 Task: Open Card Donor Stewardship Performance Review in Board Website Design and Development to Workspace Information Technology Consulting and add a team member Softage.1@softage.net, a label Blue, a checklist Nutrition, an attachment from your computer, a color Blue and finally, add a card description 'Conduct team training session on customer service' and a comment 'Since this item requires input from multiple team members, let us make sure everyone is on the same page before moving forward.'. Add a start date 'Jan 01, 1900' with a due date 'Jan 08, 1900'
Action: Mouse moved to (302, 191)
Screenshot: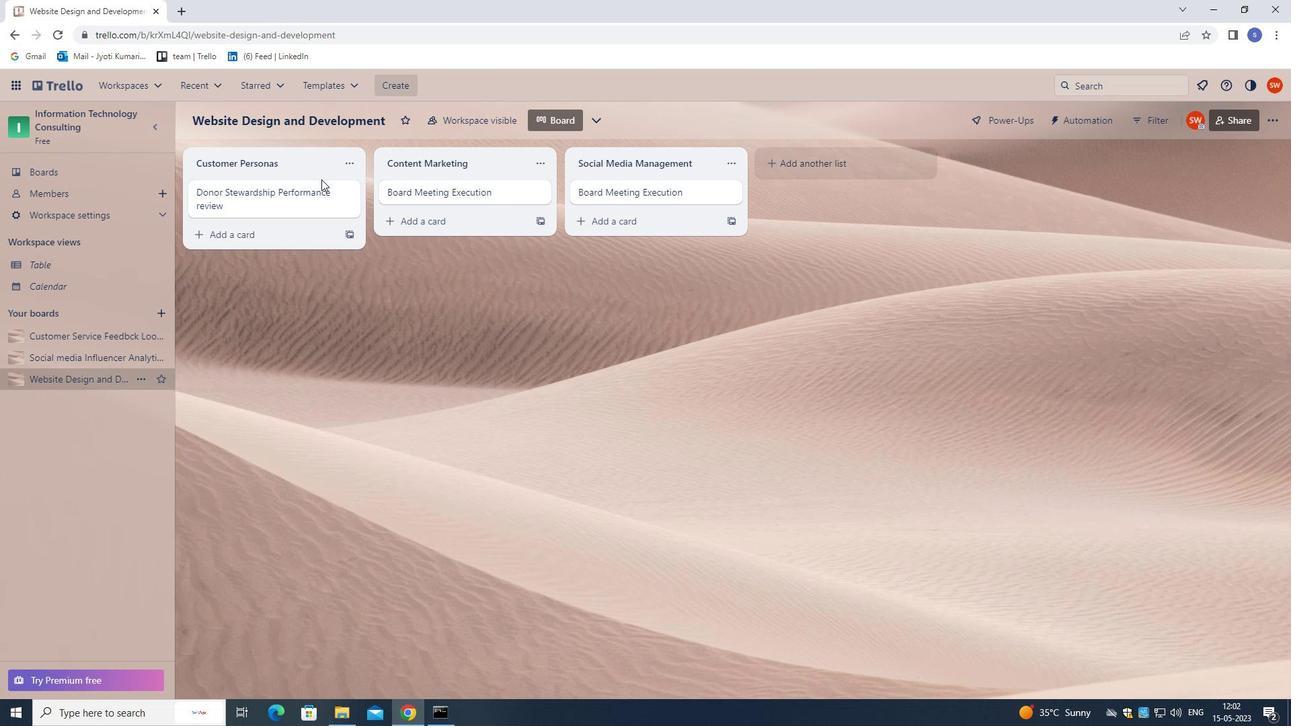 
Action: Mouse pressed left at (302, 191)
Screenshot: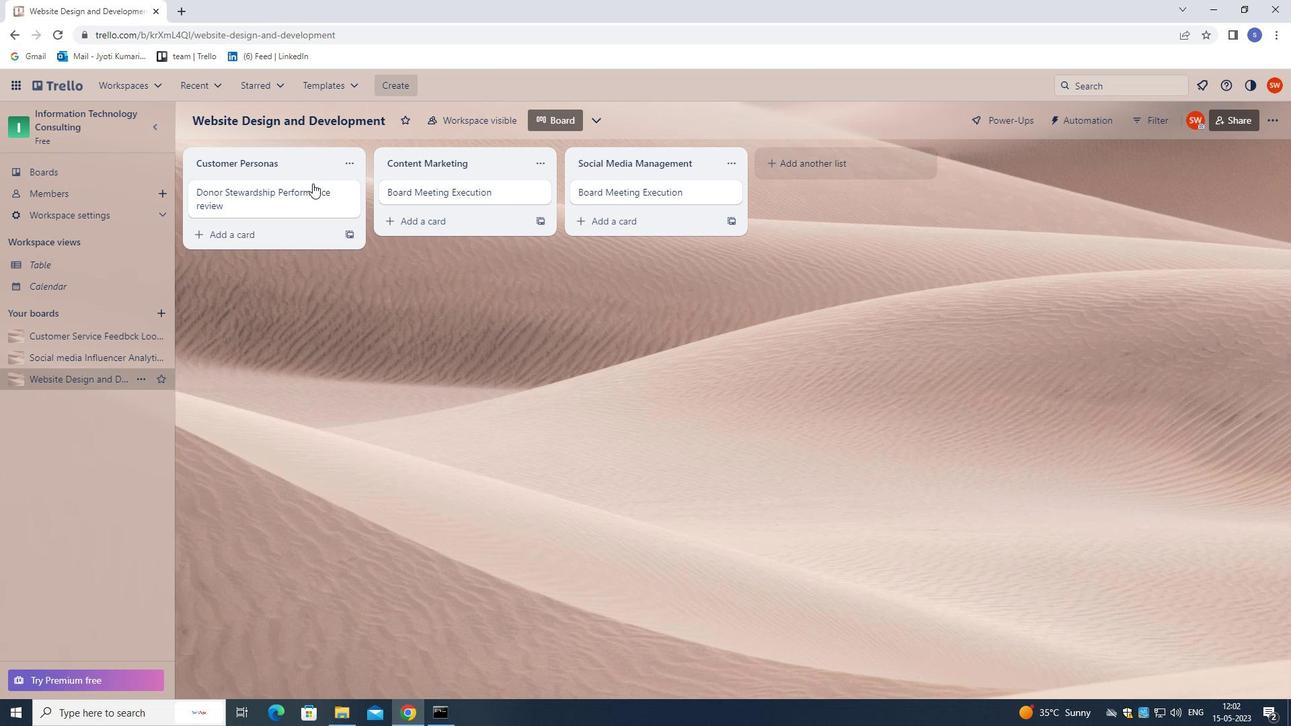 
Action: Mouse moved to (819, 195)
Screenshot: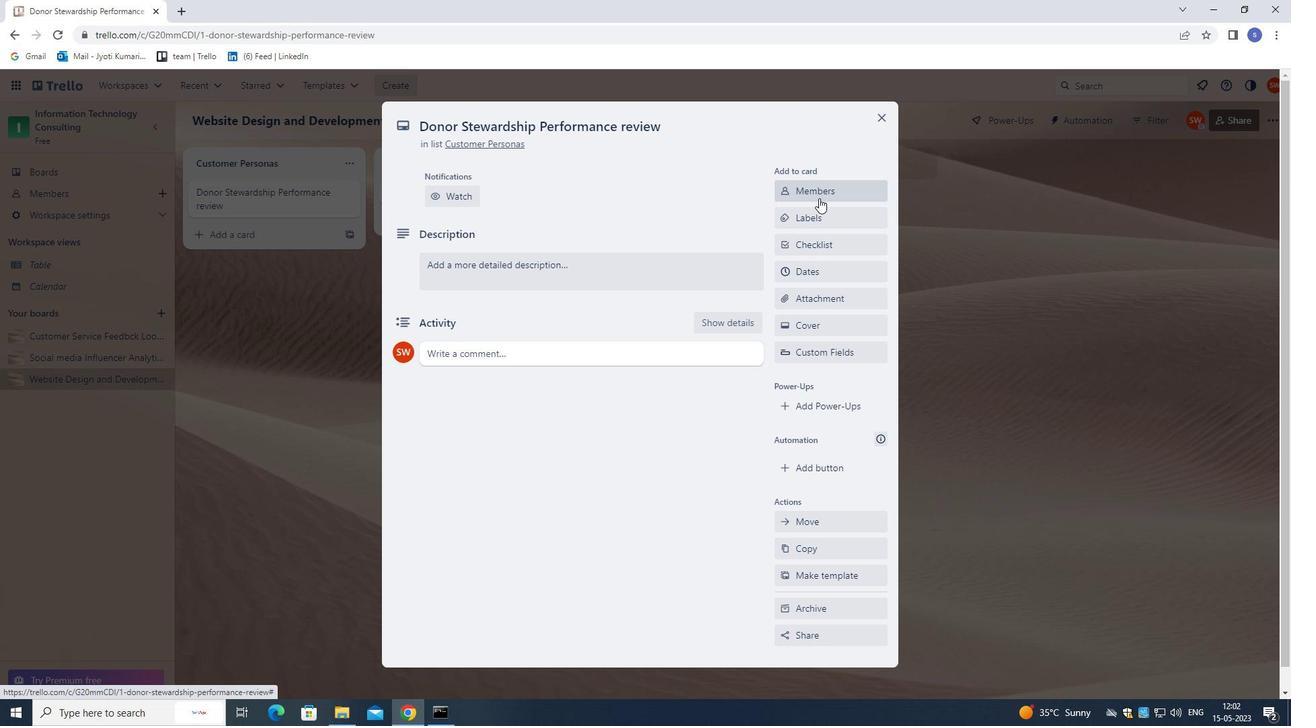 
Action: Mouse pressed left at (819, 195)
Screenshot: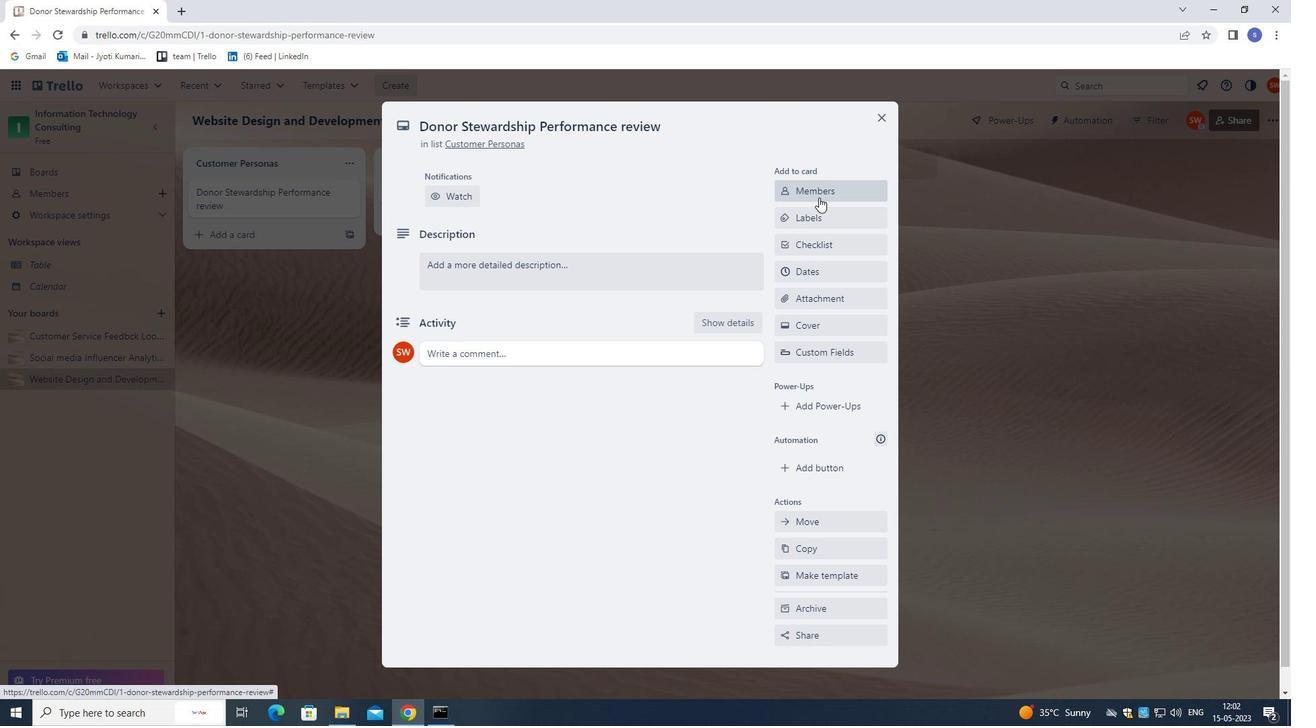 
Action: Mouse moved to (653, 77)
Screenshot: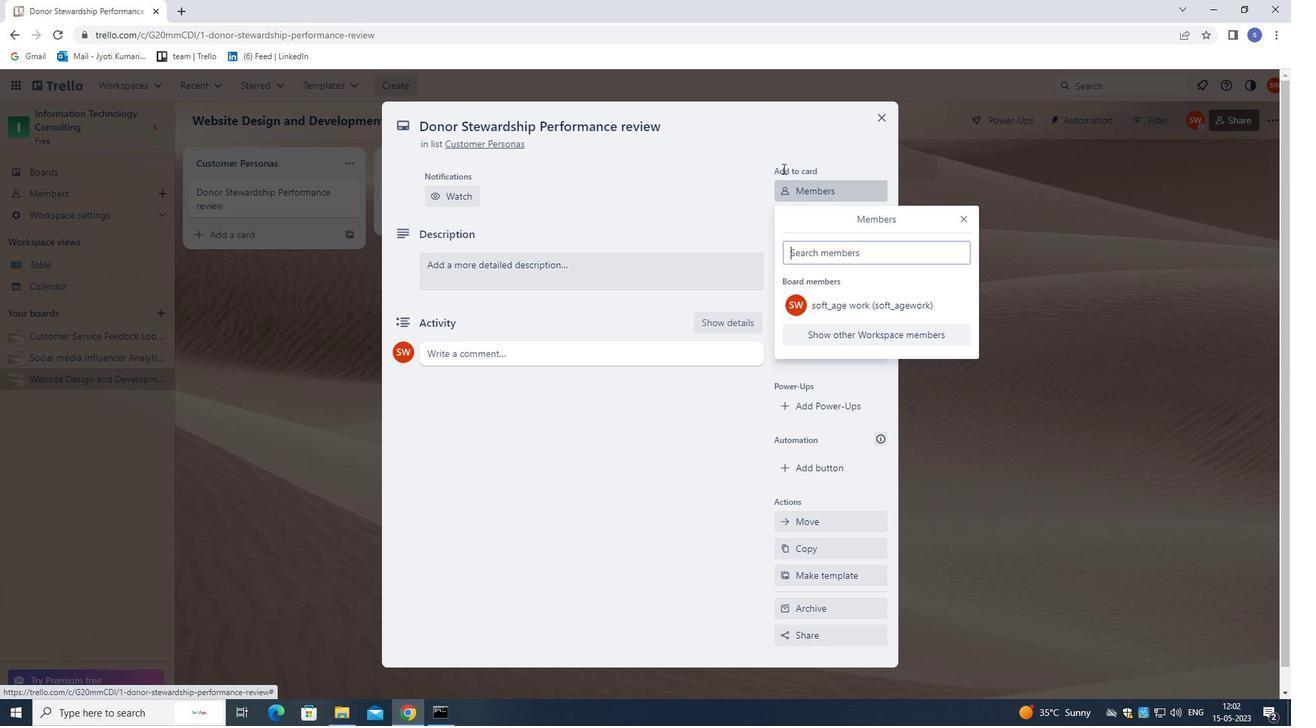 
Action: Key pressed softage.1<Key.shift>@SOFTAGE.NET
Screenshot: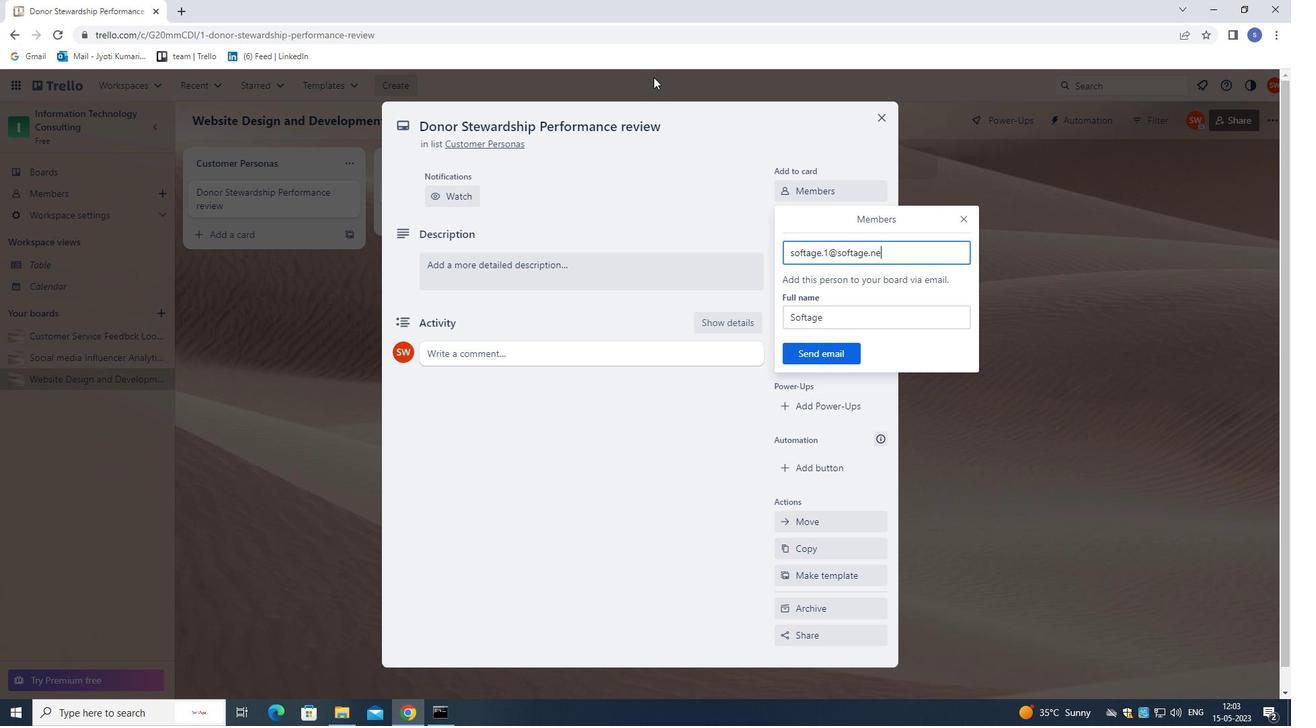 
Action: Mouse moved to (800, 356)
Screenshot: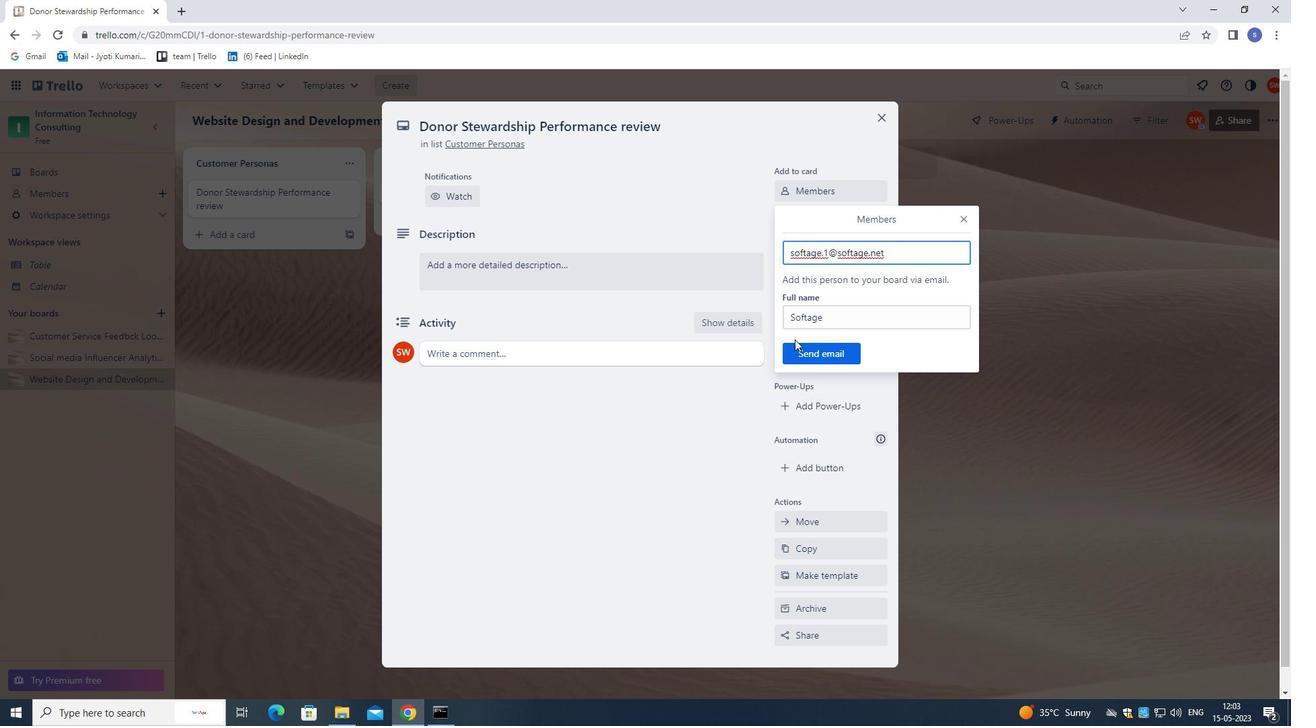 
Action: Mouse pressed left at (800, 356)
Screenshot: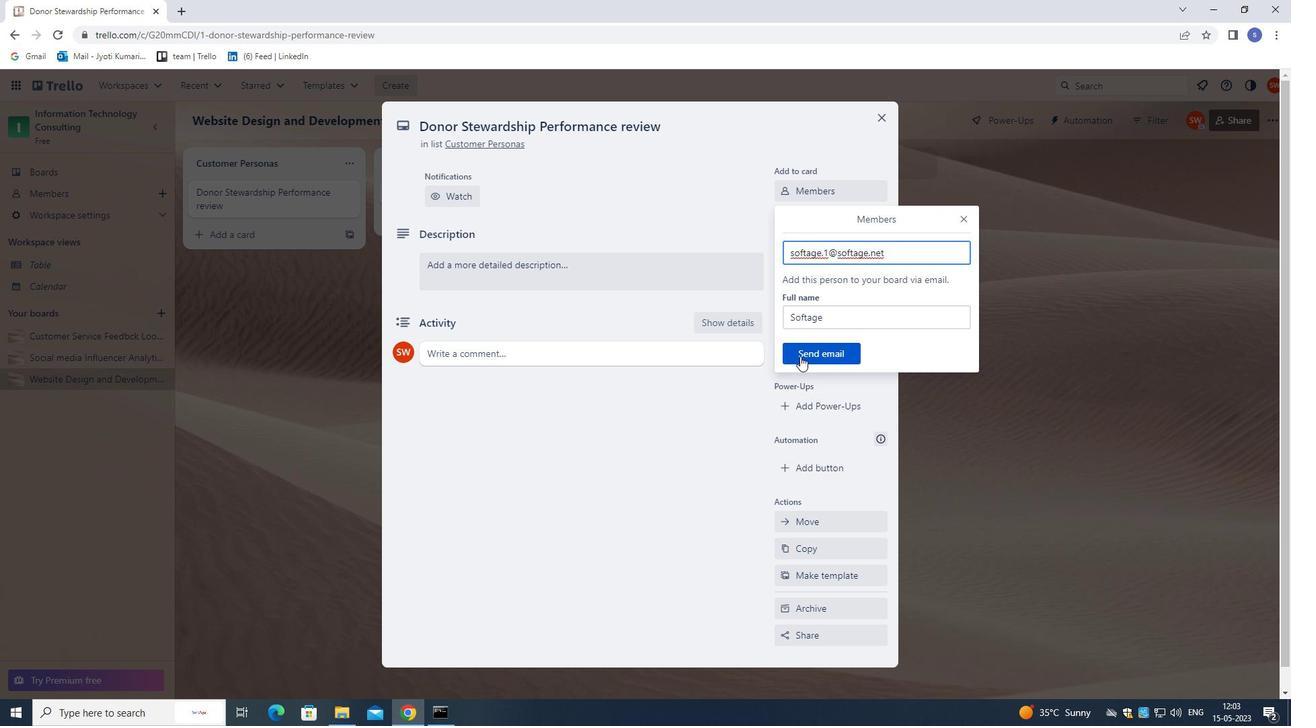 
Action: Mouse moved to (813, 270)
Screenshot: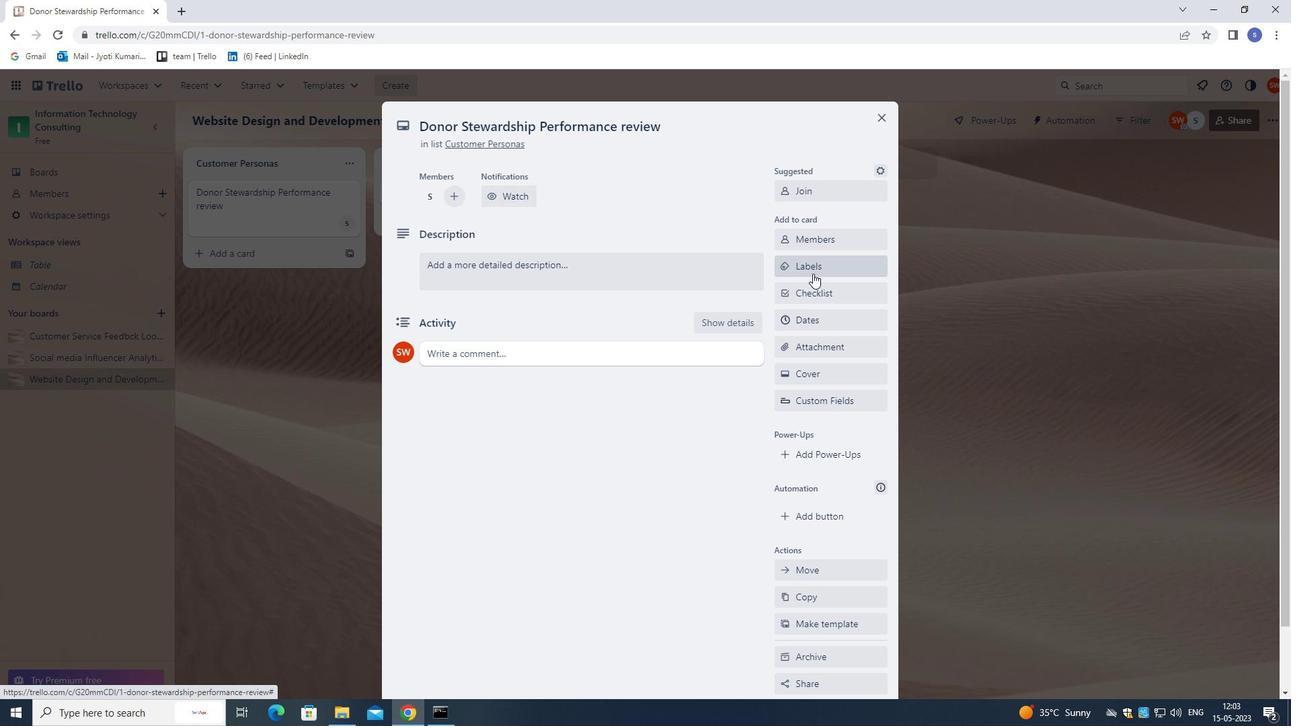 
Action: Mouse pressed left at (813, 270)
Screenshot: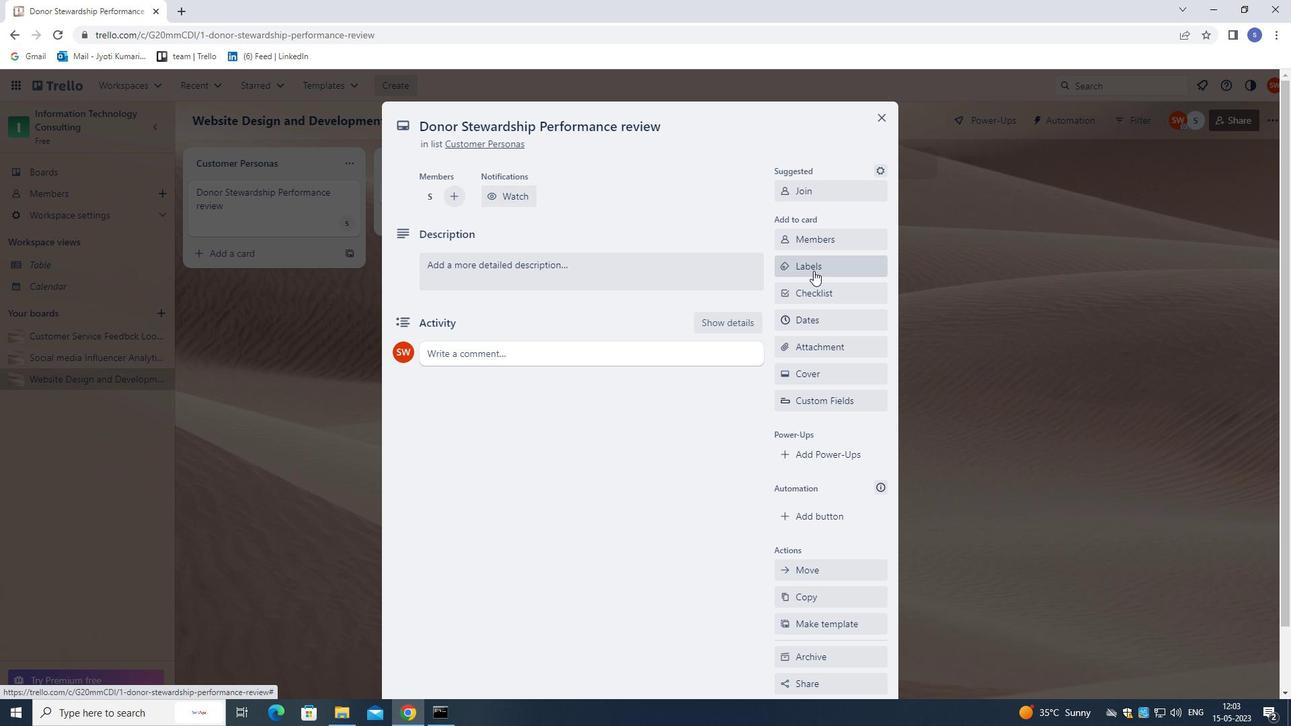 
Action: Mouse moved to (813, 270)
Screenshot: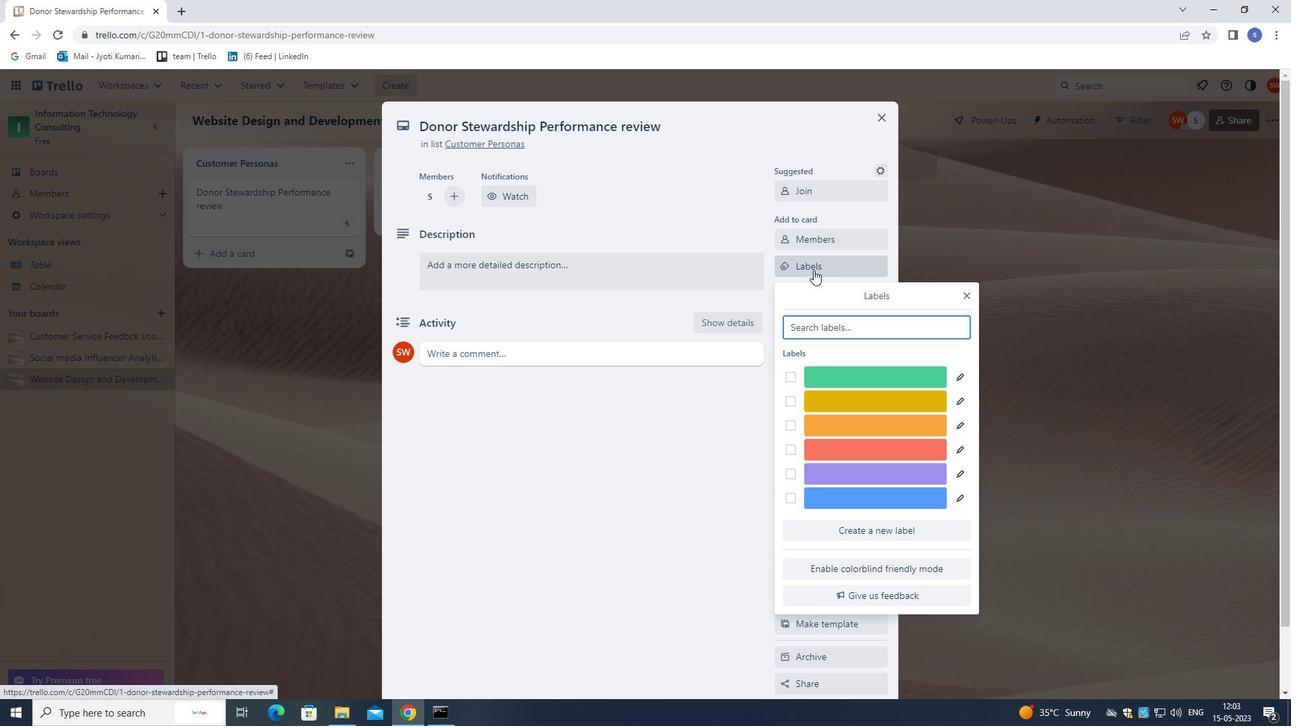 
Action: Key pressed B
Screenshot: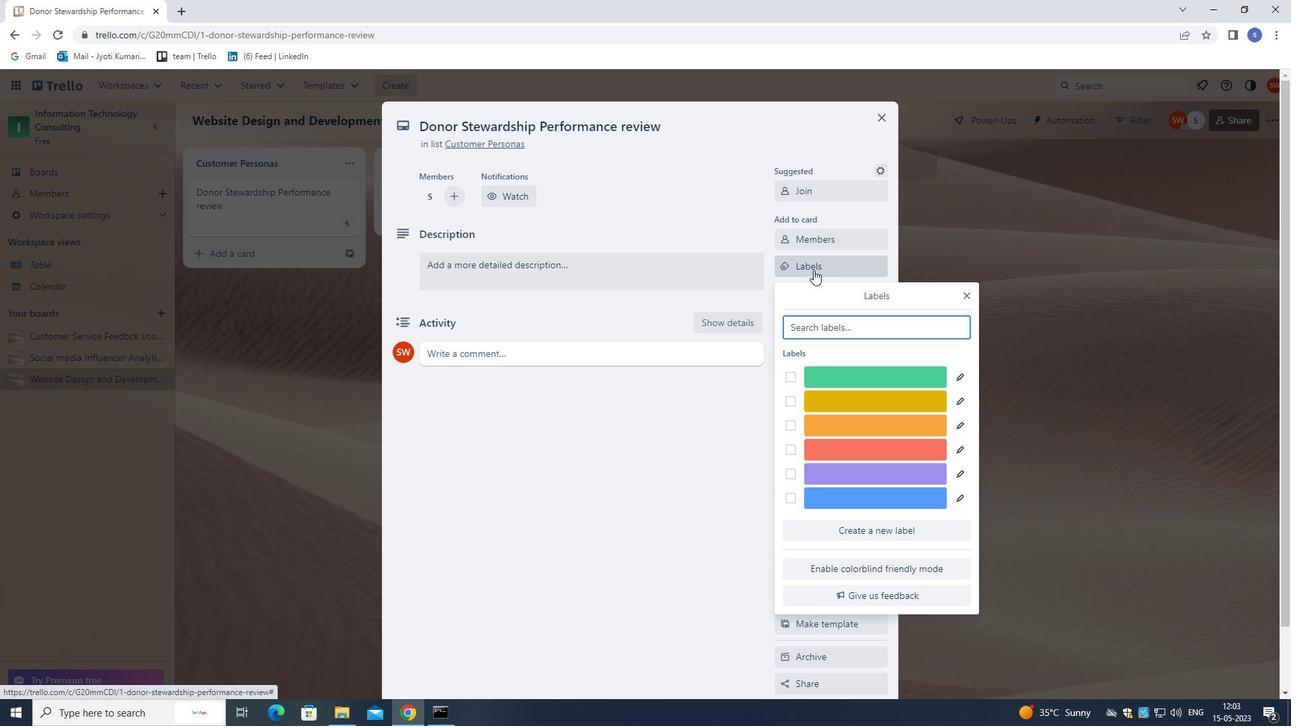 
Action: Mouse moved to (850, 378)
Screenshot: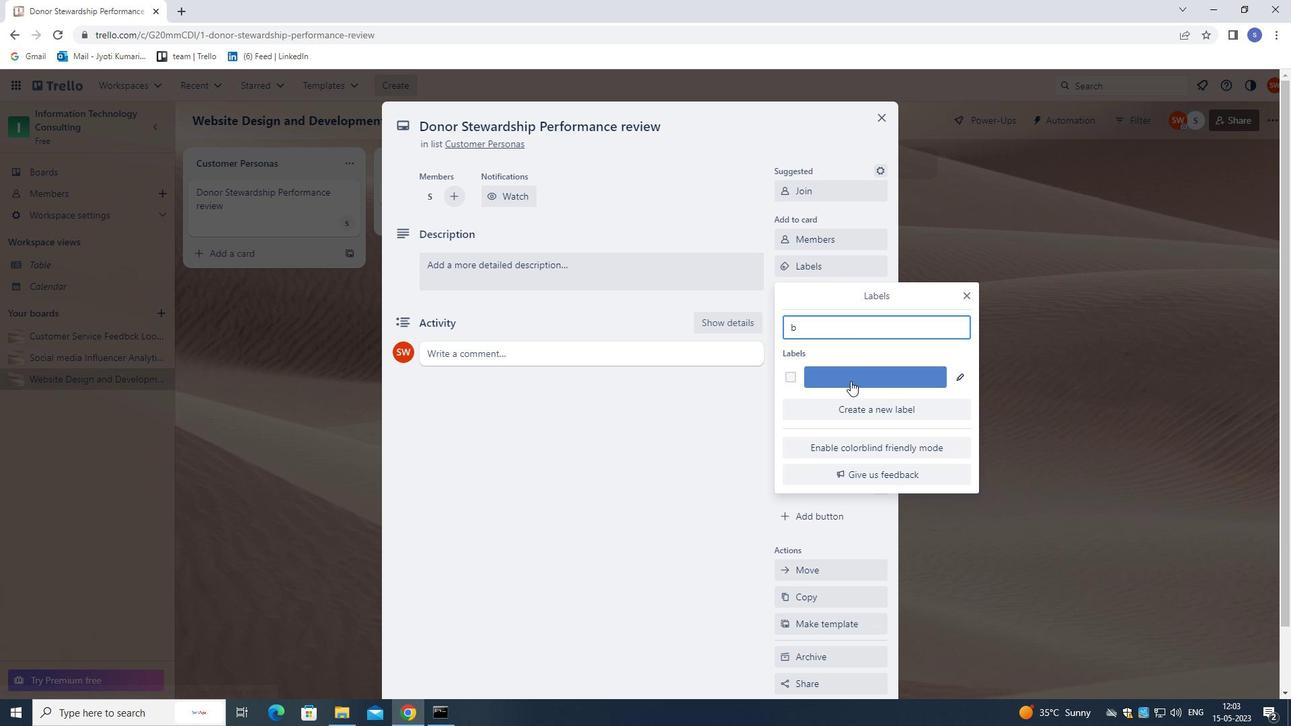 
Action: Mouse pressed left at (850, 378)
Screenshot: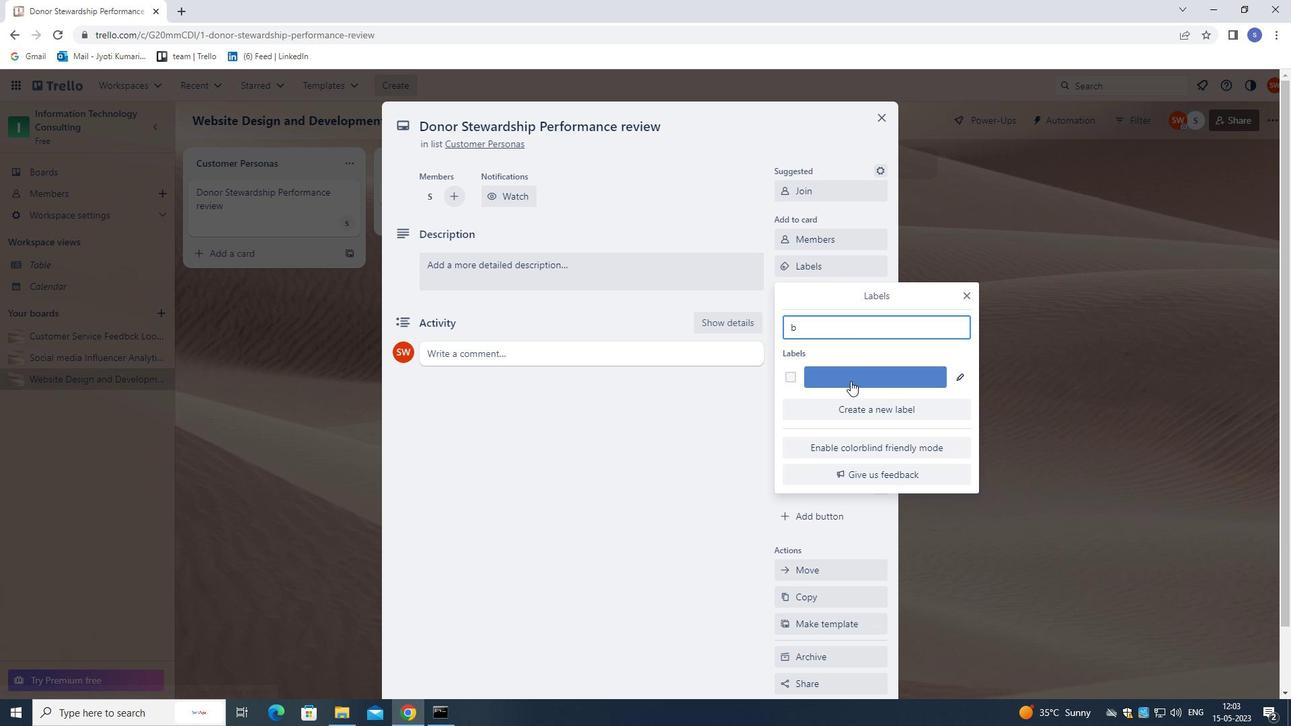 
Action: Mouse moved to (969, 296)
Screenshot: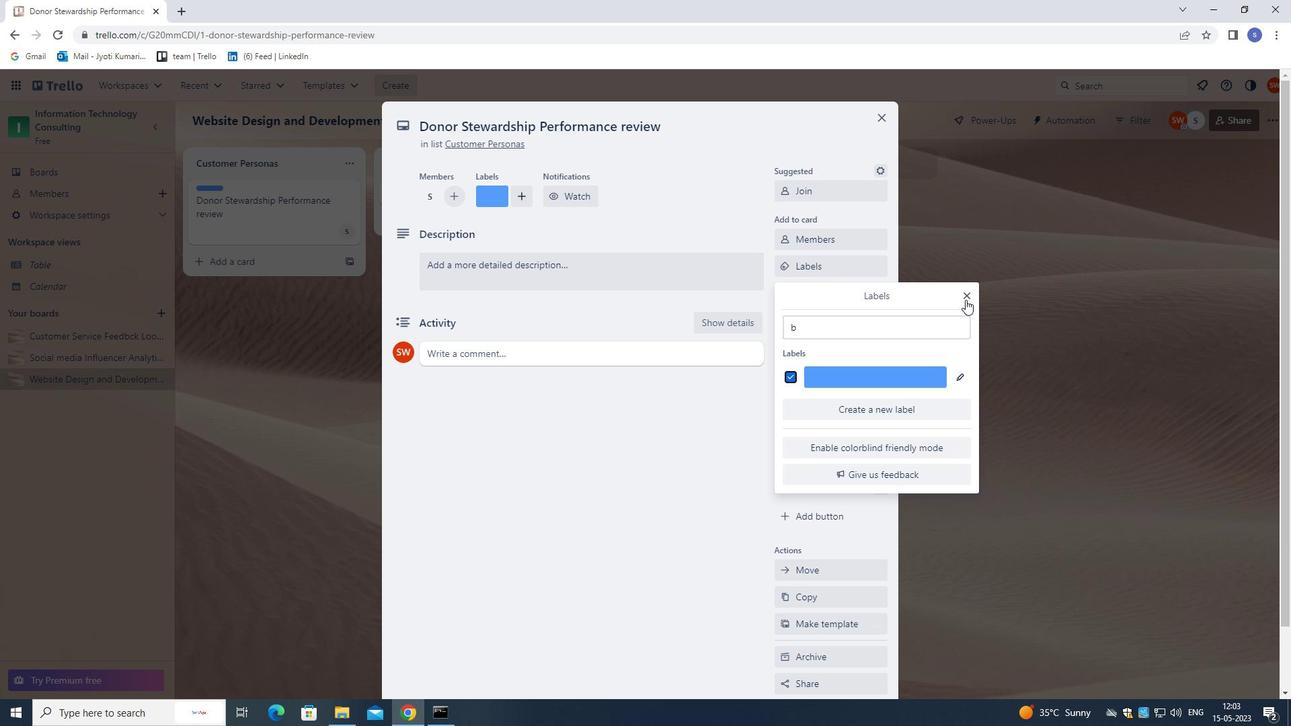 
Action: Mouse pressed left at (969, 296)
Screenshot: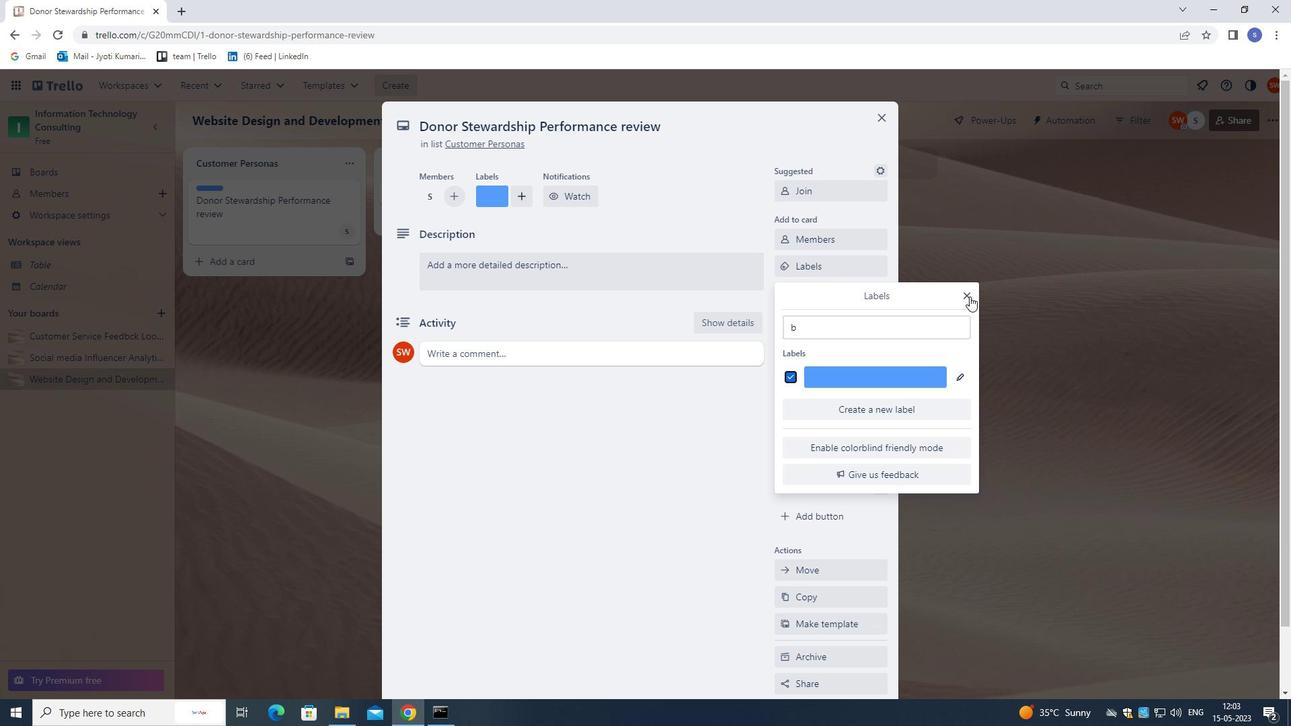 
Action: Mouse moved to (837, 289)
Screenshot: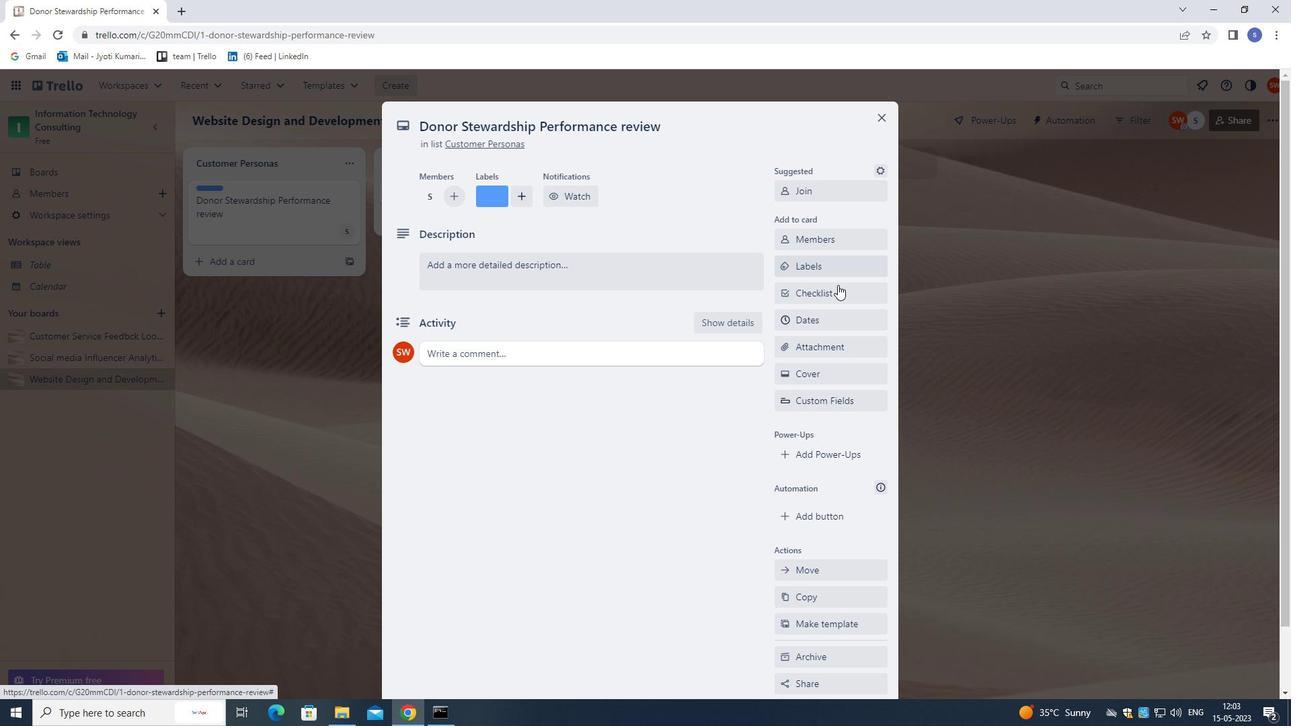 
Action: Mouse pressed left at (837, 289)
Screenshot: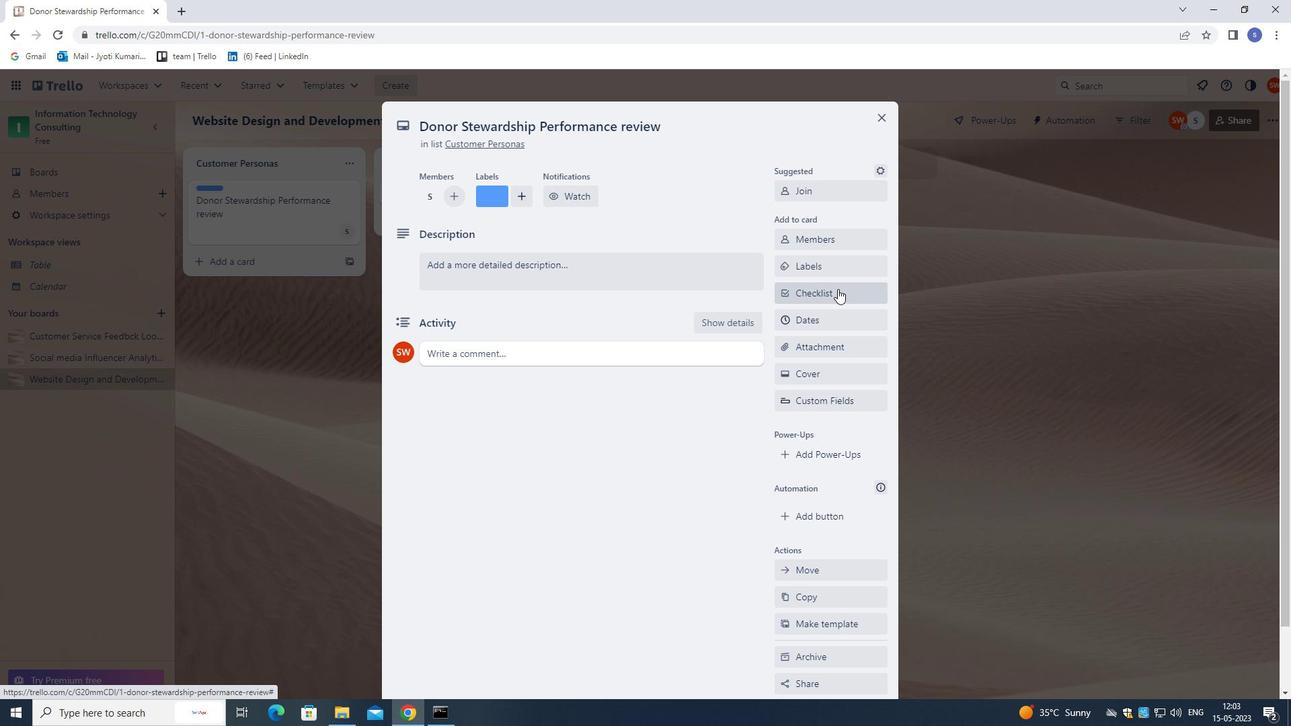 
Action: Mouse moved to (833, 287)
Screenshot: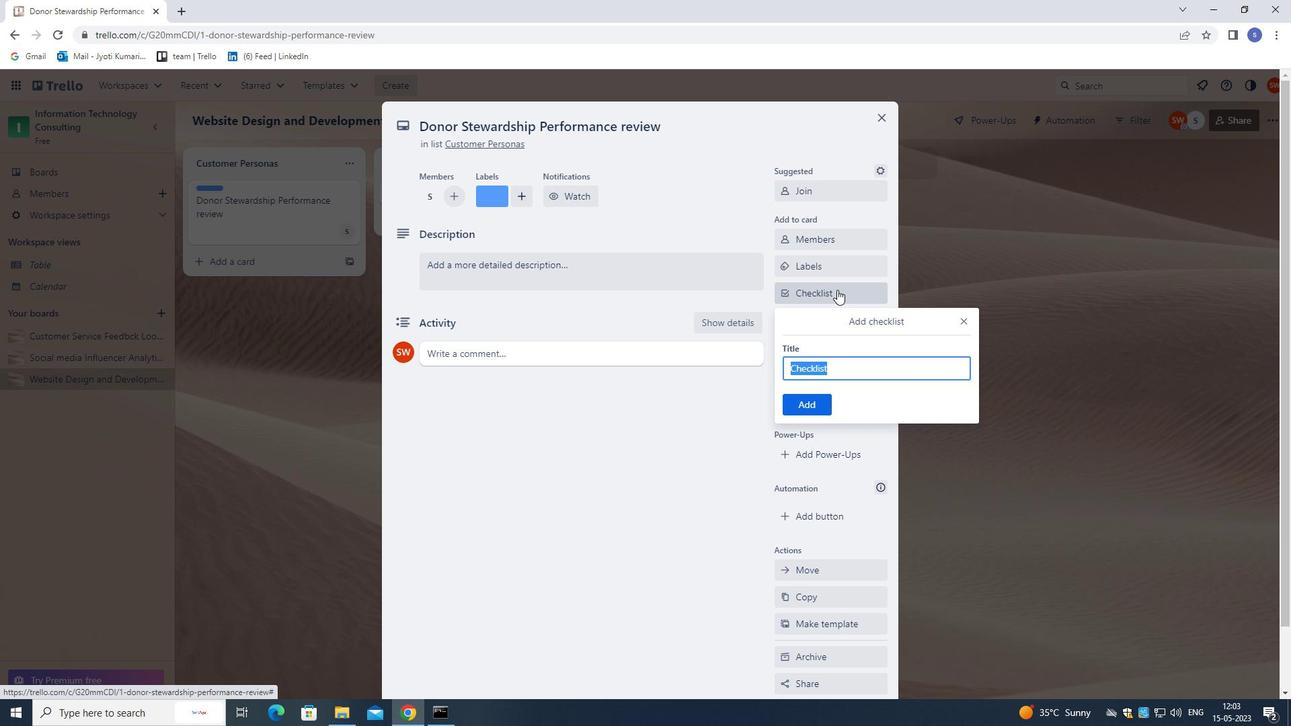 
Action: Key pressed <Key.shift>NUTRITION
Screenshot: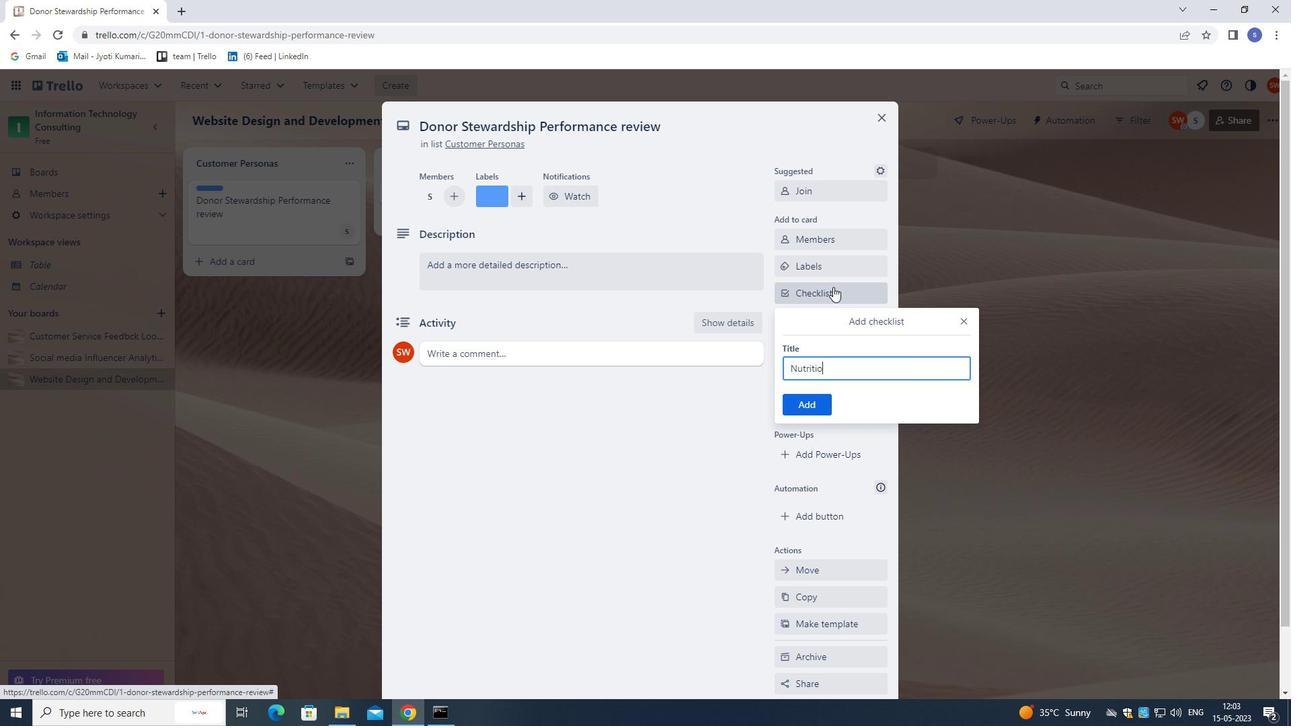 
Action: Mouse moved to (814, 409)
Screenshot: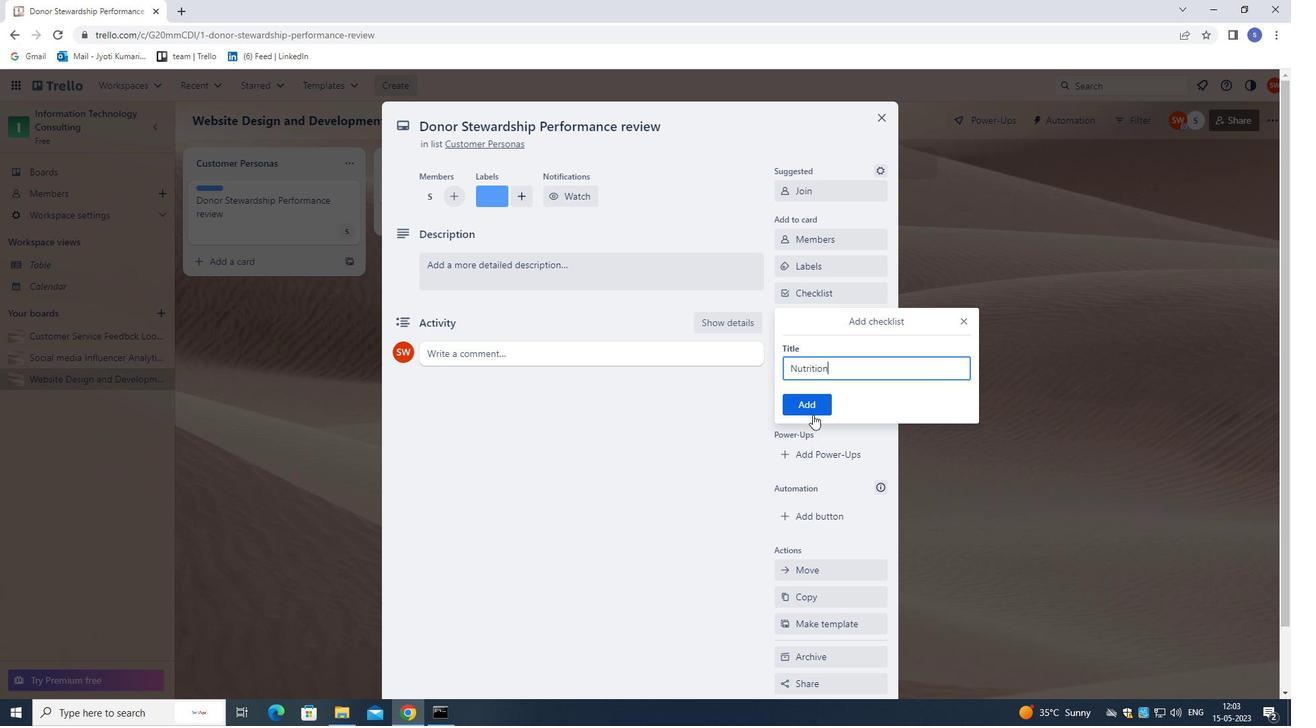 
Action: Mouse pressed left at (814, 409)
Screenshot: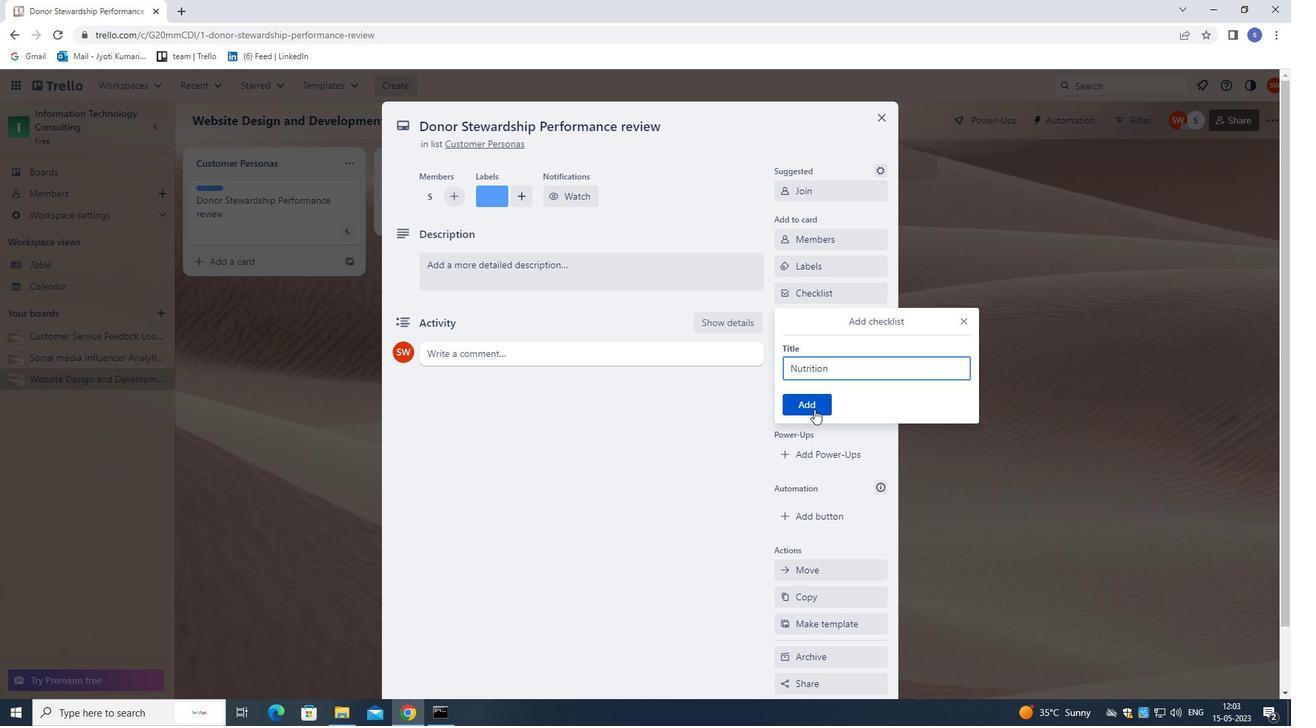 
Action: Mouse moved to (828, 318)
Screenshot: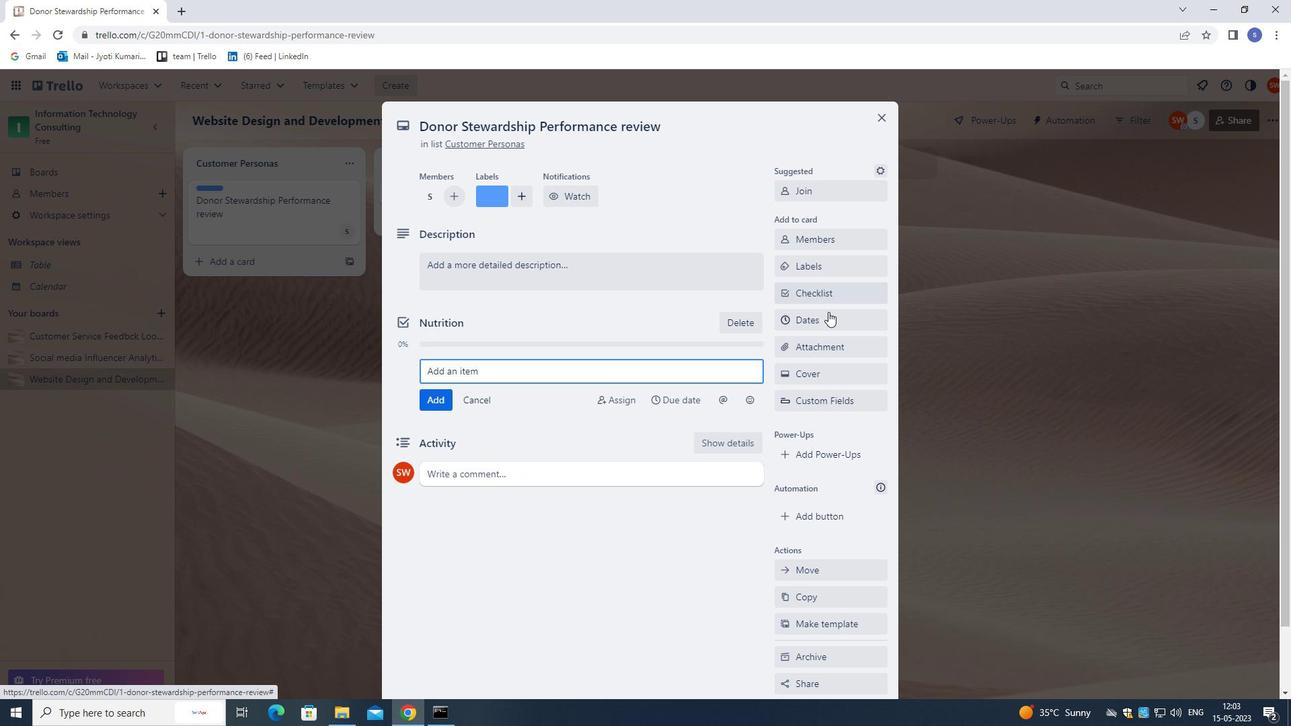 
Action: Mouse pressed left at (828, 318)
Screenshot: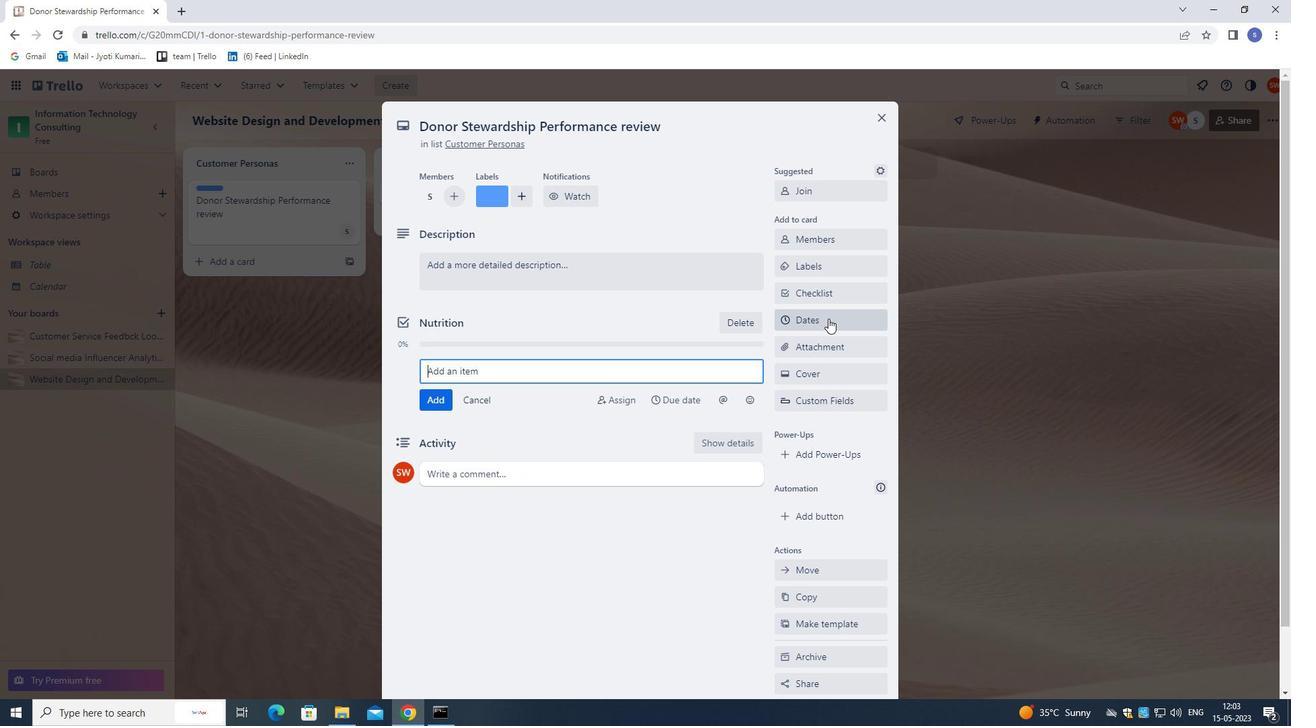 
Action: Mouse moved to (791, 368)
Screenshot: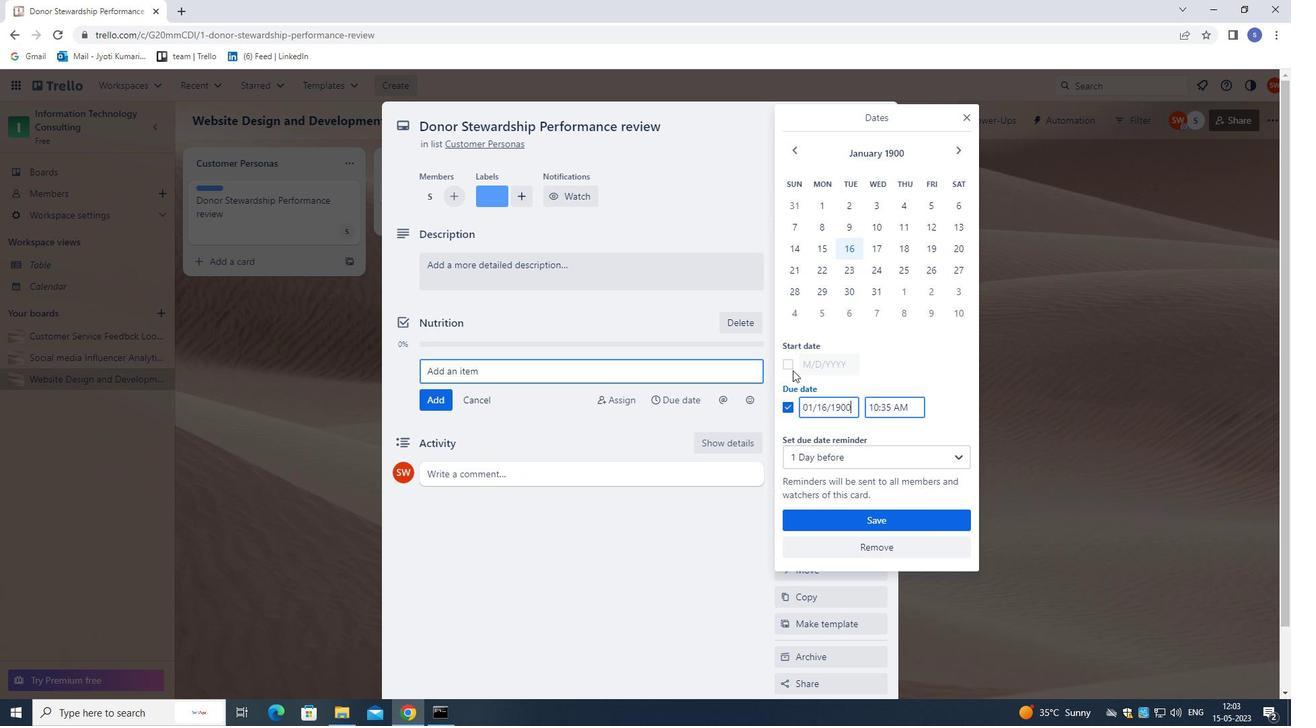 
Action: Mouse pressed left at (791, 368)
Screenshot: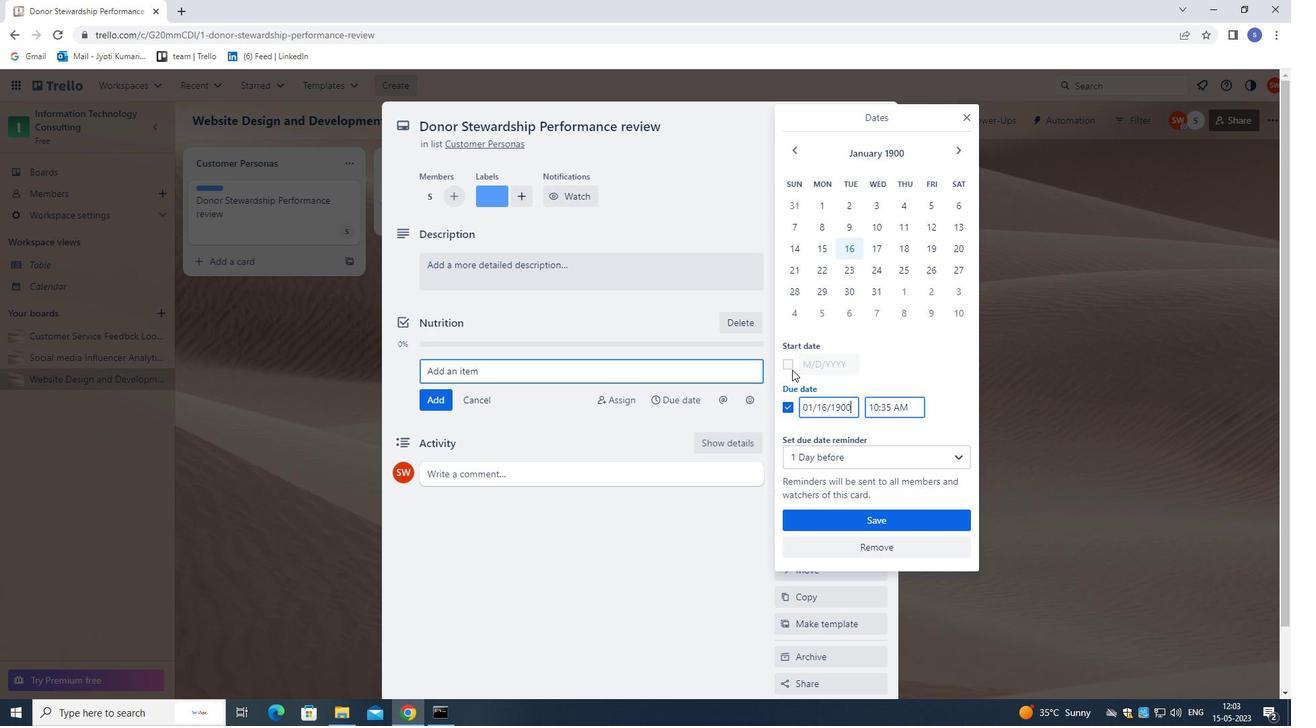 
Action: Mouse moved to (821, 213)
Screenshot: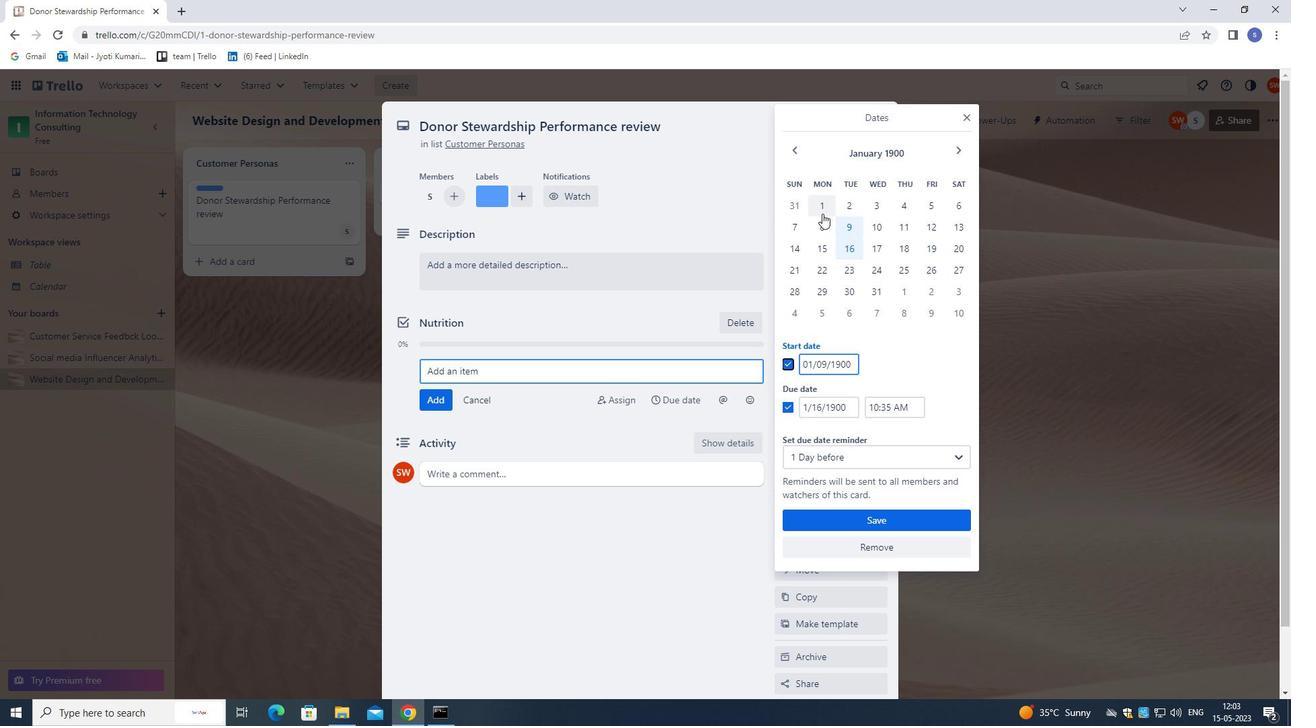 
Action: Mouse pressed left at (821, 213)
Screenshot: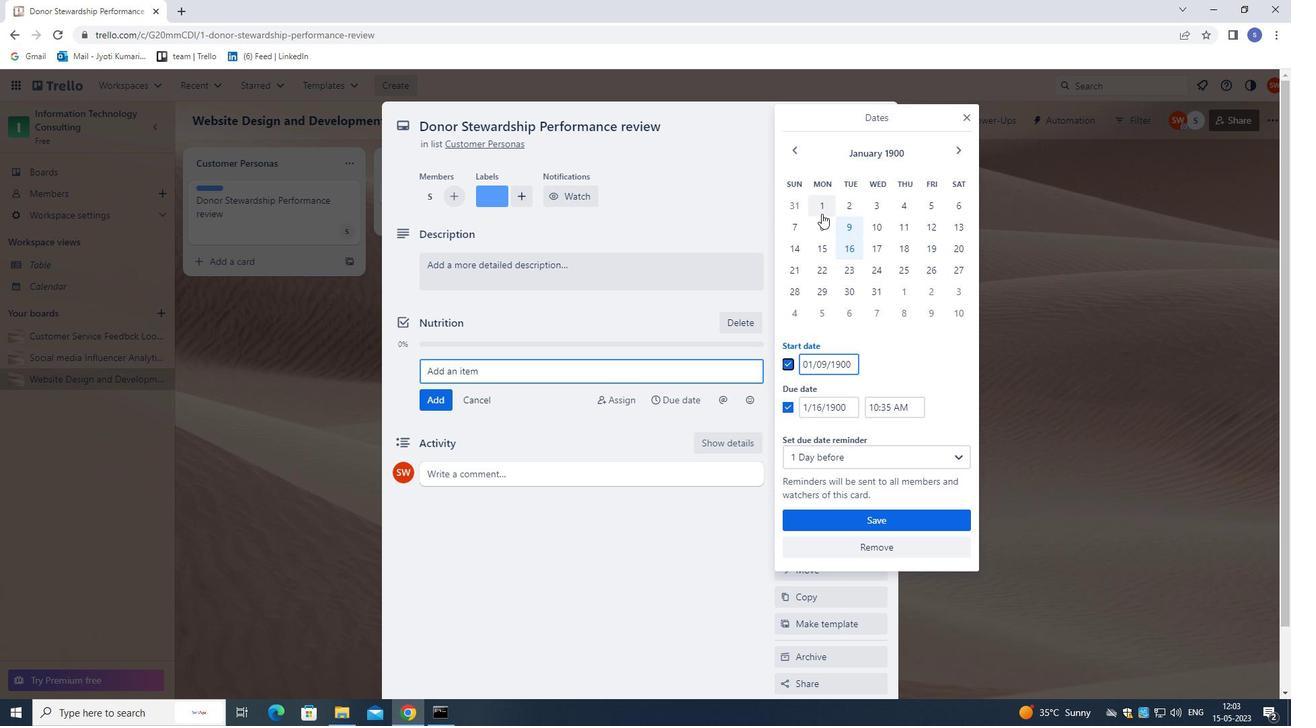 
Action: Mouse moved to (817, 227)
Screenshot: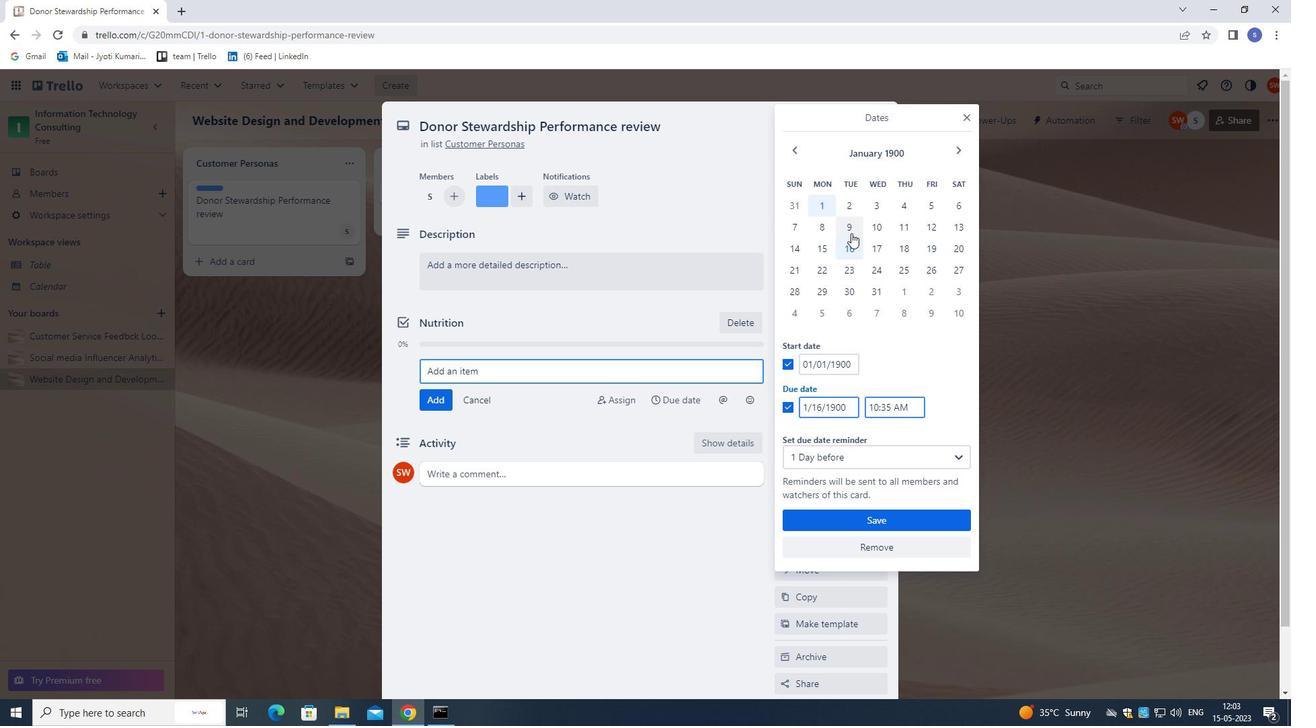 
Action: Mouse pressed left at (817, 227)
Screenshot: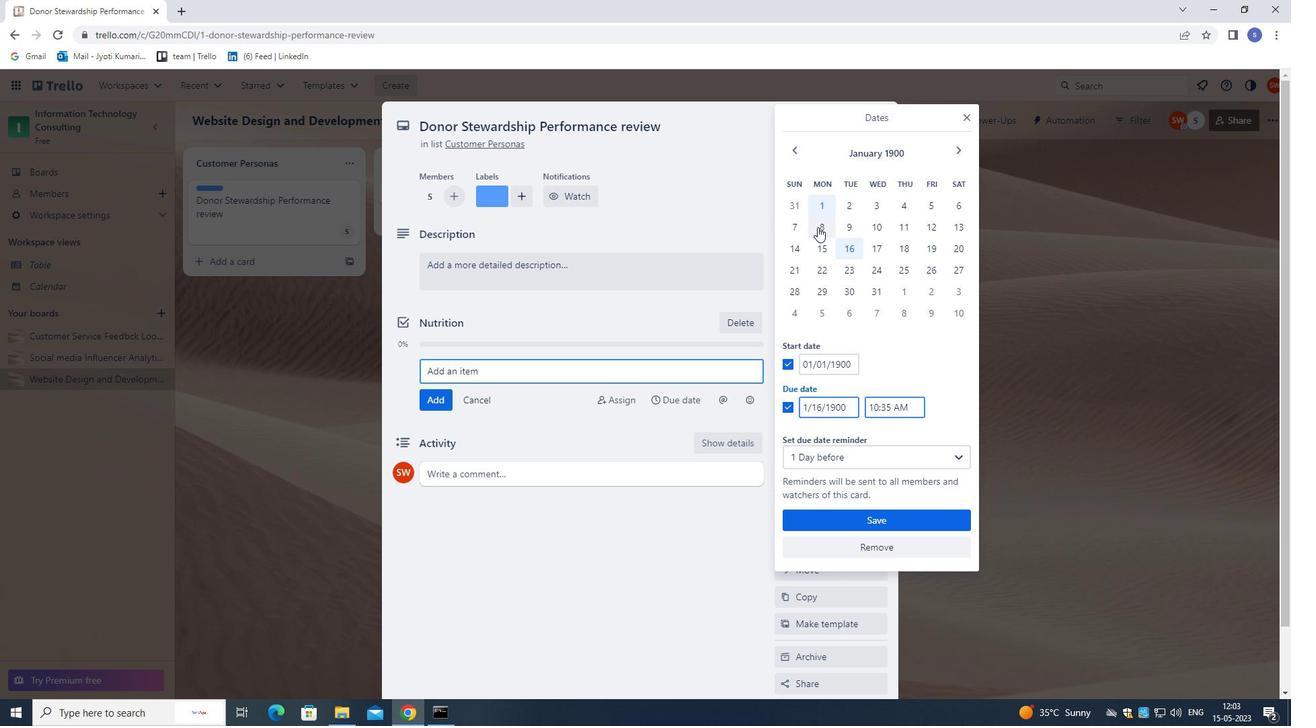
Action: Mouse moved to (842, 516)
Screenshot: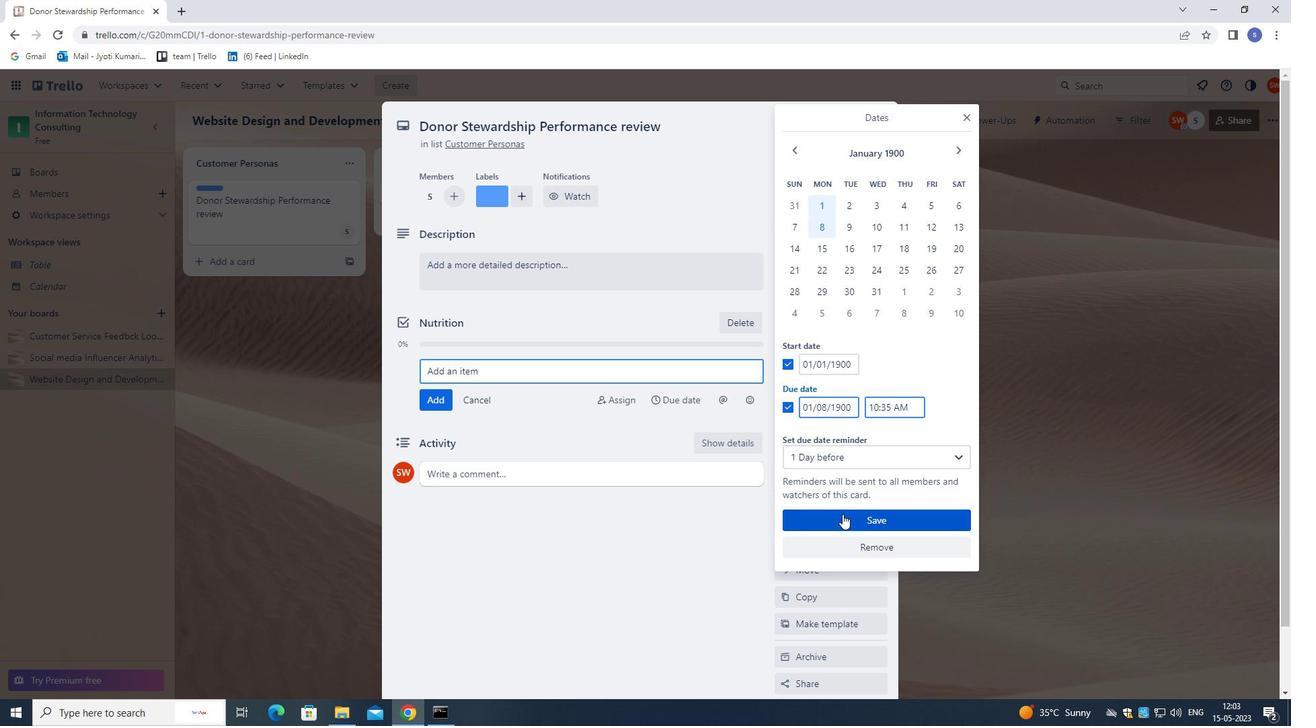
Action: Mouse pressed left at (842, 516)
Screenshot: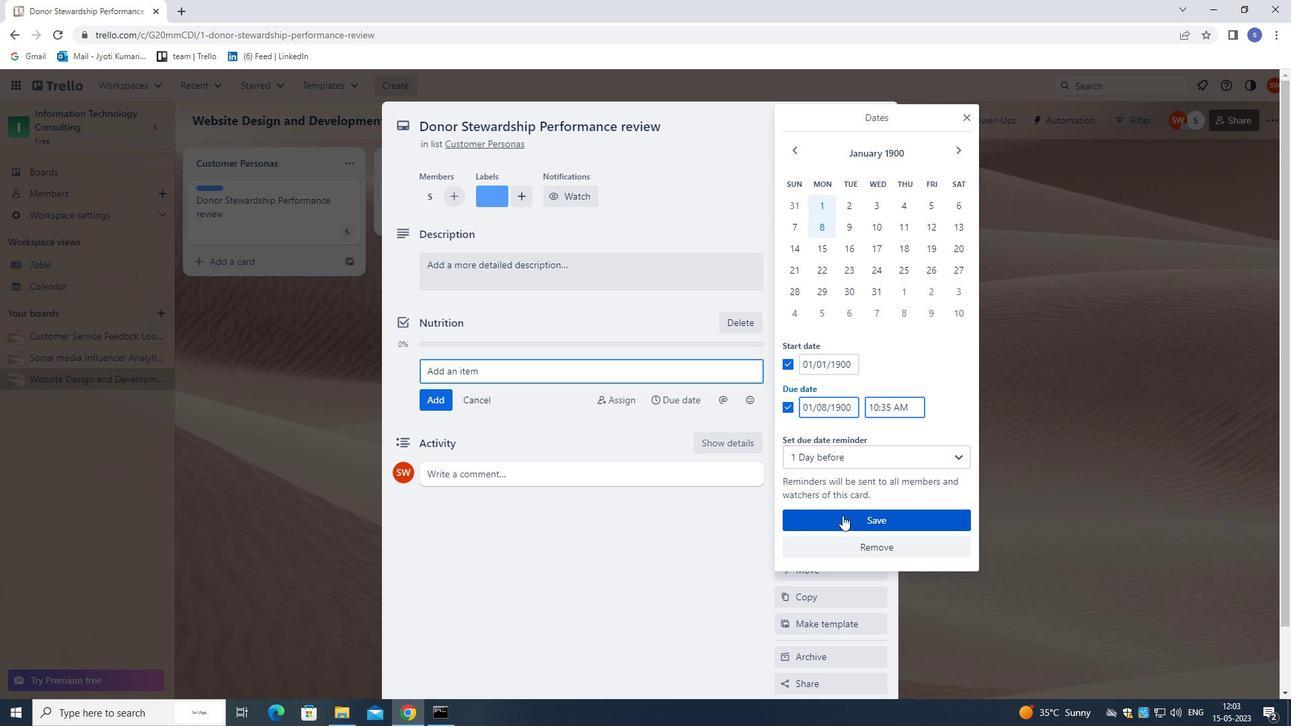 
Action: Mouse moved to (807, 341)
Screenshot: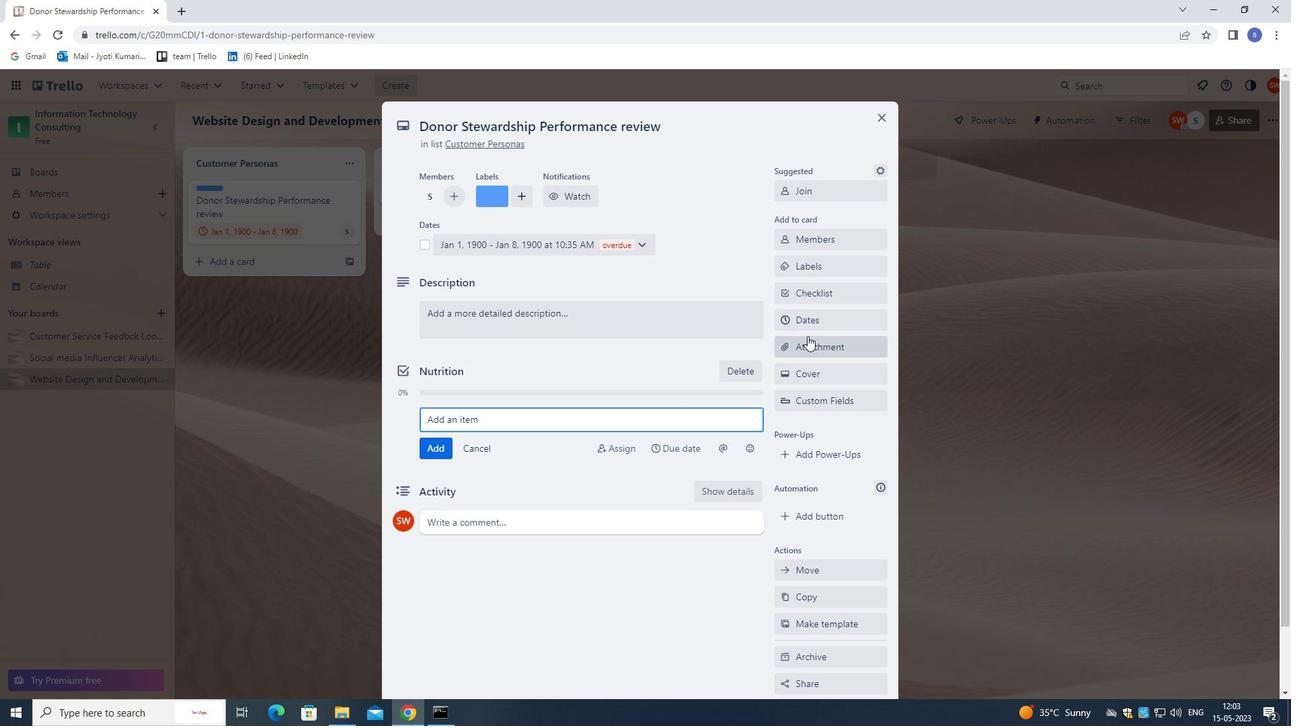 
Action: Mouse pressed left at (807, 341)
Screenshot: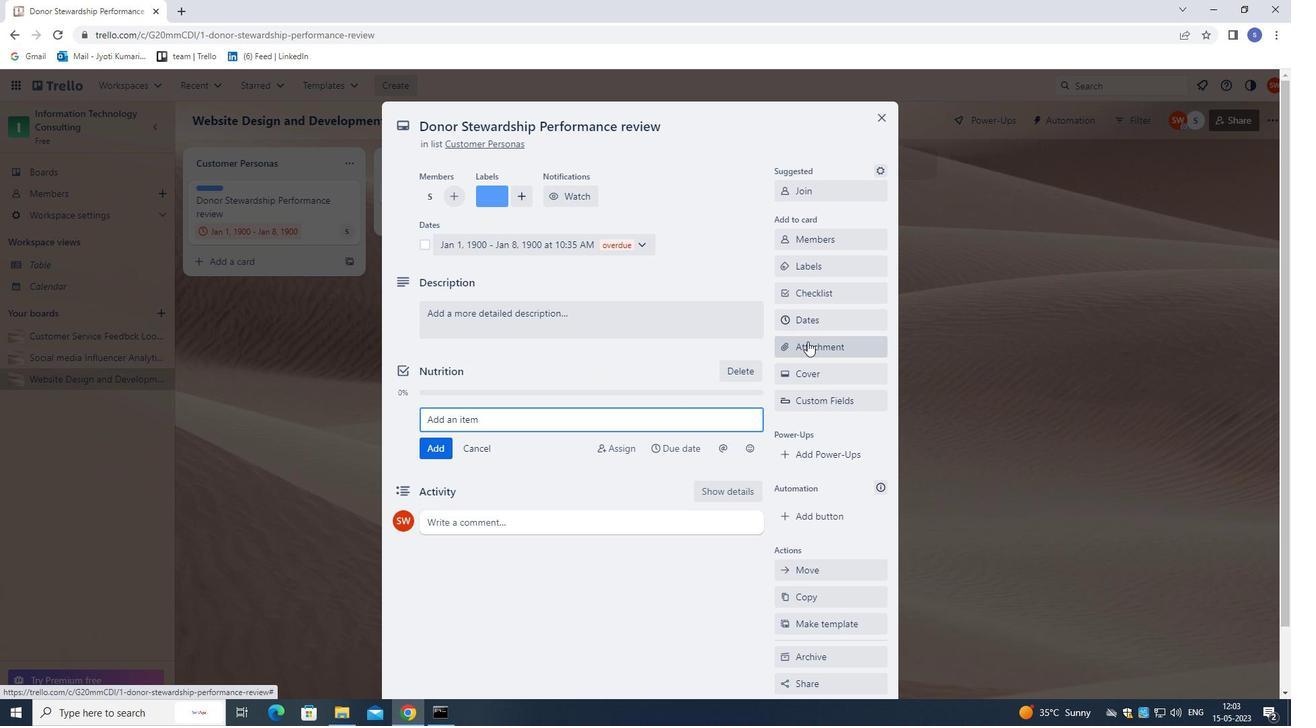 
Action: Mouse moved to (811, 400)
Screenshot: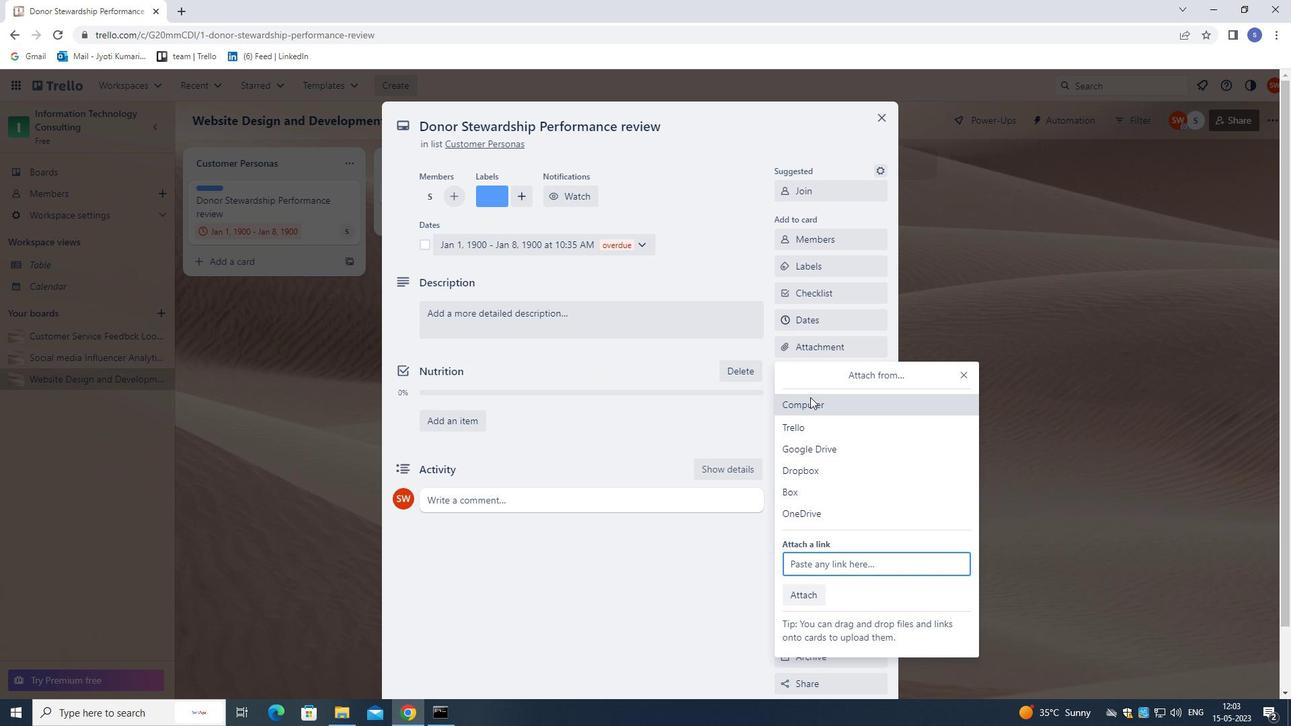 
Action: Mouse pressed left at (811, 400)
Screenshot: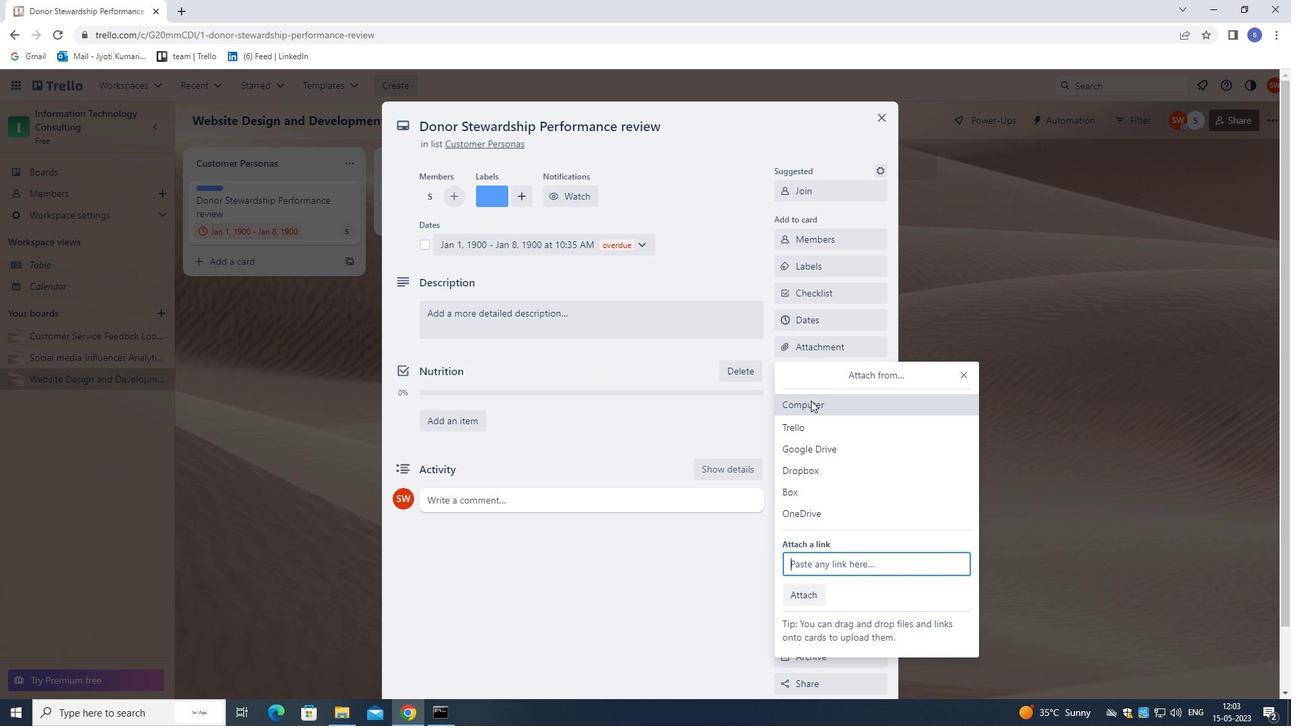 
Action: Mouse moved to (431, 176)
Screenshot: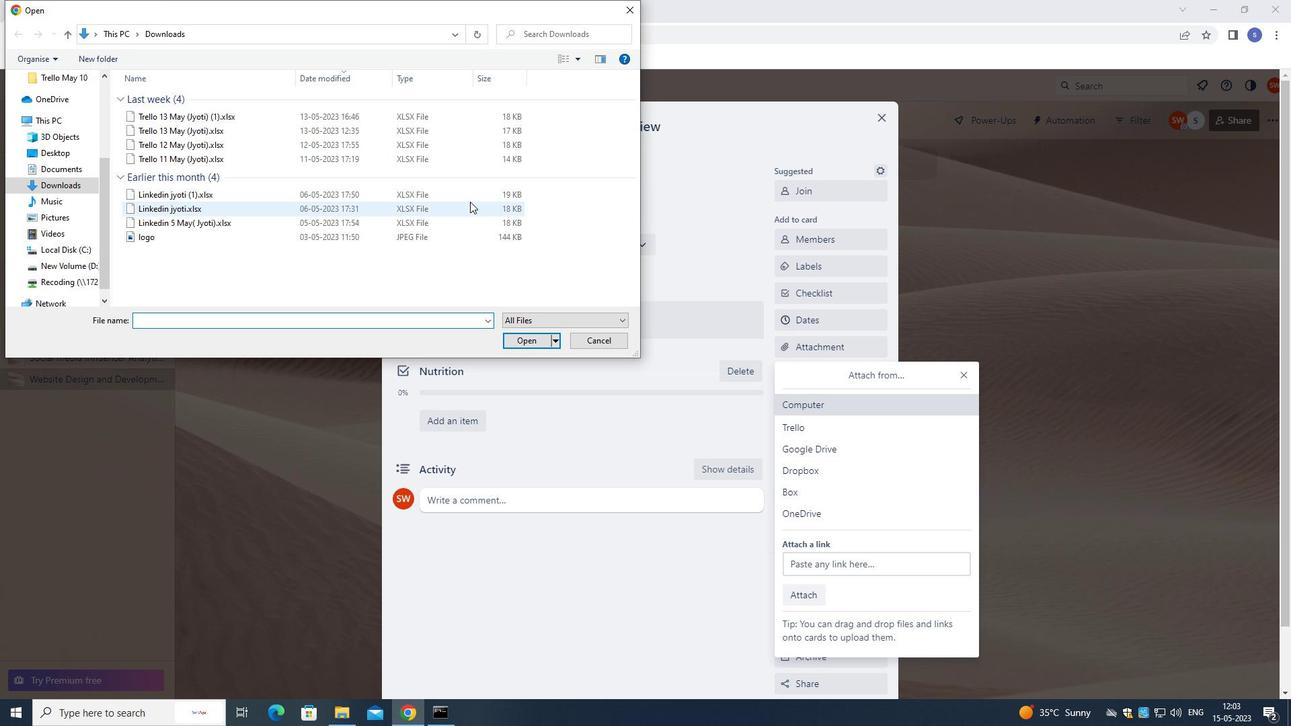 
Action: Mouse pressed left at (431, 176)
Screenshot: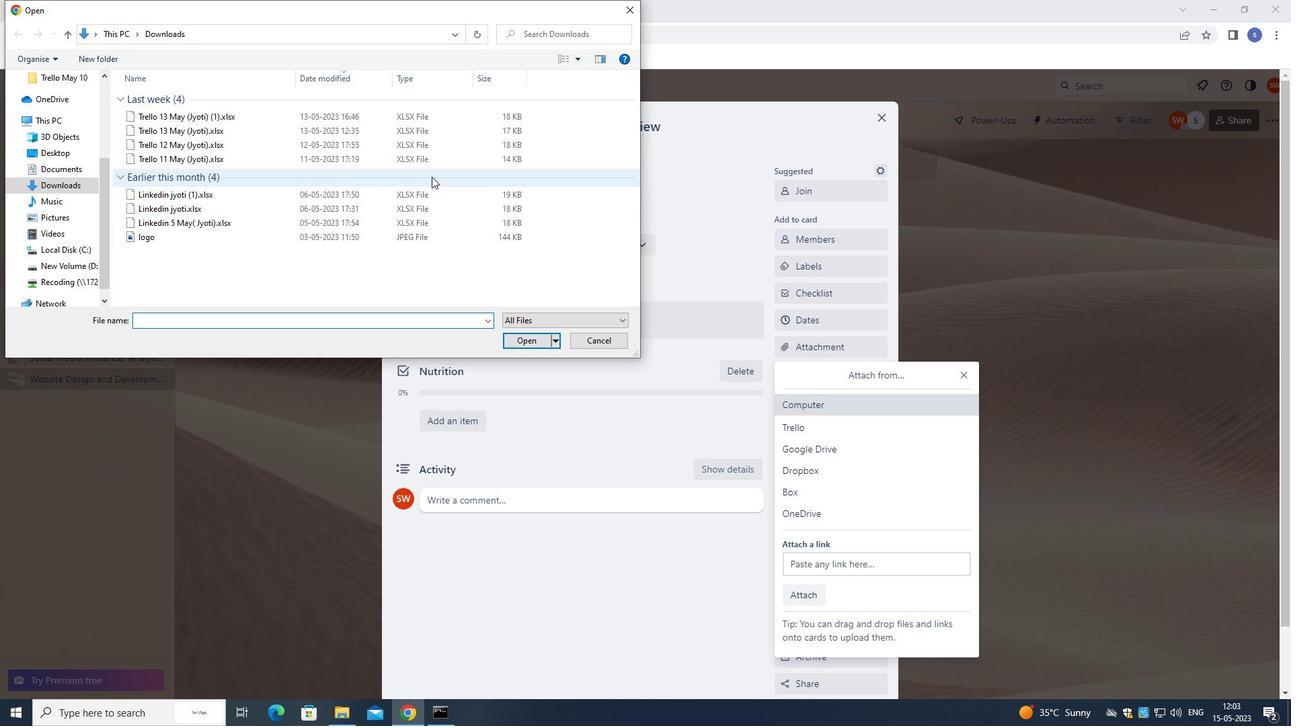 
Action: Mouse moved to (441, 207)
Screenshot: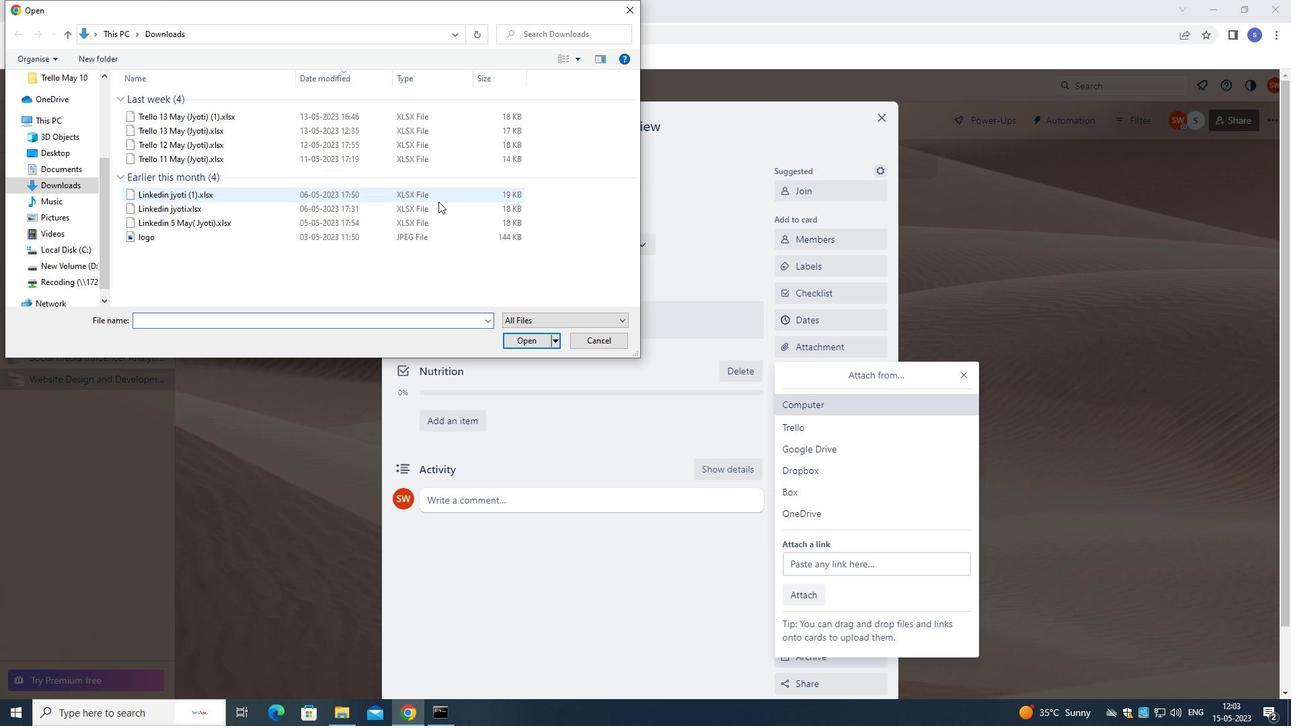 
Action: Mouse pressed left at (441, 207)
Screenshot: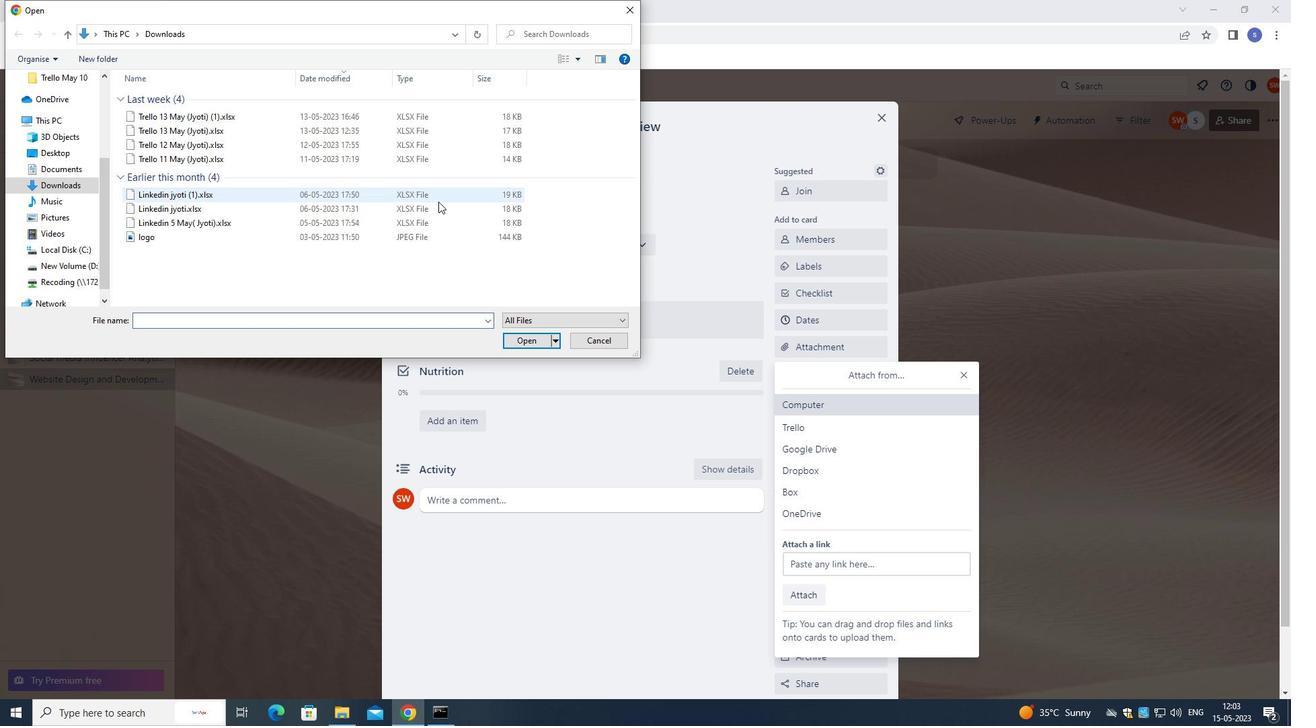
Action: Mouse moved to (515, 338)
Screenshot: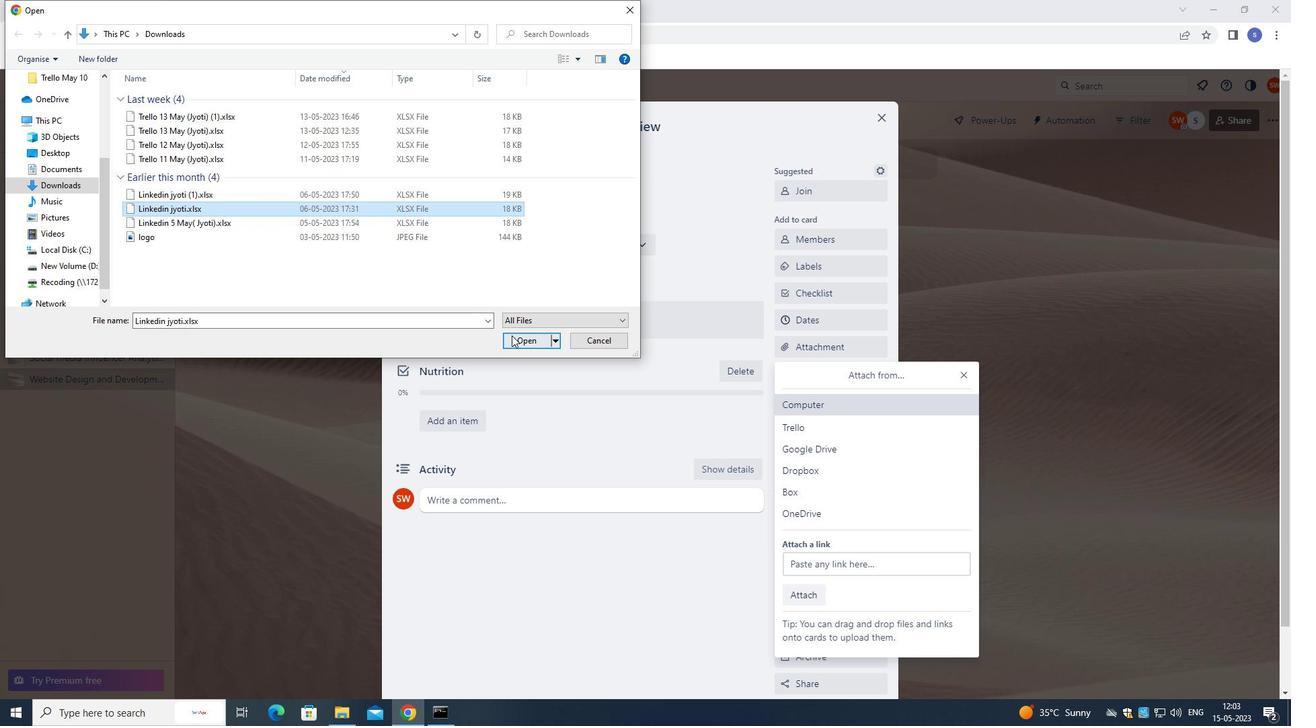 
Action: Mouse pressed left at (515, 338)
Screenshot: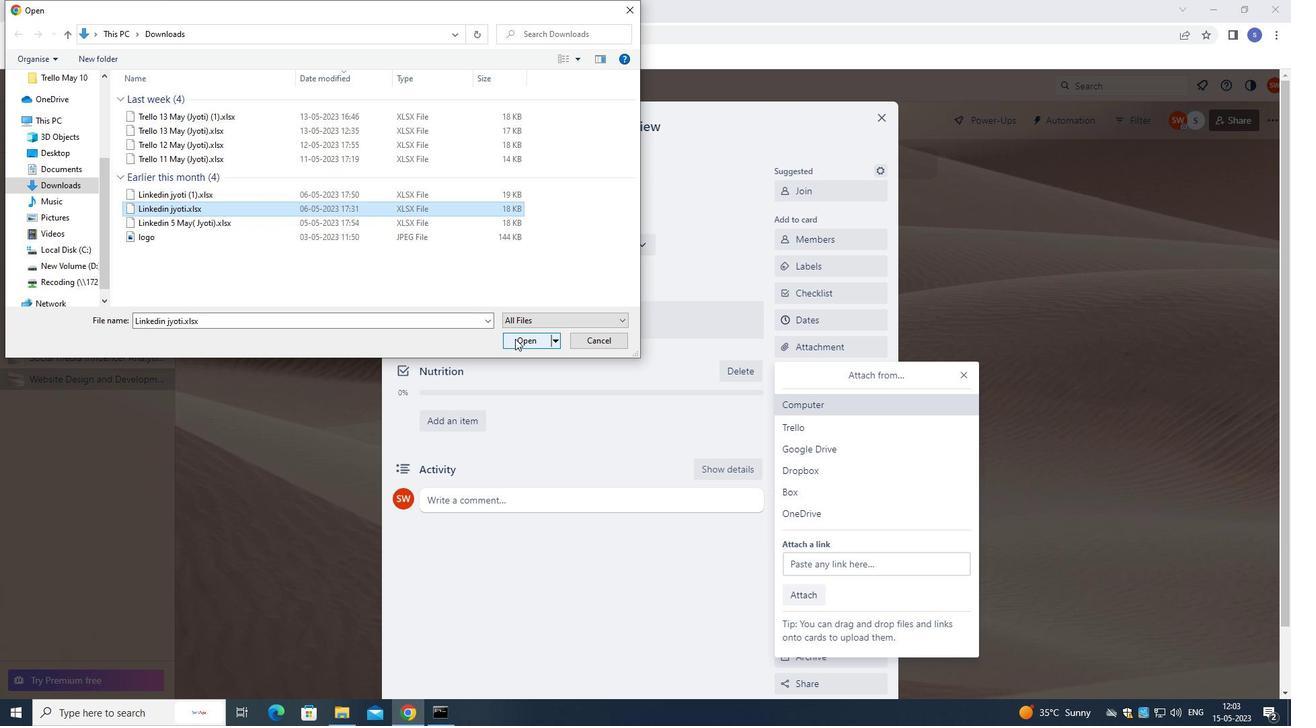 
Action: Mouse moved to (637, 306)
Screenshot: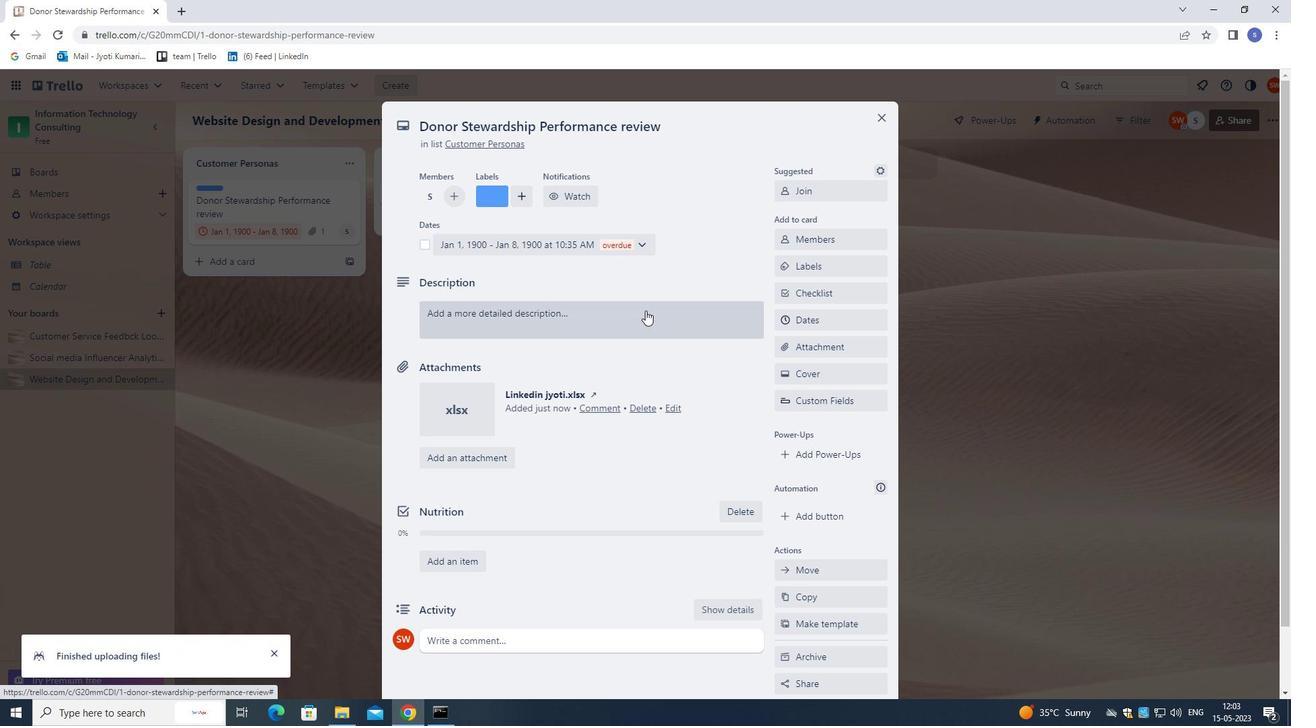 
Action: Mouse pressed left at (637, 306)
Screenshot: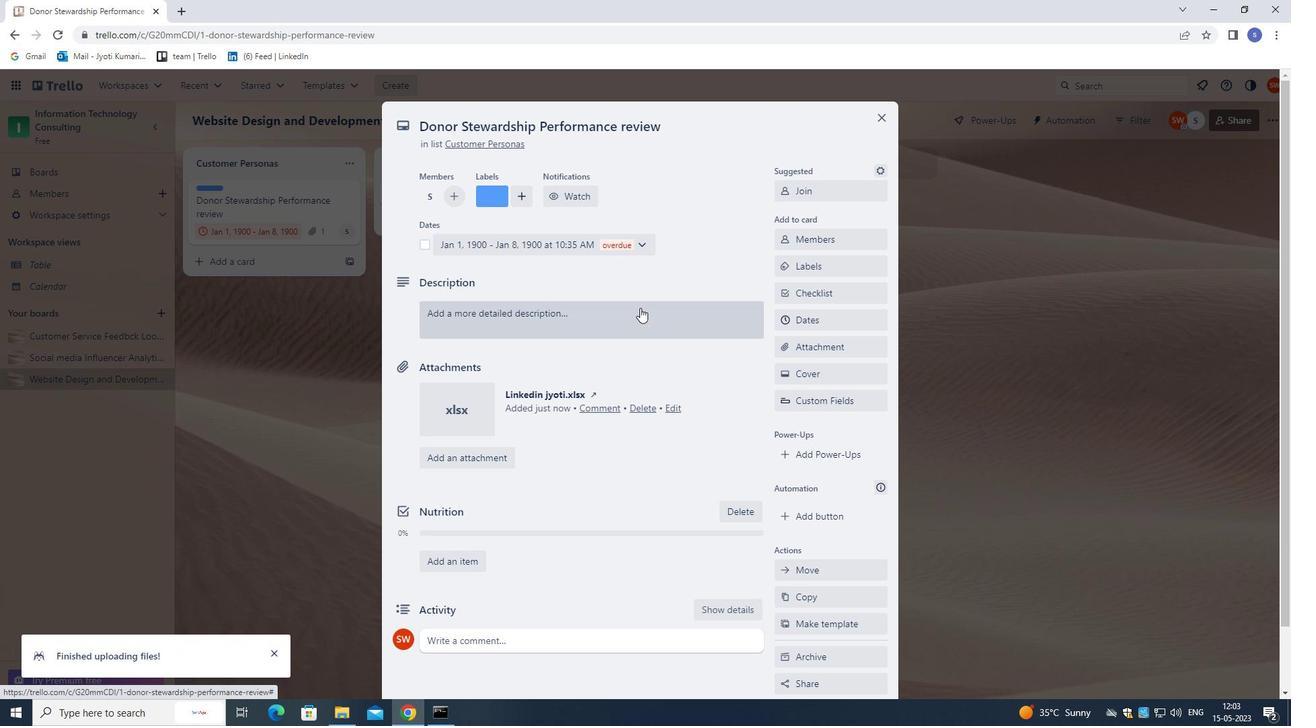 
Action: Mouse moved to (638, 313)
Screenshot: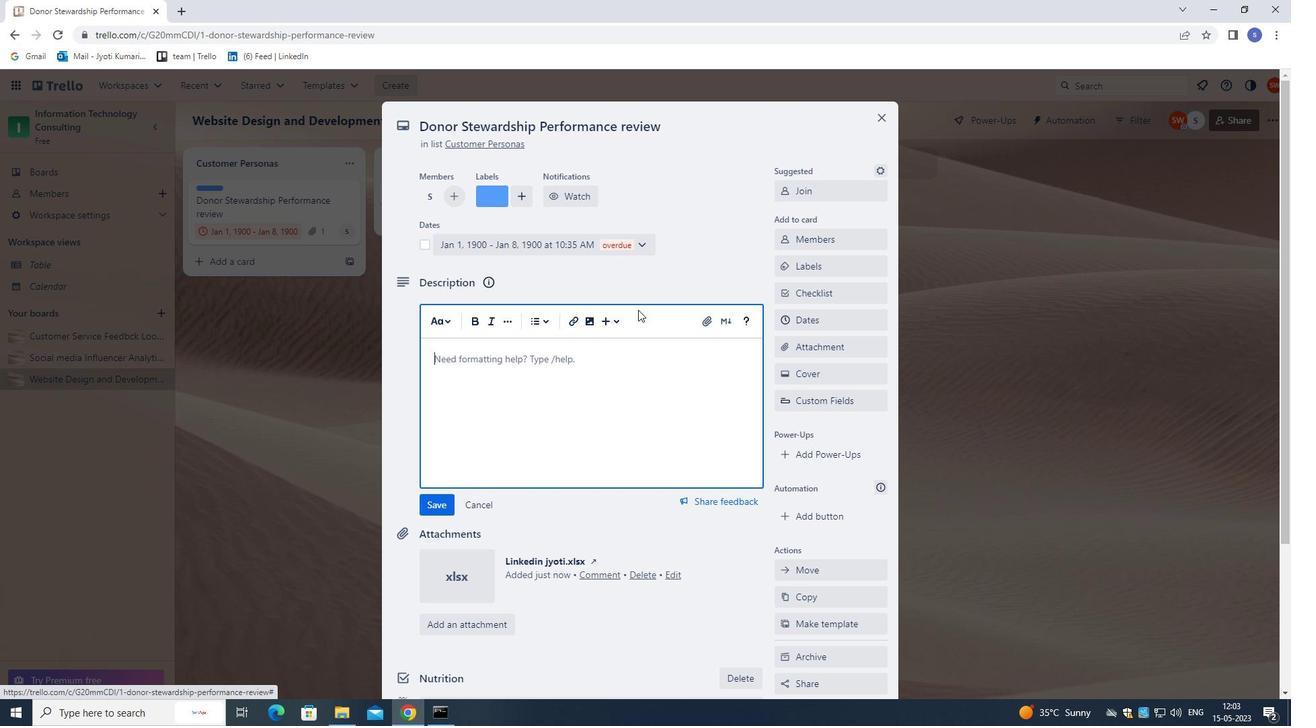 
Action: Key pressed <Key.shift>CONDUCT<Key.space>TEAM<Key.space>TRAINING<Key.space>SESSION<Key.space>ON<Key.space>CUSTOMER<Key.space>SERVICE.
Screenshot: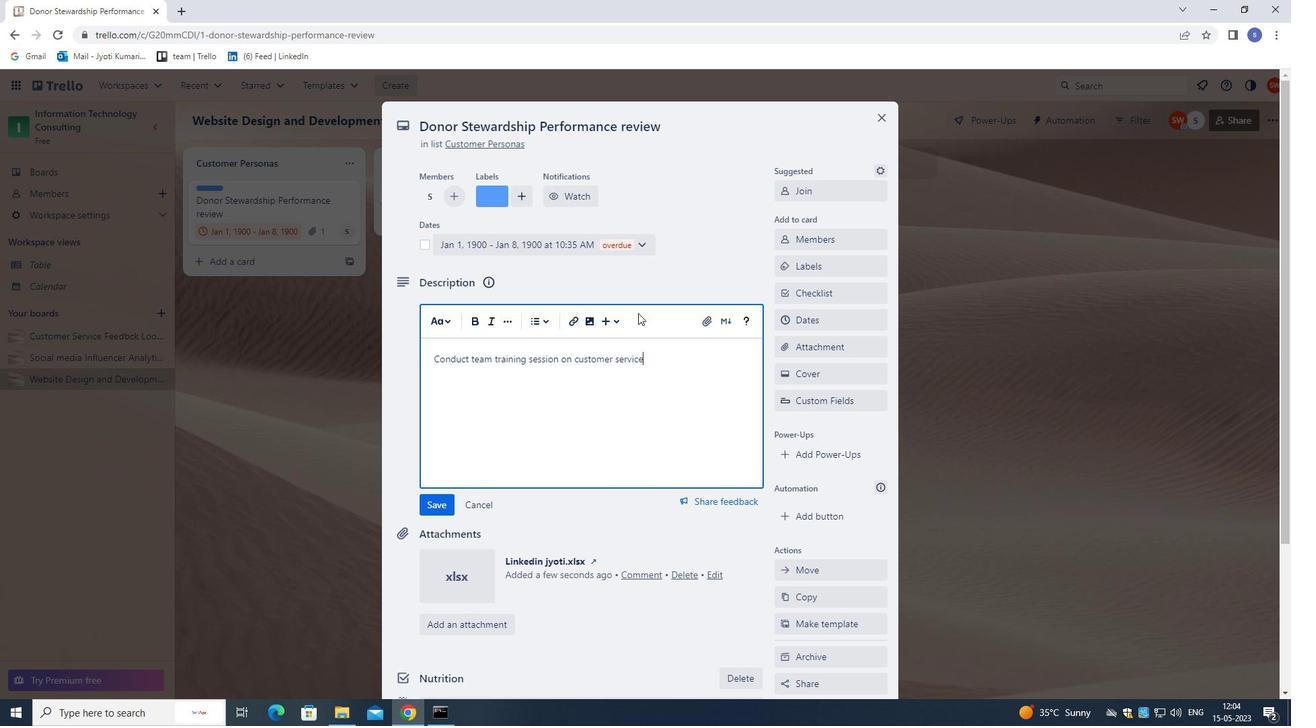
Action: Mouse scrolled (638, 312) with delta (0, 0)
Screenshot: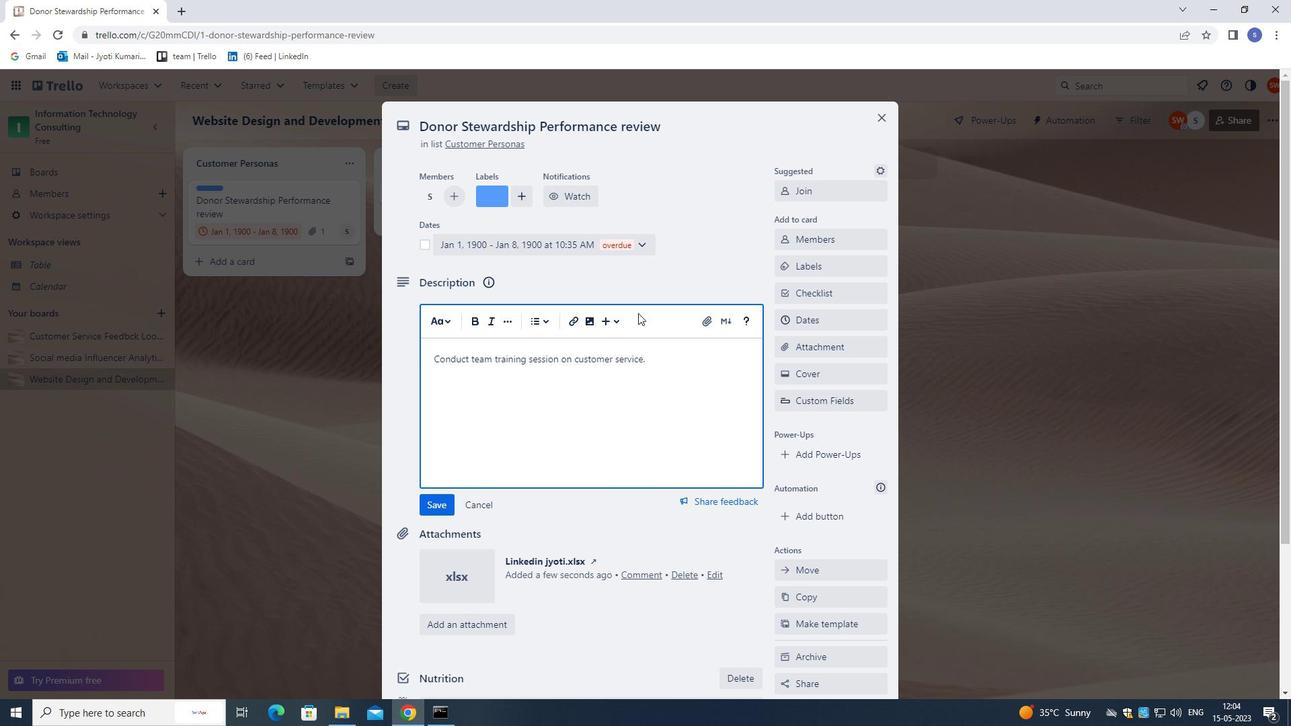 
Action: Mouse moved to (638, 314)
Screenshot: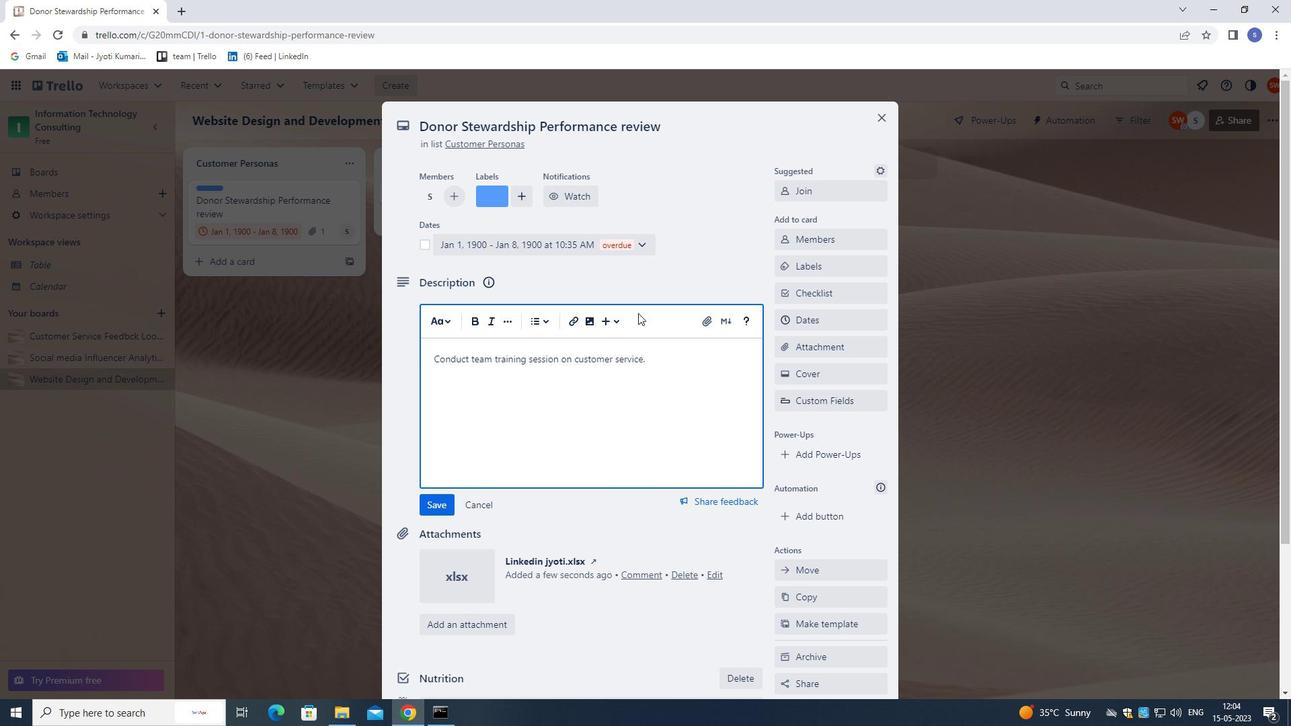 
Action: Mouse scrolled (638, 313) with delta (0, 0)
Screenshot: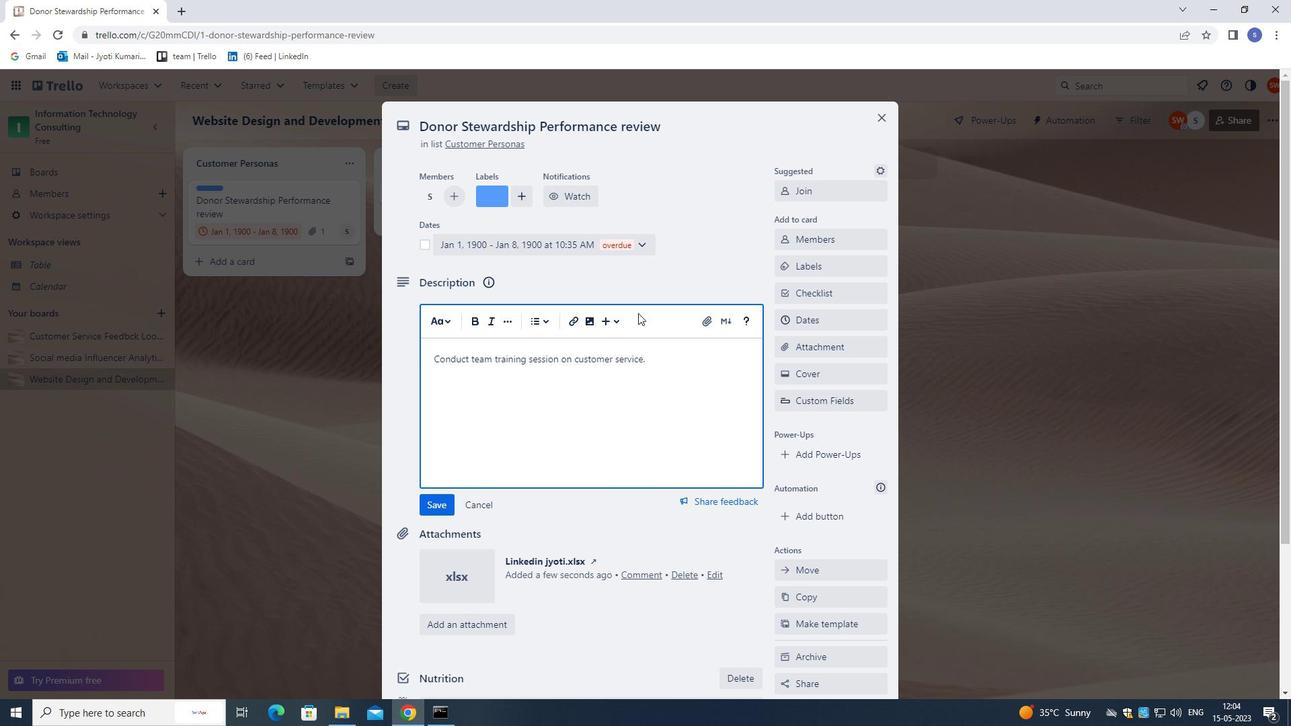 
Action: Mouse moved to (638, 320)
Screenshot: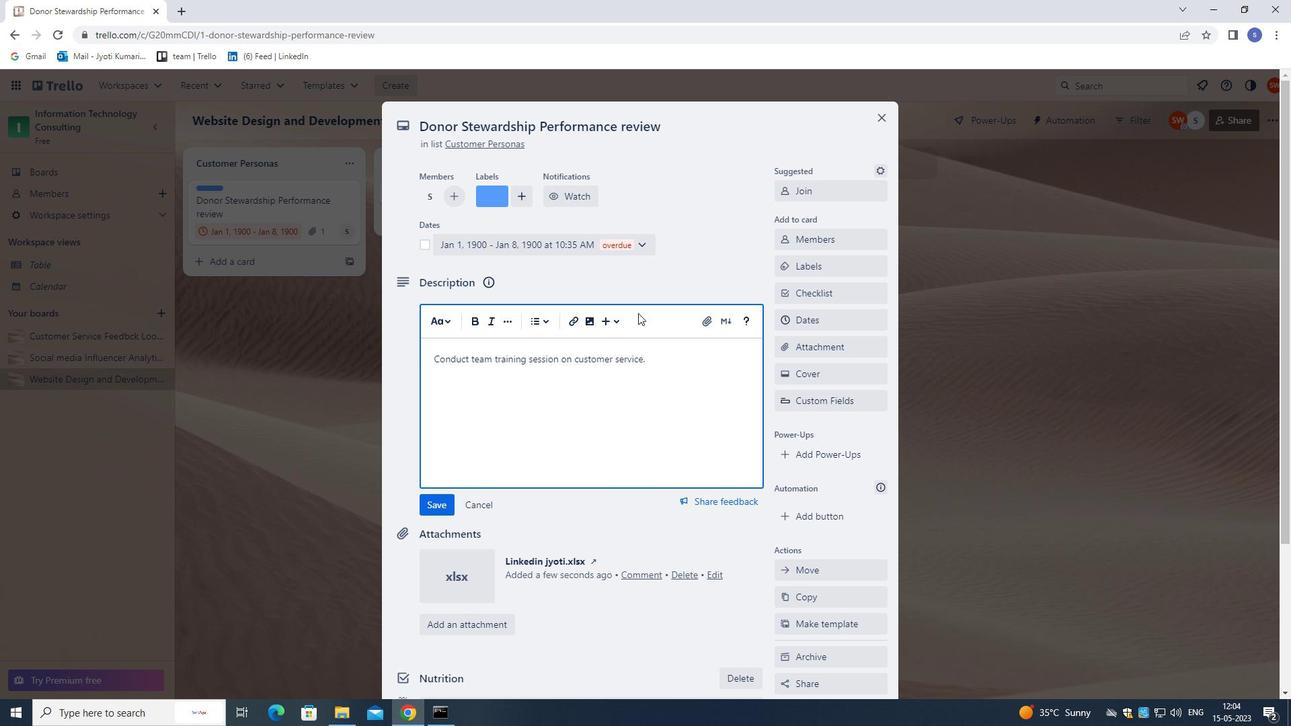 
Action: Mouse scrolled (638, 320) with delta (0, 0)
Screenshot: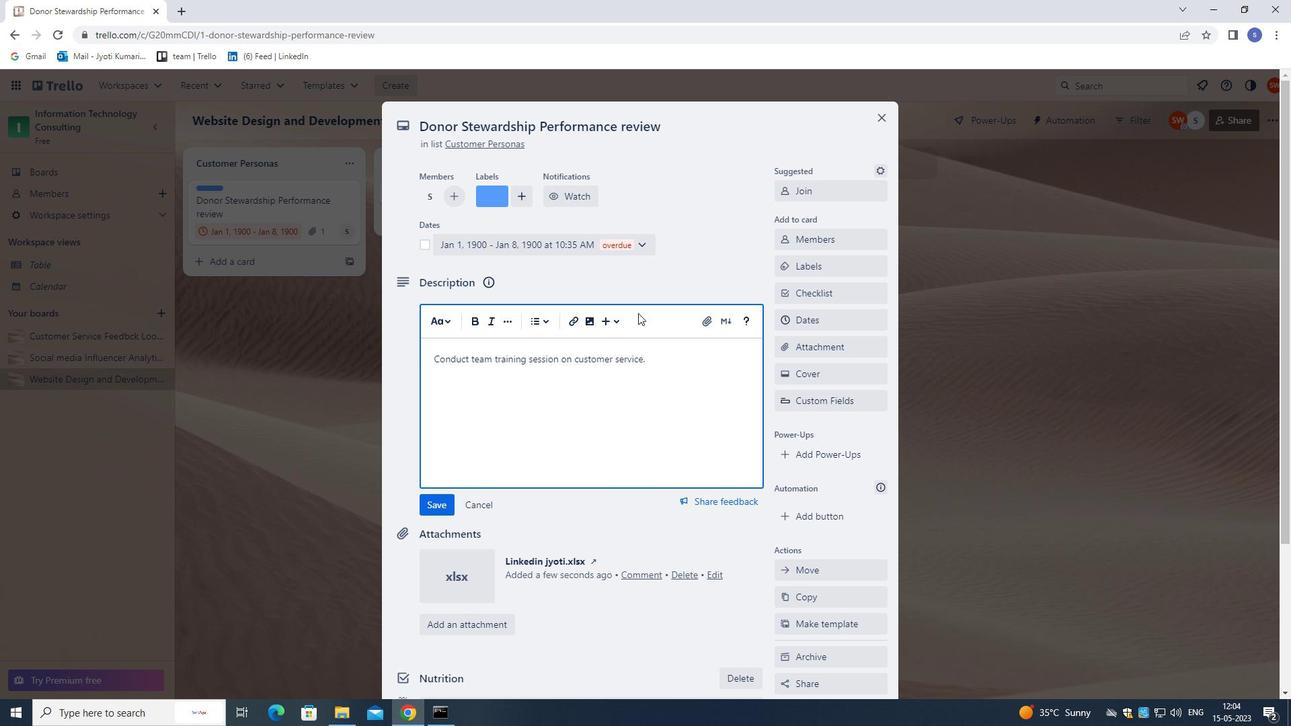 
Action: Mouse moved to (638, 326)
Screenshot: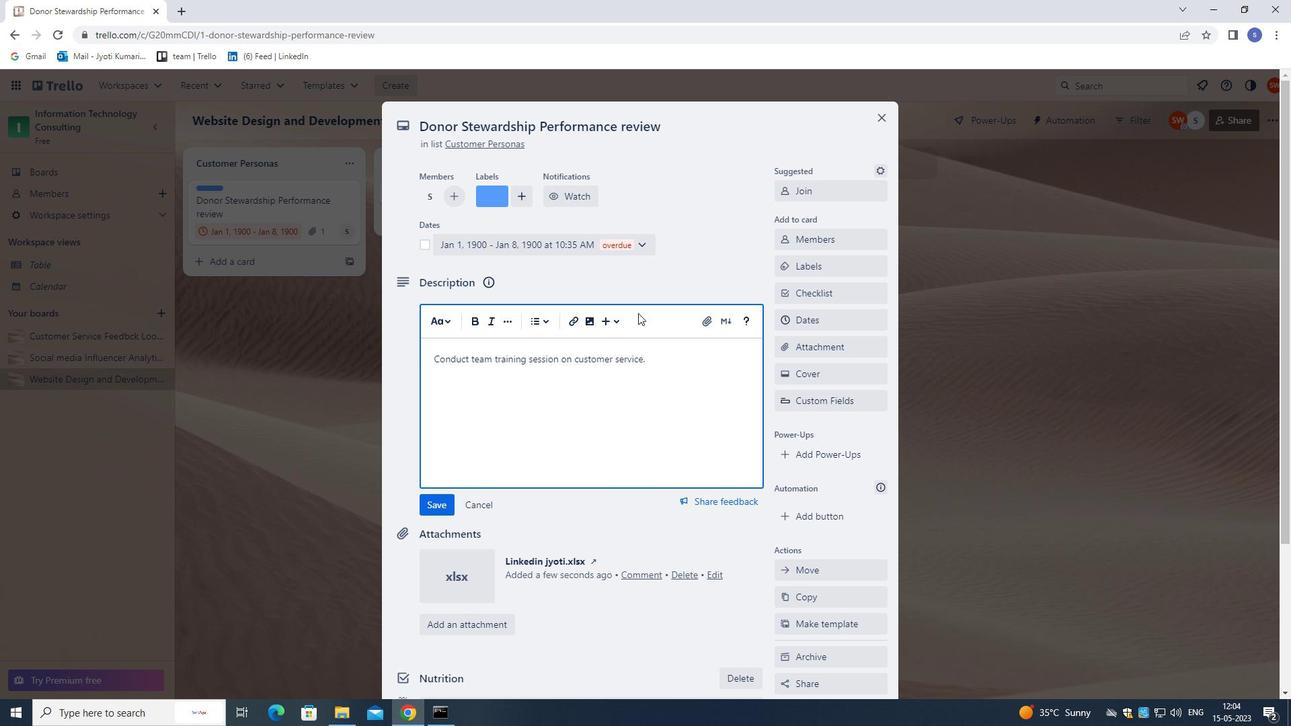 
Action: Mouse scrolled (638, 325) with delta (0, 0)
Screenshot: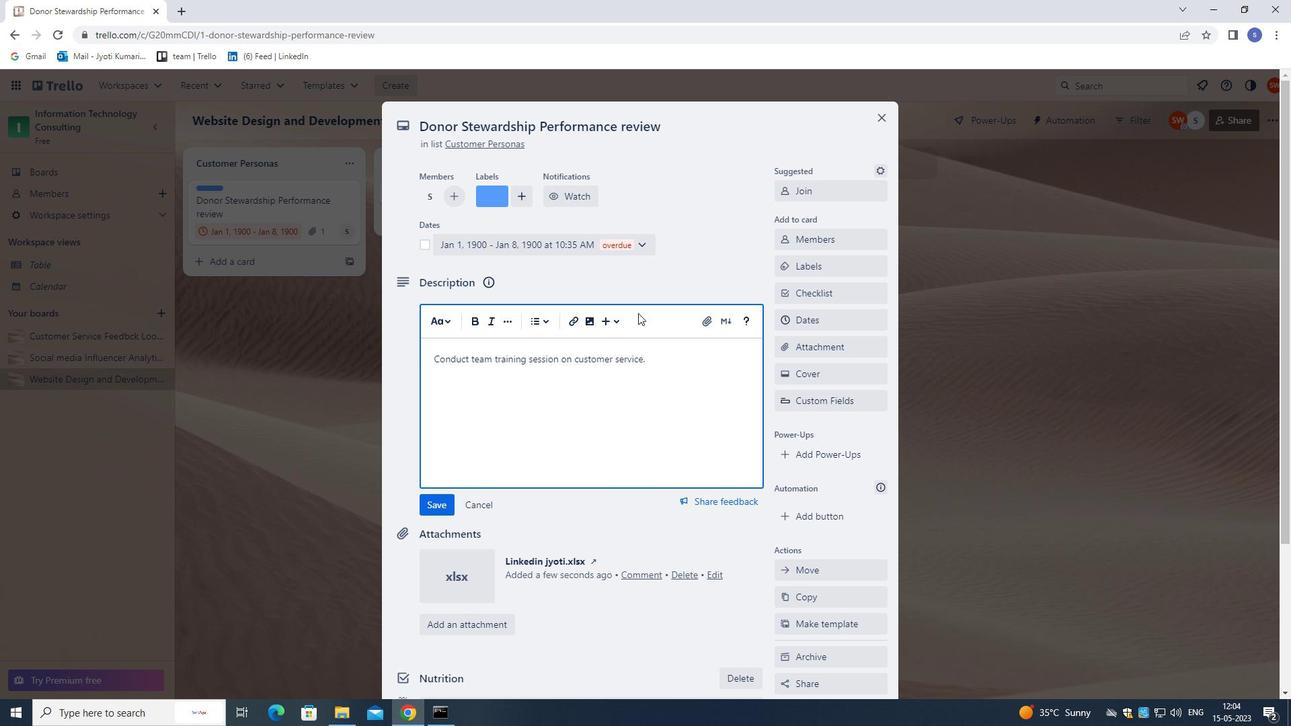 
Action: Mouse moved to (638, 328)
Screenshot: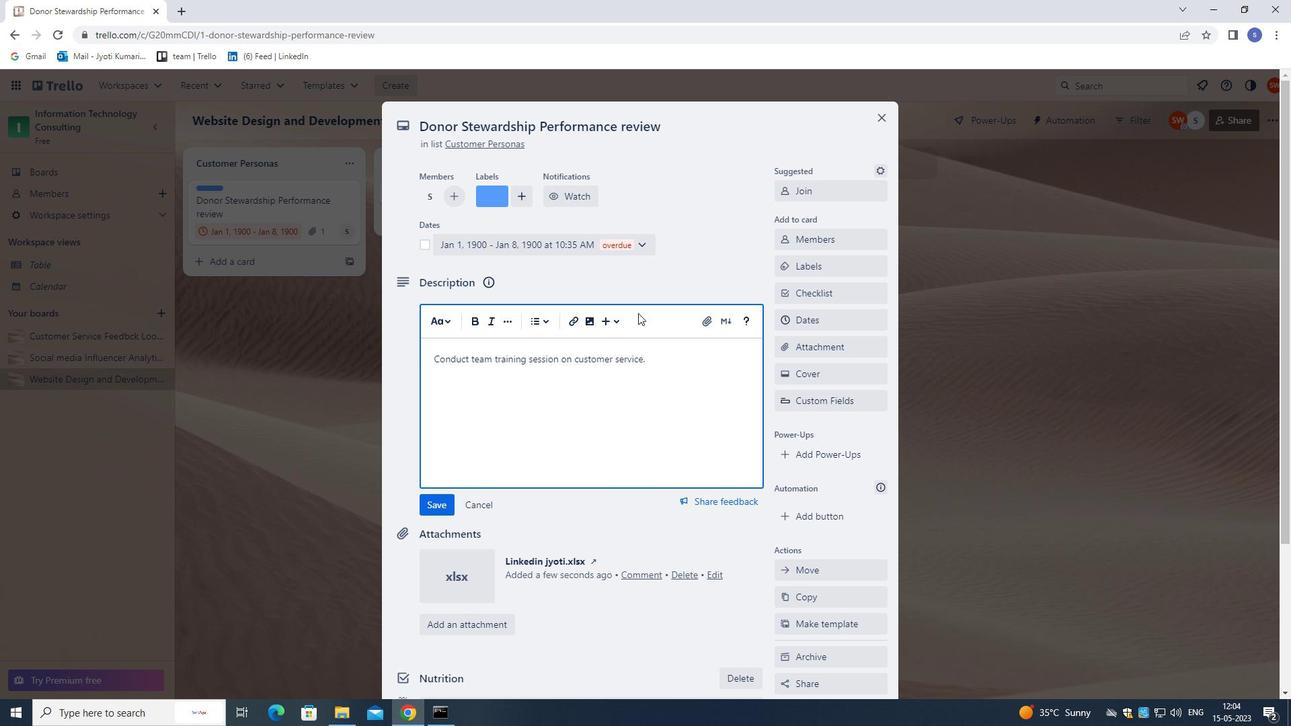 
Action: Mouse scrolled (638, 328) with delta (0, 0)
Screenshot: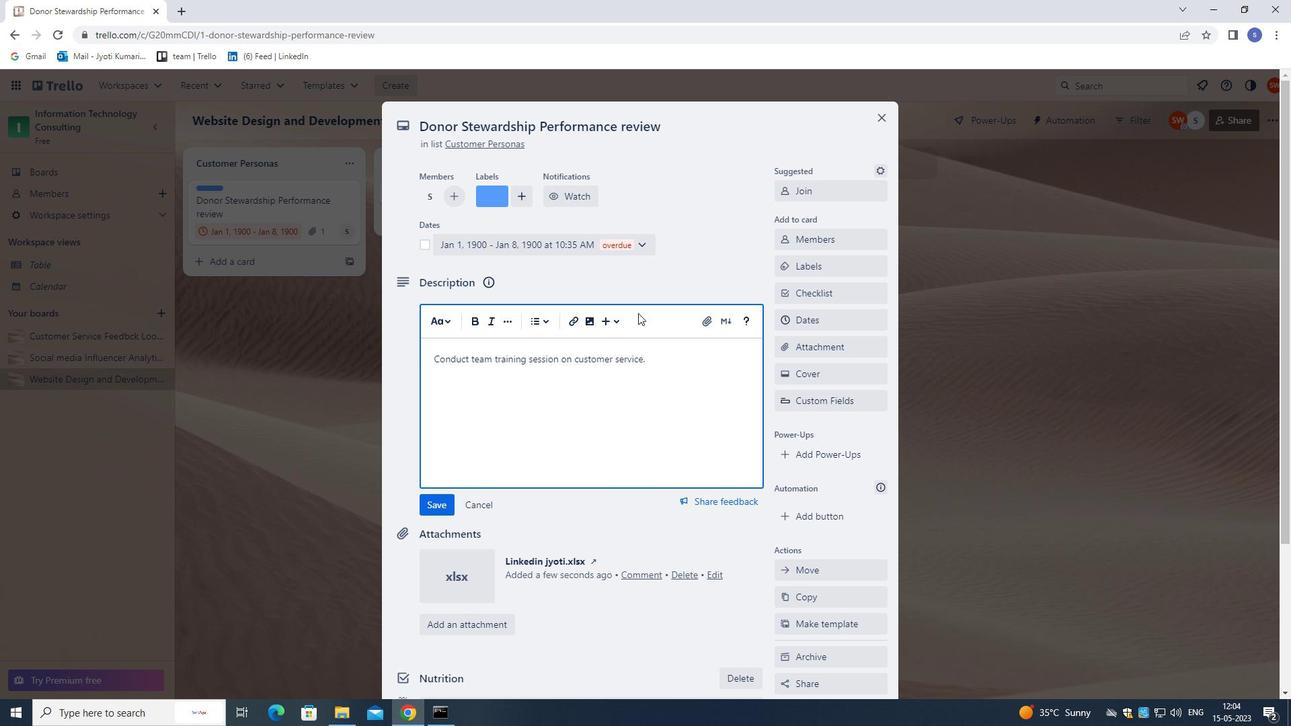 
Action: Mouse moved to (638, 330)
Screenshot: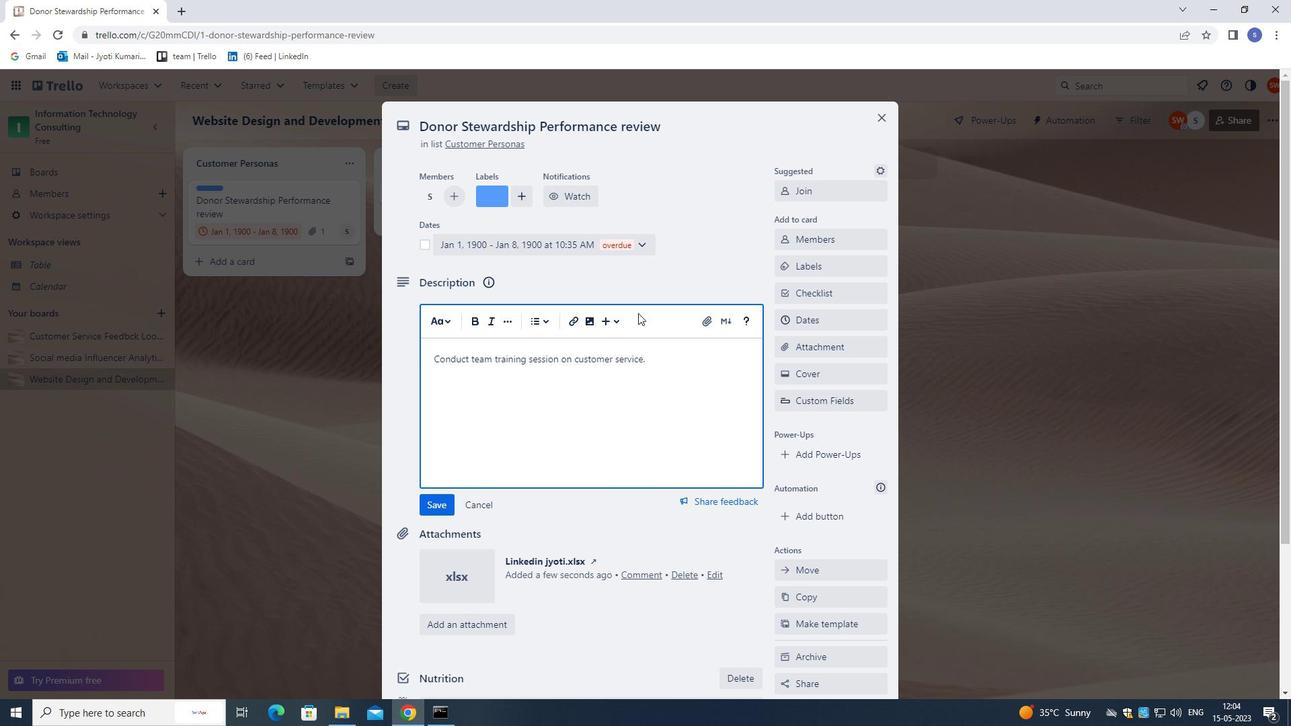 
Action: Mouse scrolled (638, 329) with delta (0, 0)
Screenshot: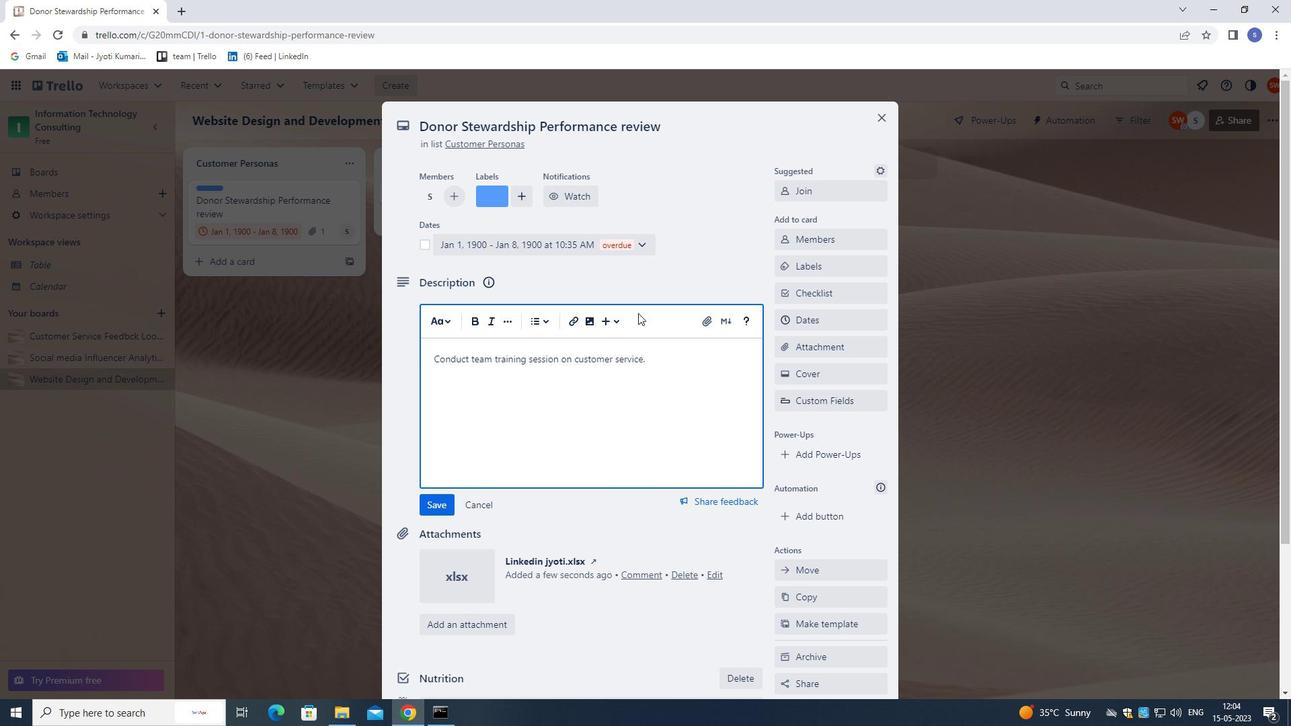 
Action: Mouse moved to (636, 340)
Screenshot: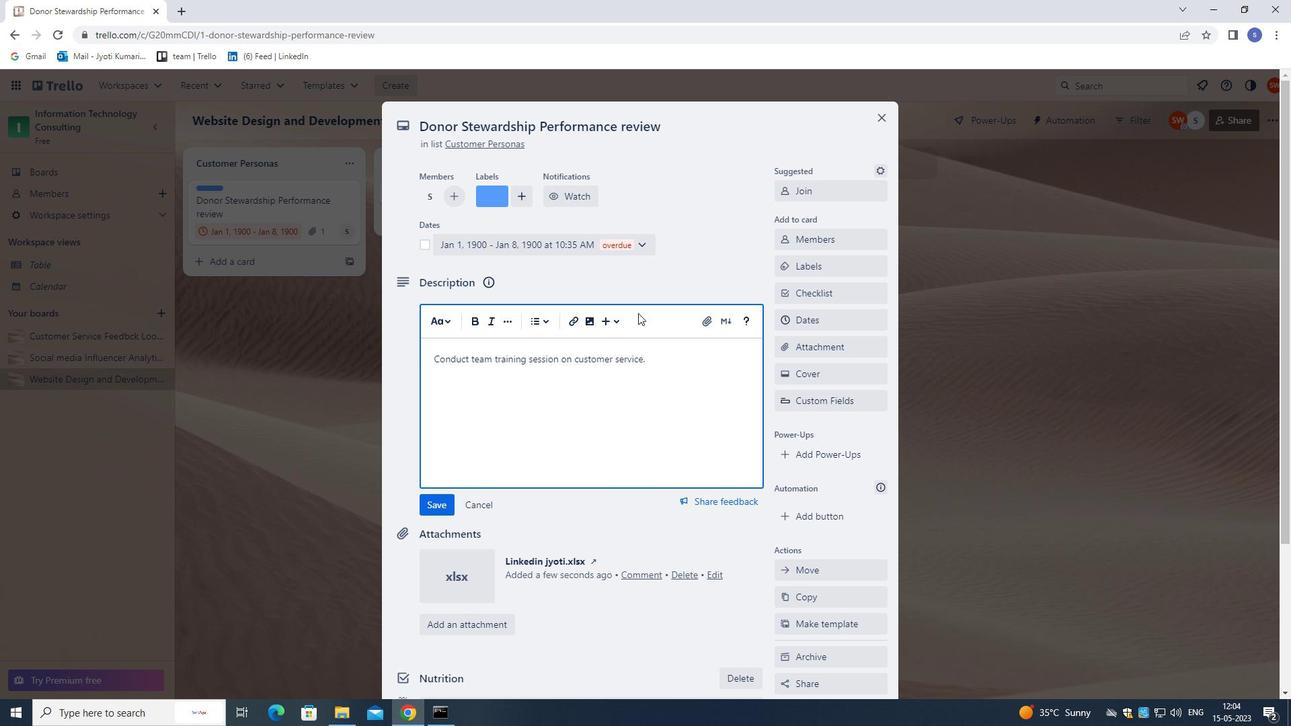 
Action: Mouse scrolled (636, 339) with delta (0, 0)
Screenshot: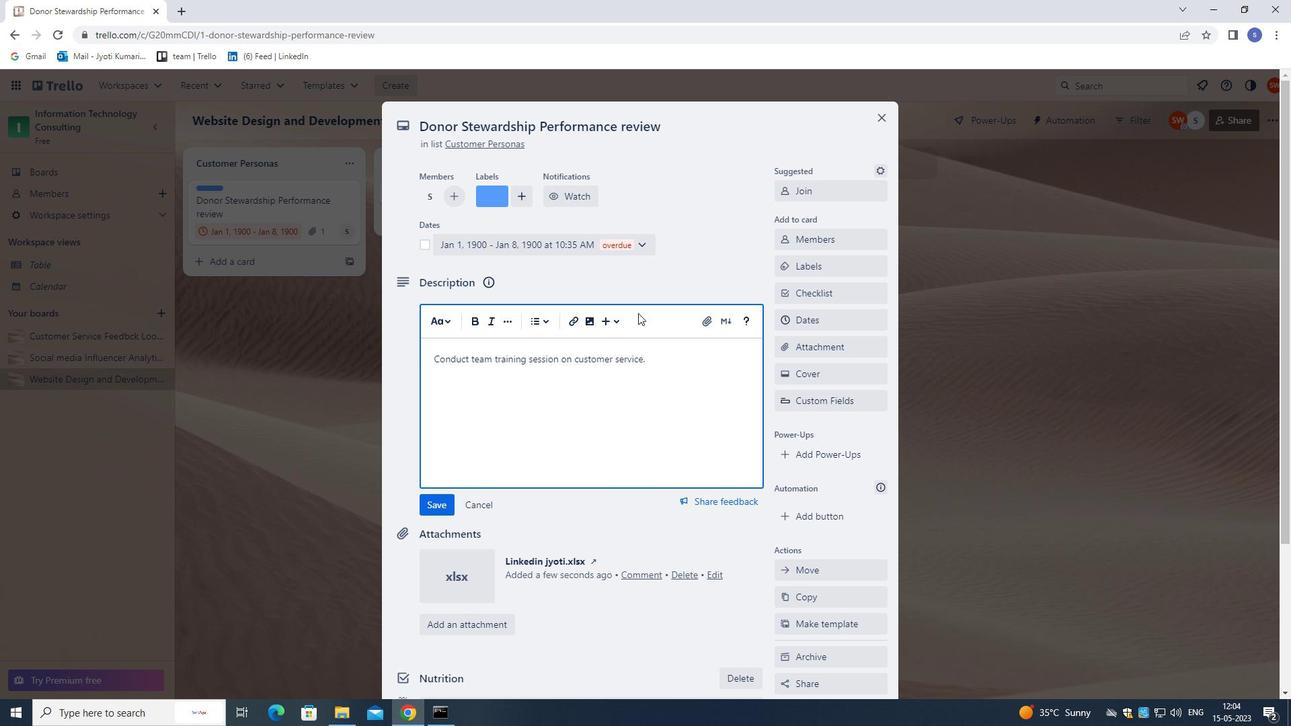 
Action: Mouse moved to (610, 403)
Screenshot: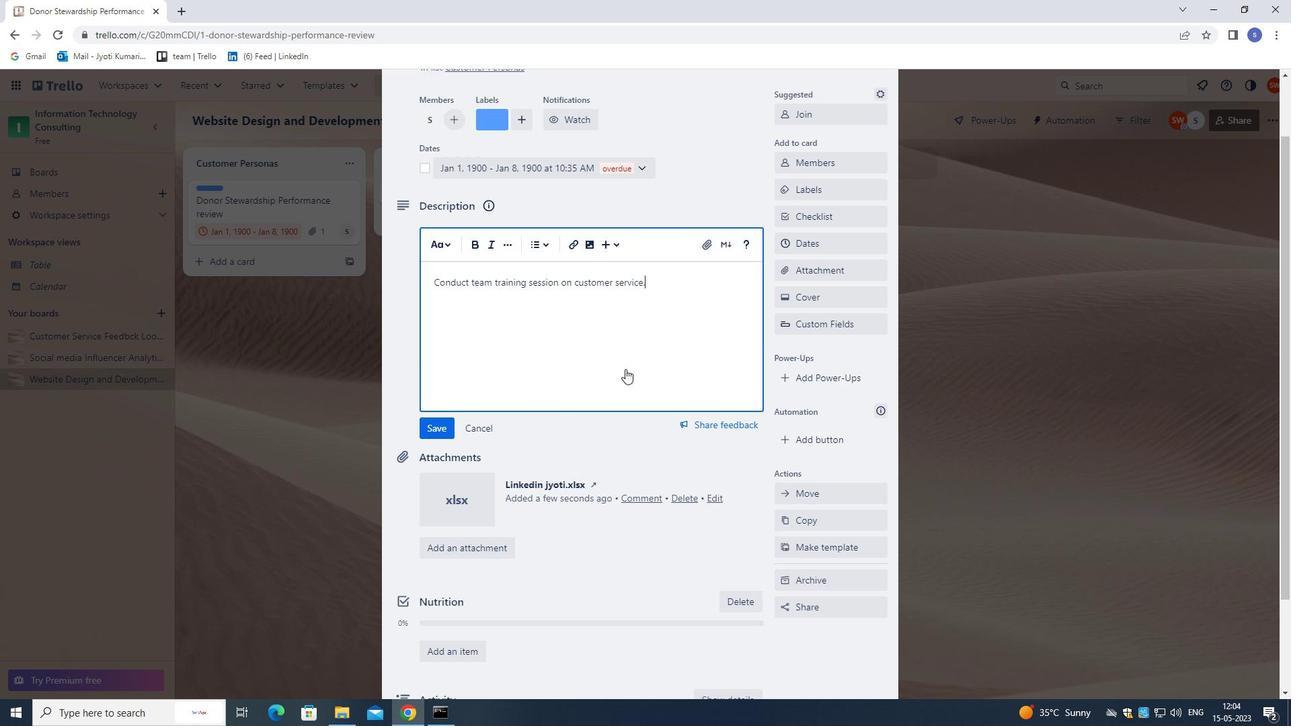 
Action: Mouse scrolled (610, 402) with delta (0, 0)
Screenshot: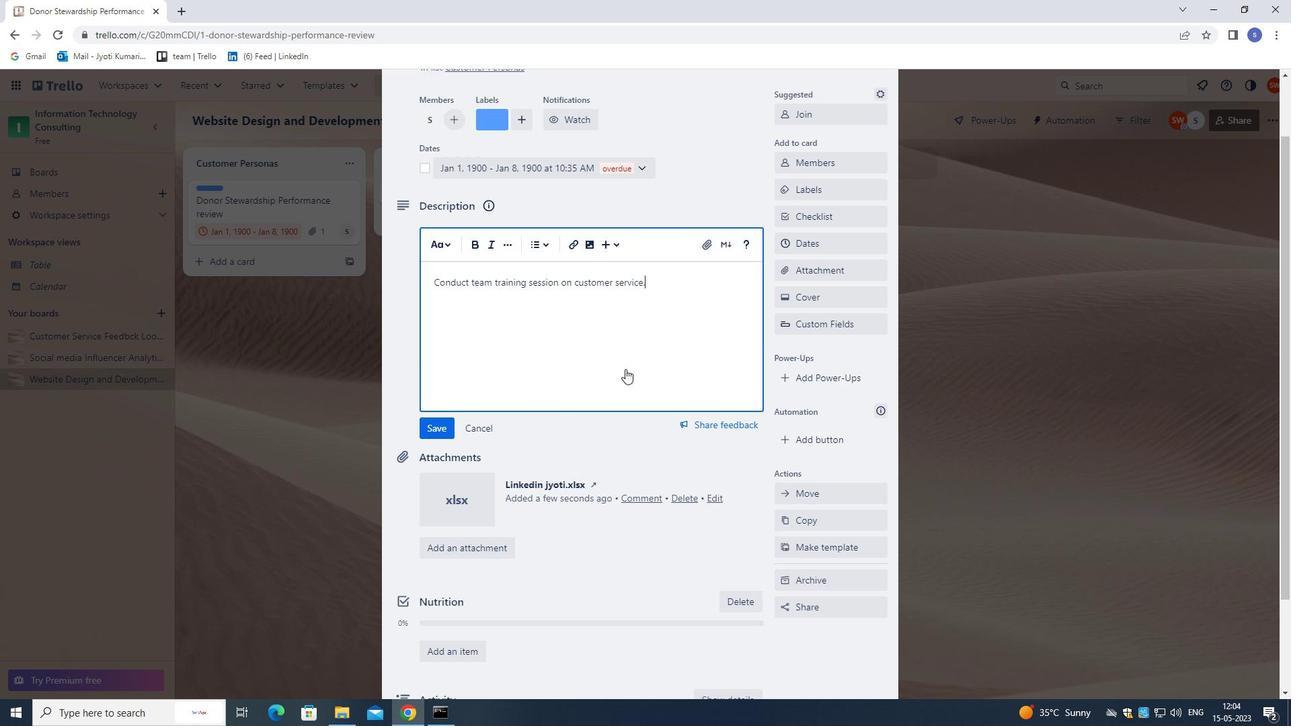 
Action: Mouse moved to (609, 412)
Screenshot: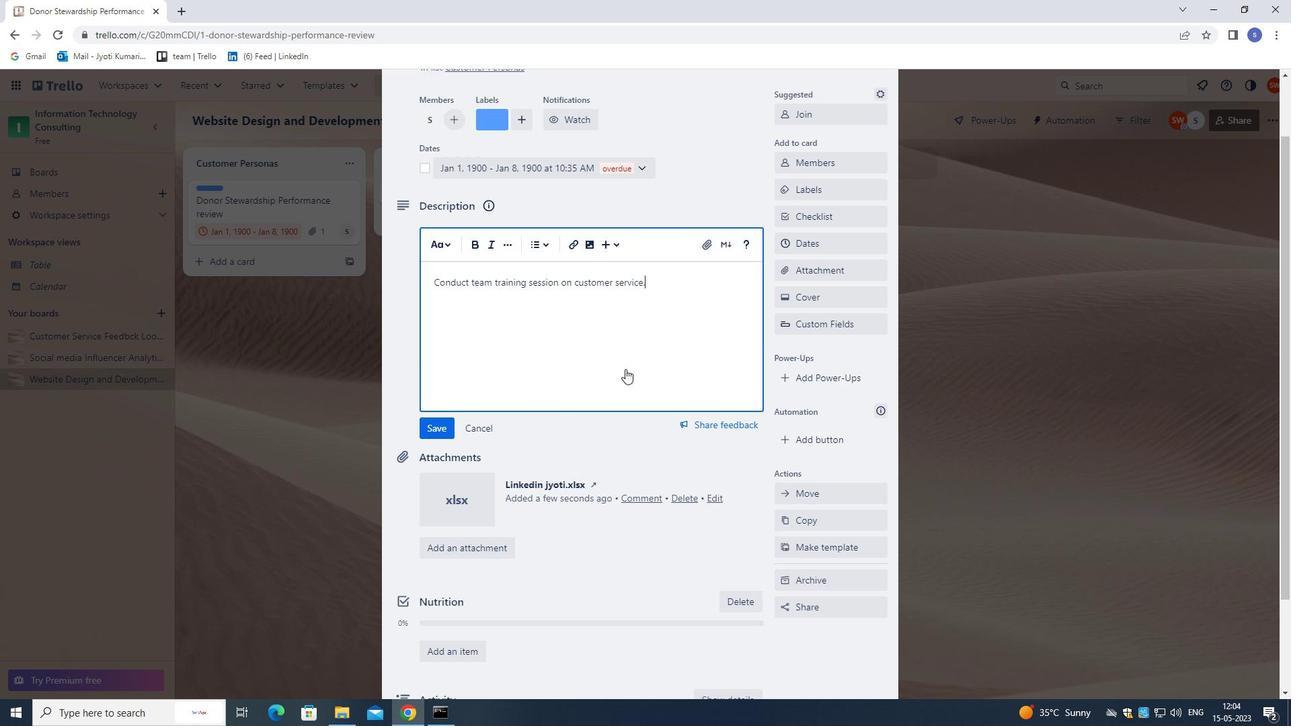 
Action: Mouse scrolled (609, 411) with delta (0, 0)
Screenshot: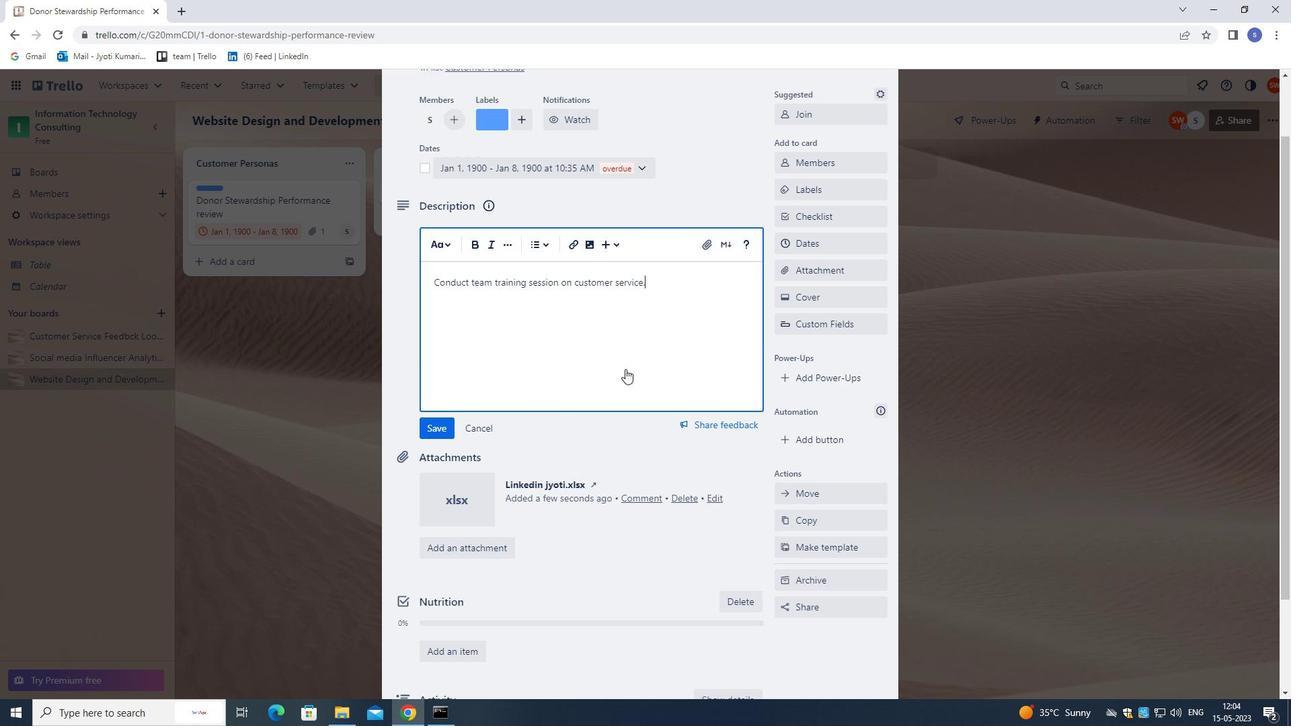 
Action: Mouse moved to (609, 423)
Screenshot: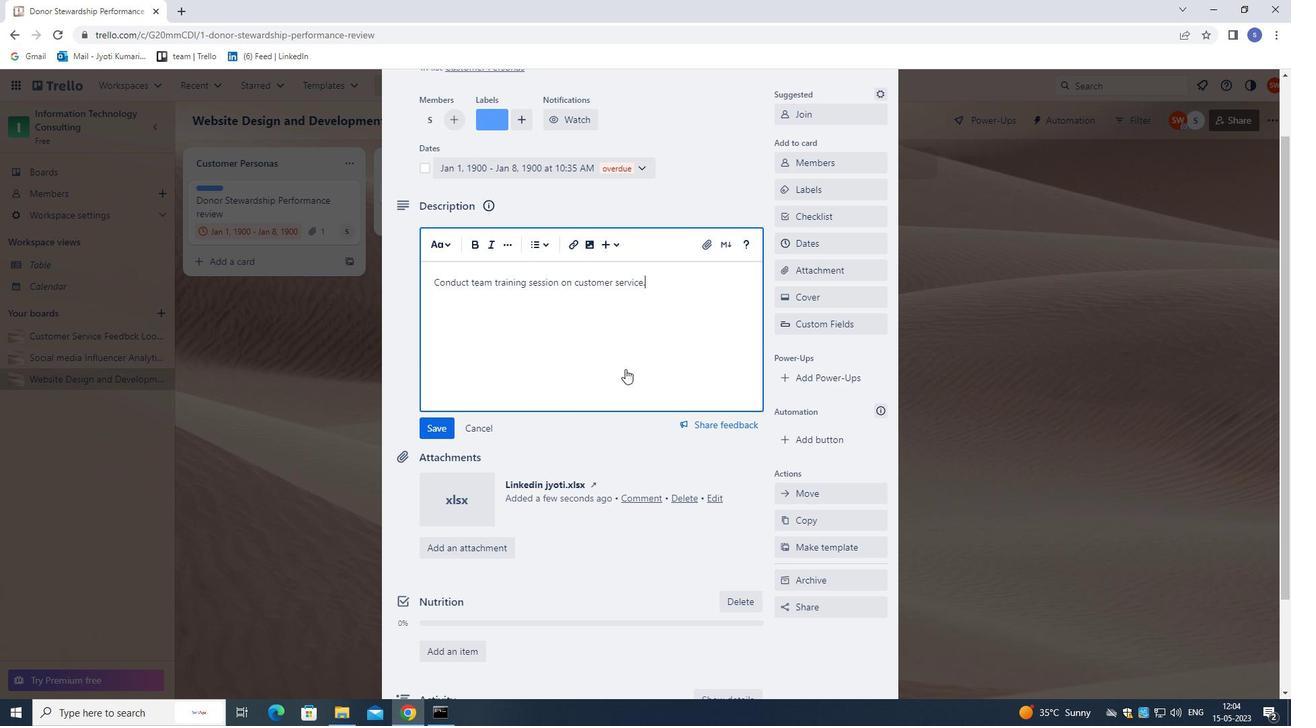 
Action: Mouse scrolled (609, 423) with delta (0, 0)
Screenshot: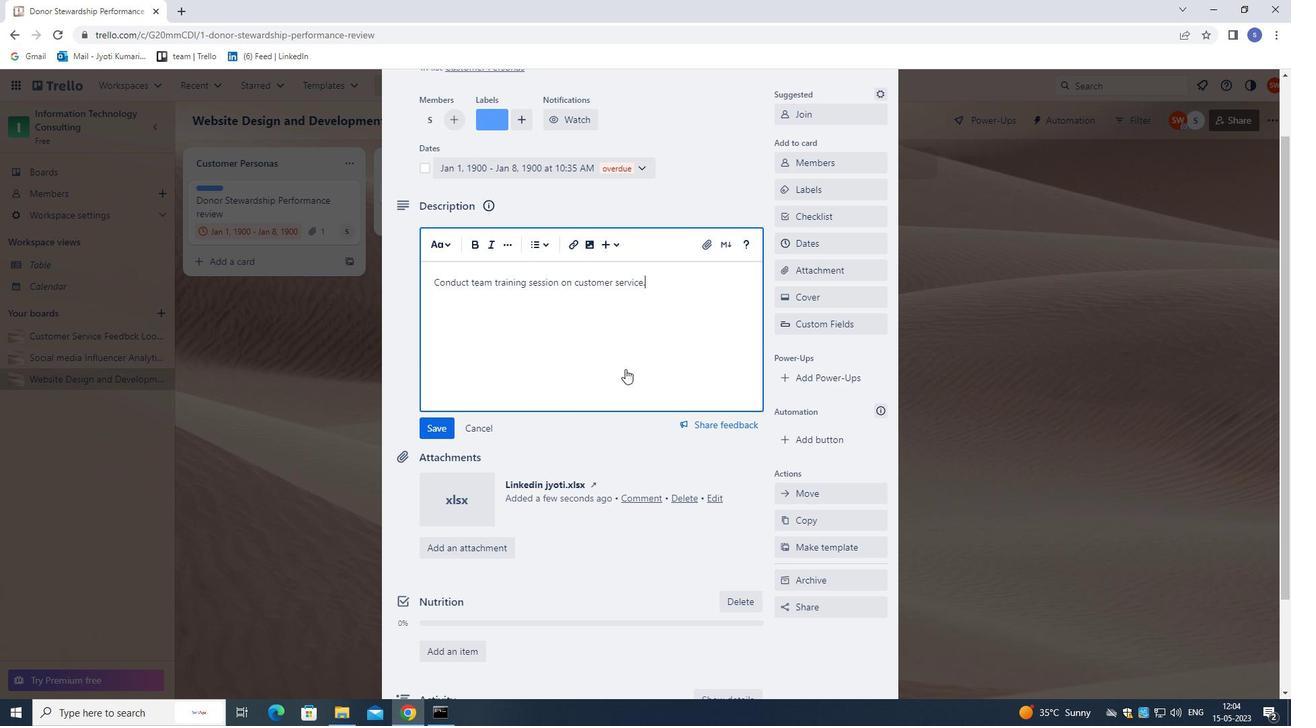 
Action: Mouse moved to (609, 444)
Screenshot: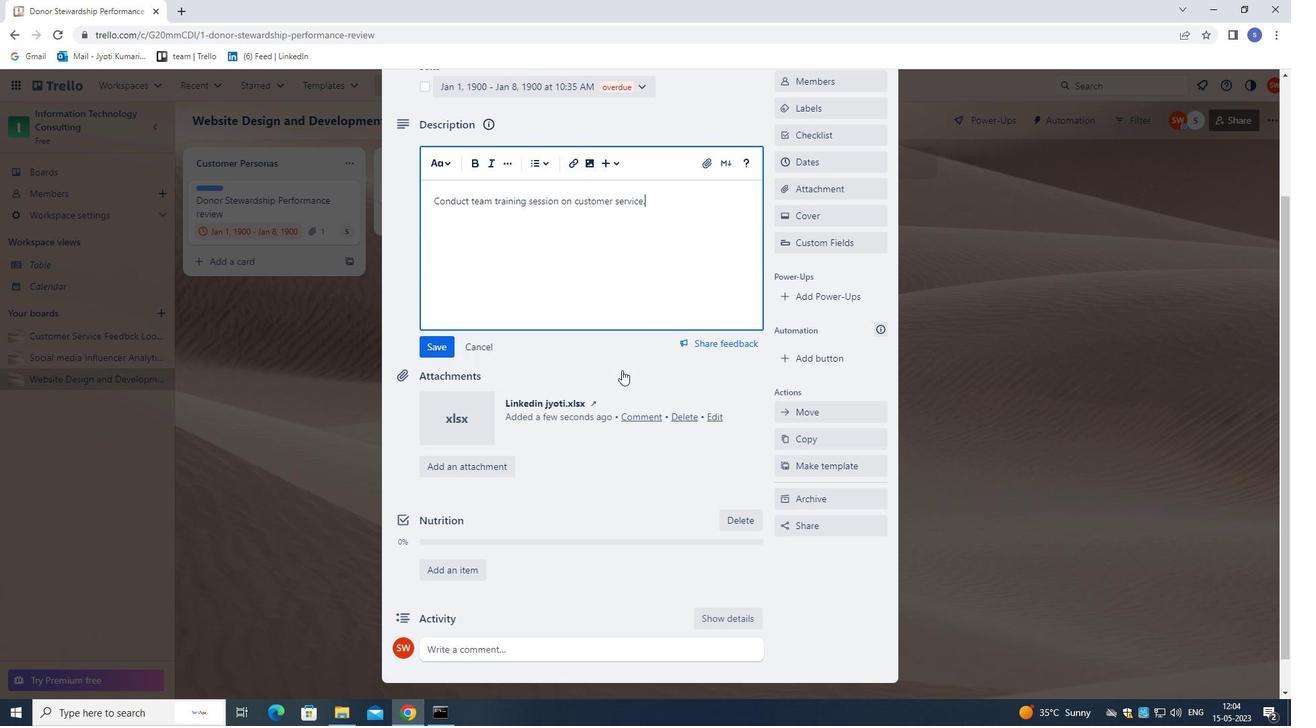 
Action: Mouse scrolled (609, 443) with delta (0, 0)
Screenshot: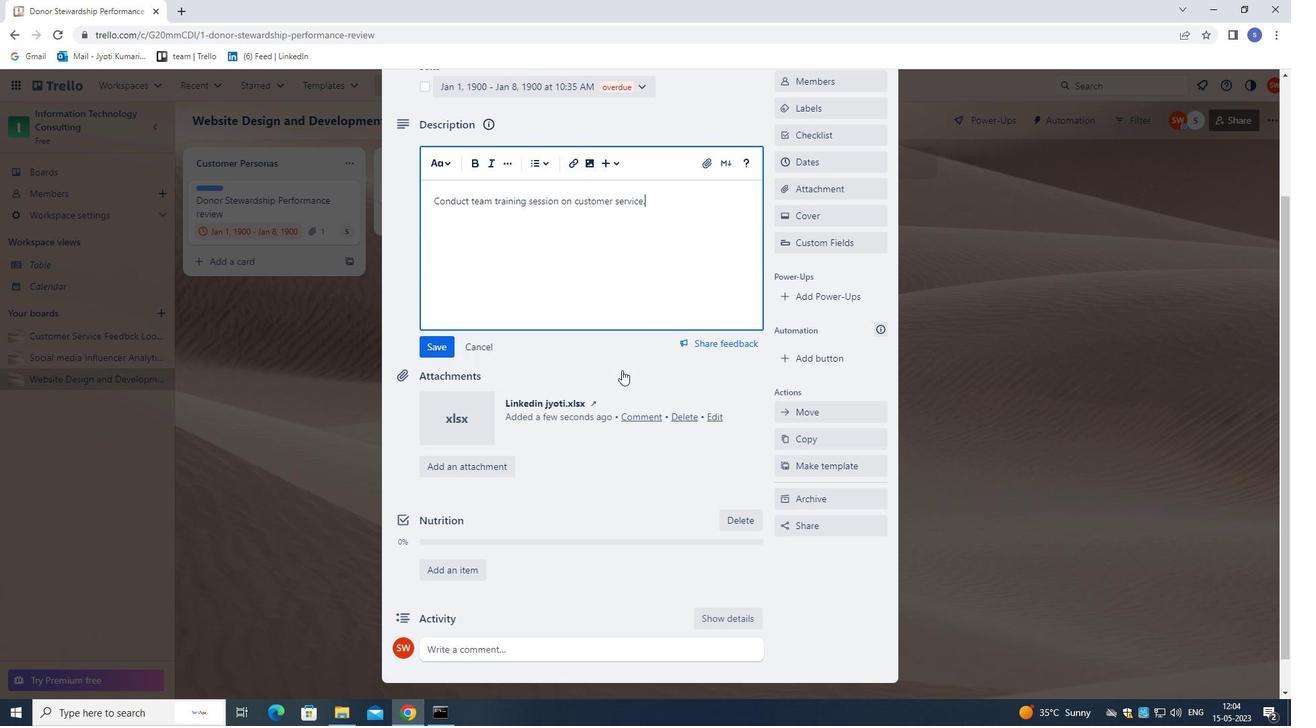 
Action: Mouse moved to (594, 612)
Screenshot: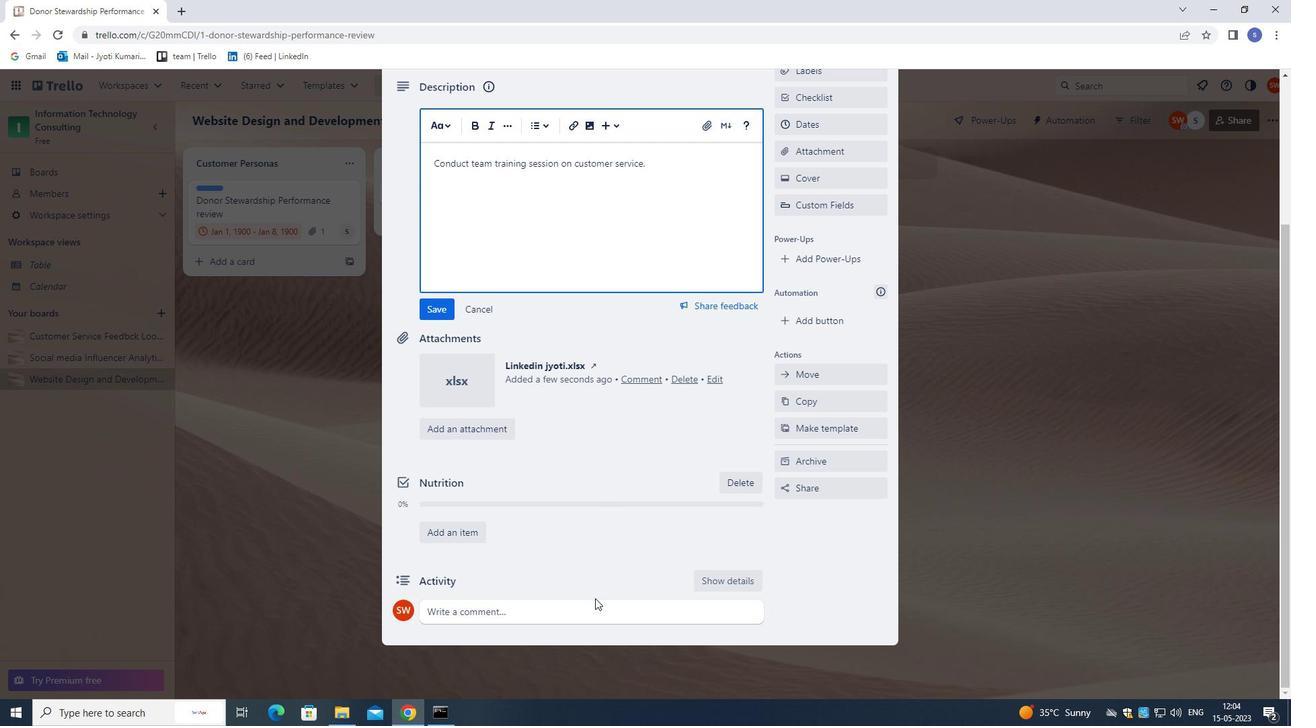 
Action: Mouse pressed left at (594, 612)
Screenshot: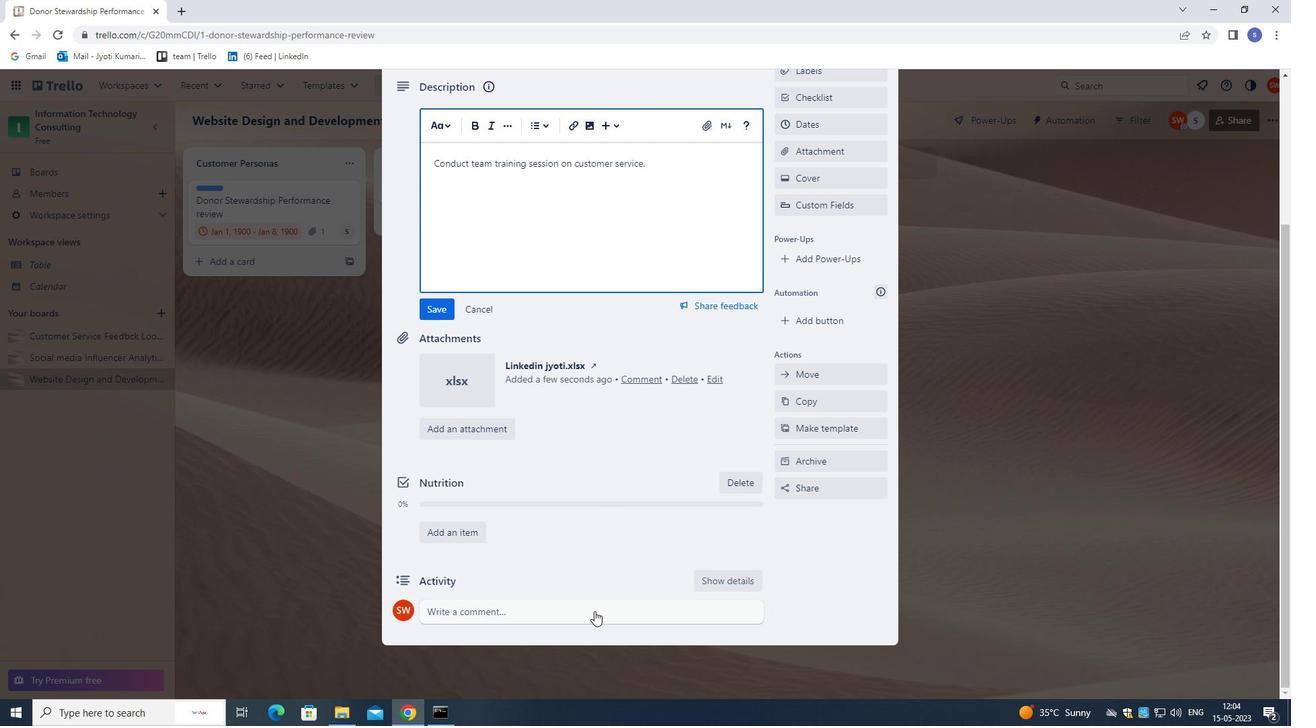 
Action: Mouse moved to (600, 441)
Screenshot: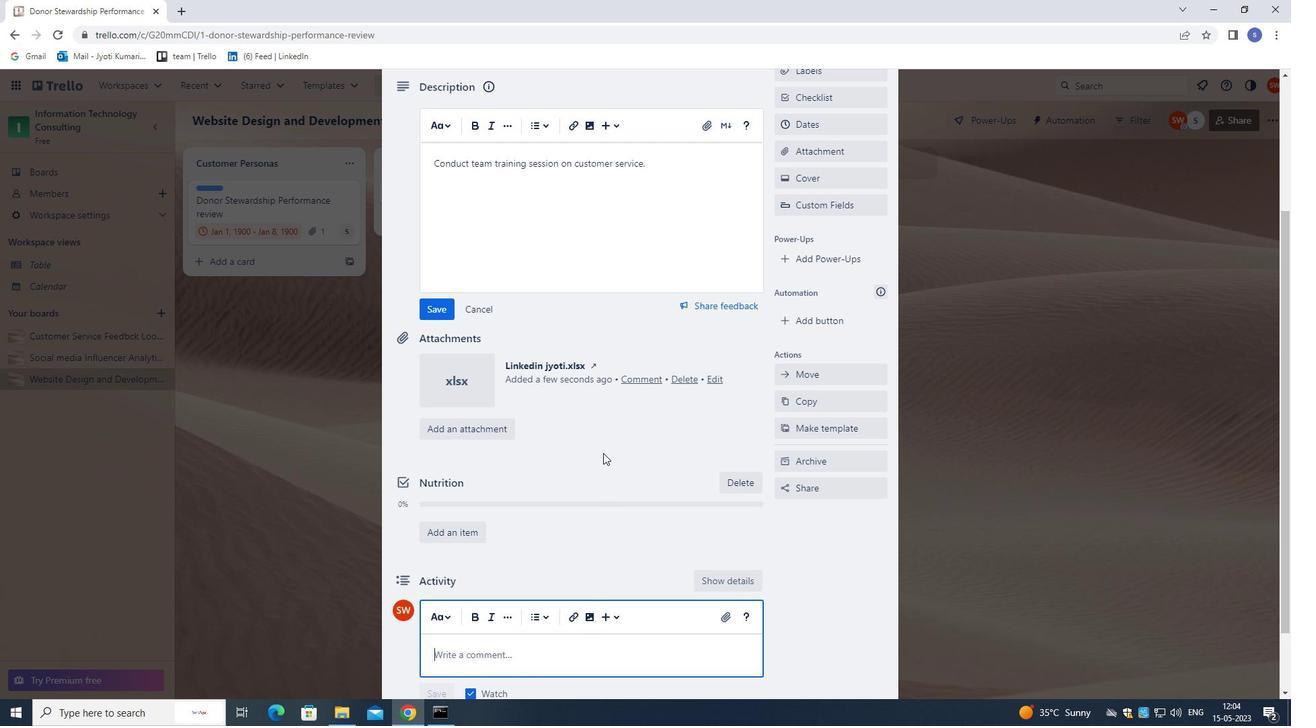 
Action: Key pressed <Key.shift>SINCE<Key.space>THIS<Key.space>ITEM<Key.space>REQUIRES<Key.space>INPUT<Key.space>FROM<Key.space>MULTIPLE<Key.space>TEAM<Key.space>MEMBERS,<Key.space>LET<Key.space>US<Key.space>MAKE<Key.space>SURE<Key.space>EVERYONE<Key.space>IS<Key.space>ON<Key.space>THE<Key.space>SAME<Key.space>PAGE<Key.space>BEFORE<Key.space>MOVING<Key.space>FORWARD.
Screenshot: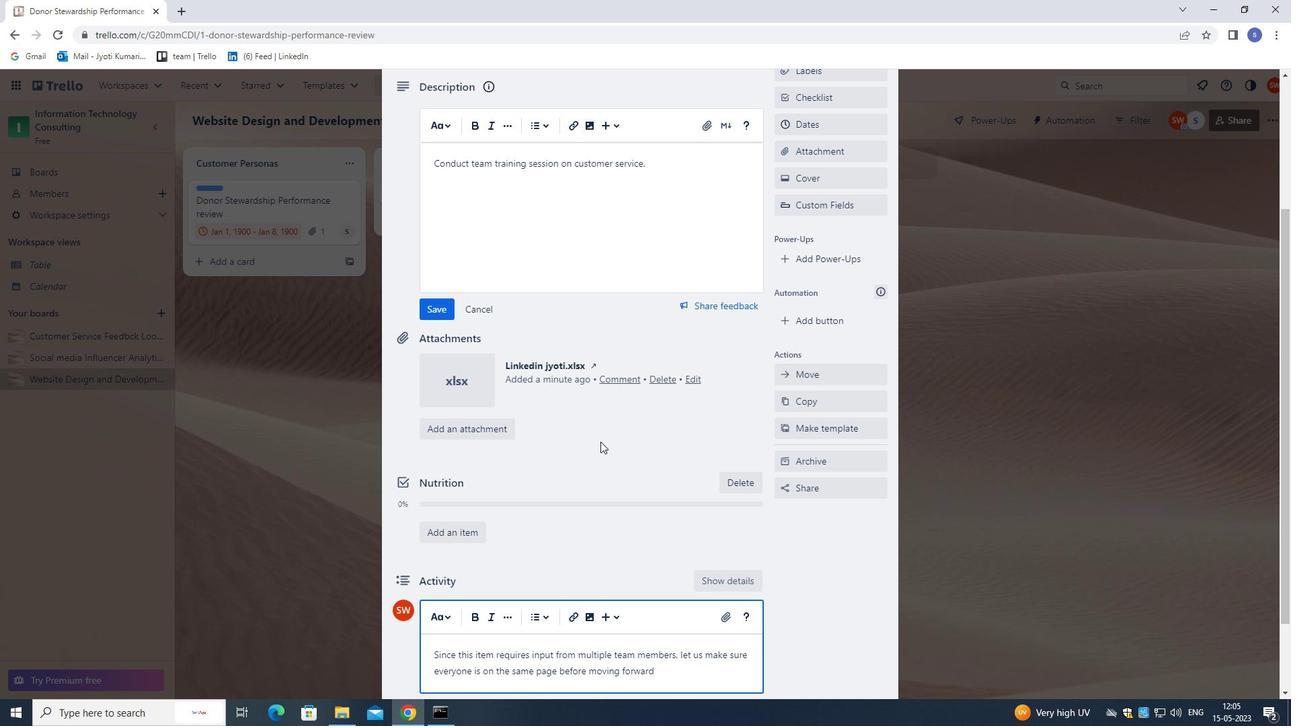 
Action: Mouse moved to (437, 314)
Screenshot: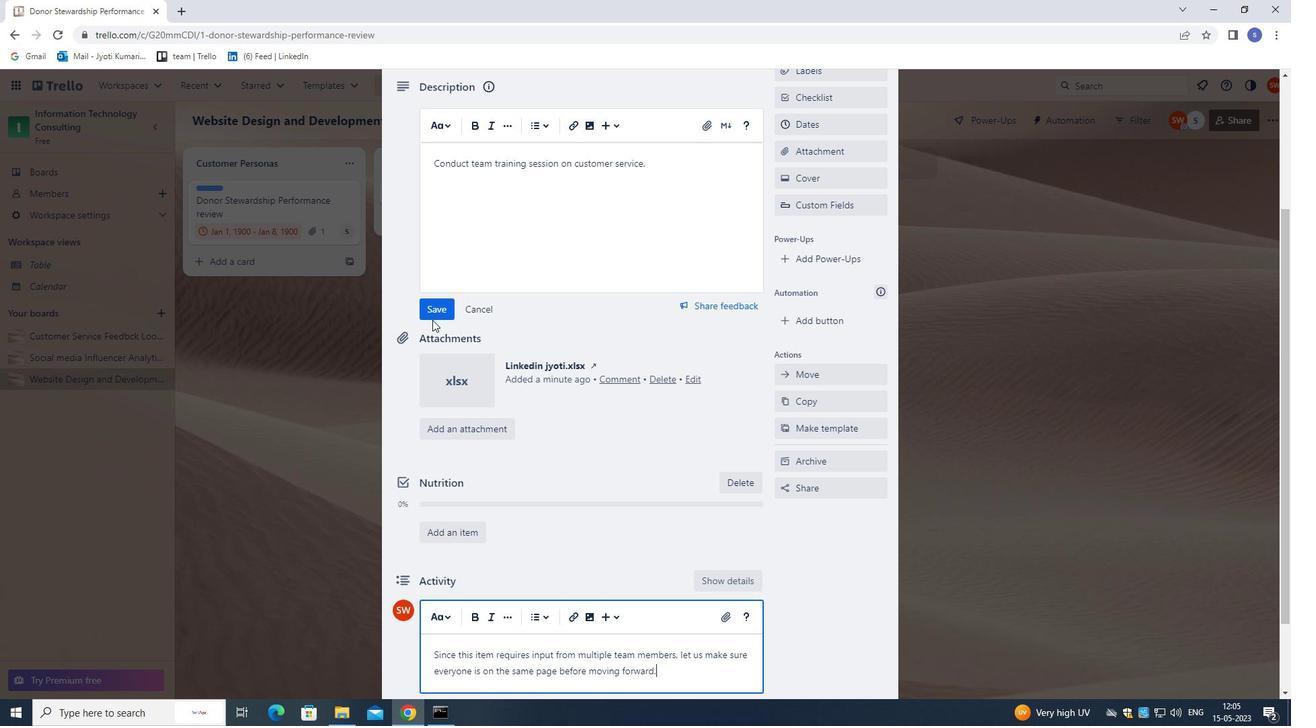 
Action: Mouse pressed left at (437, 314)
Screenshot: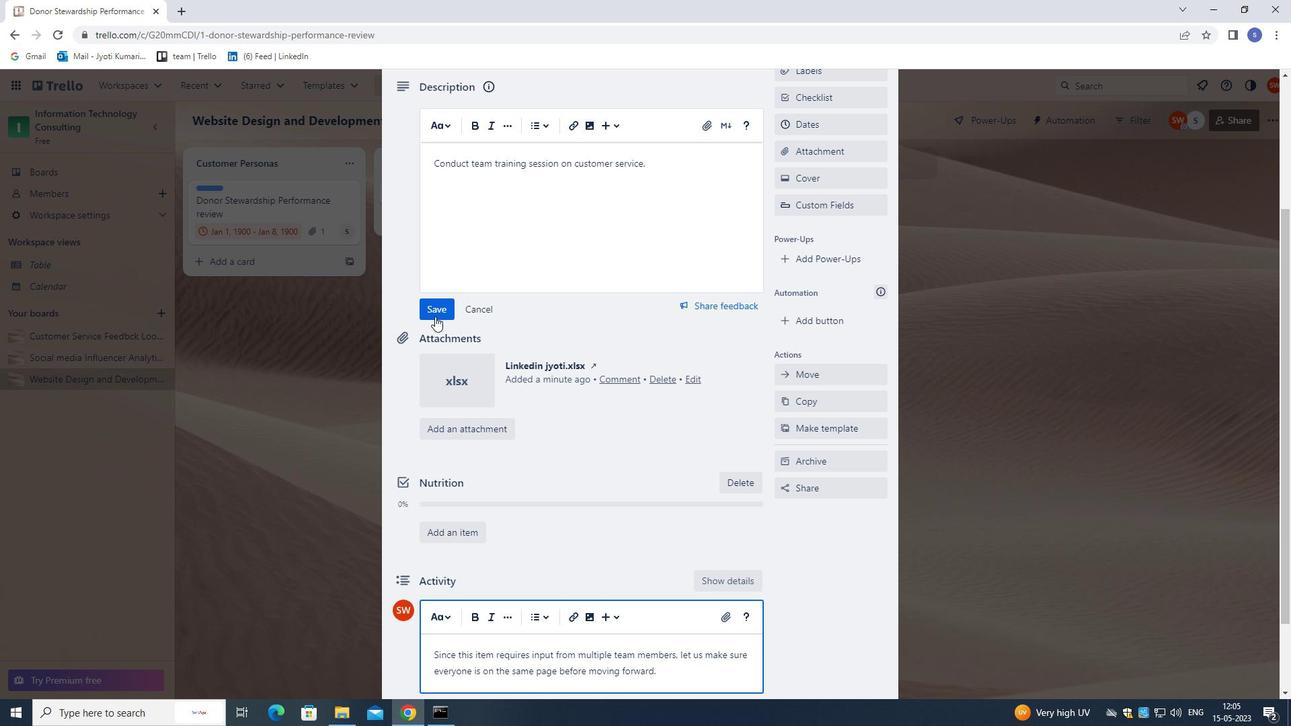 
Action: Mouse moved to (523, 418)
Screenshot: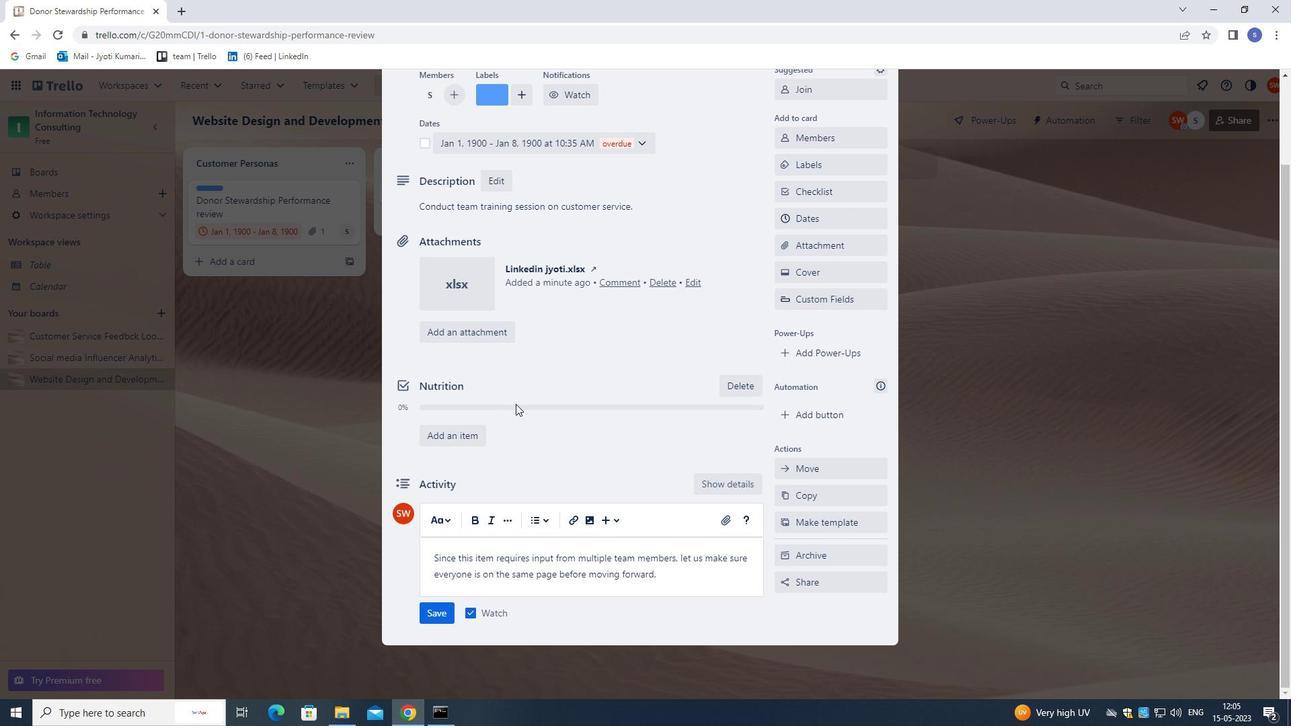 
Action: Mouse scrolled (523, 417) with delta (0, 0)
Screenshot: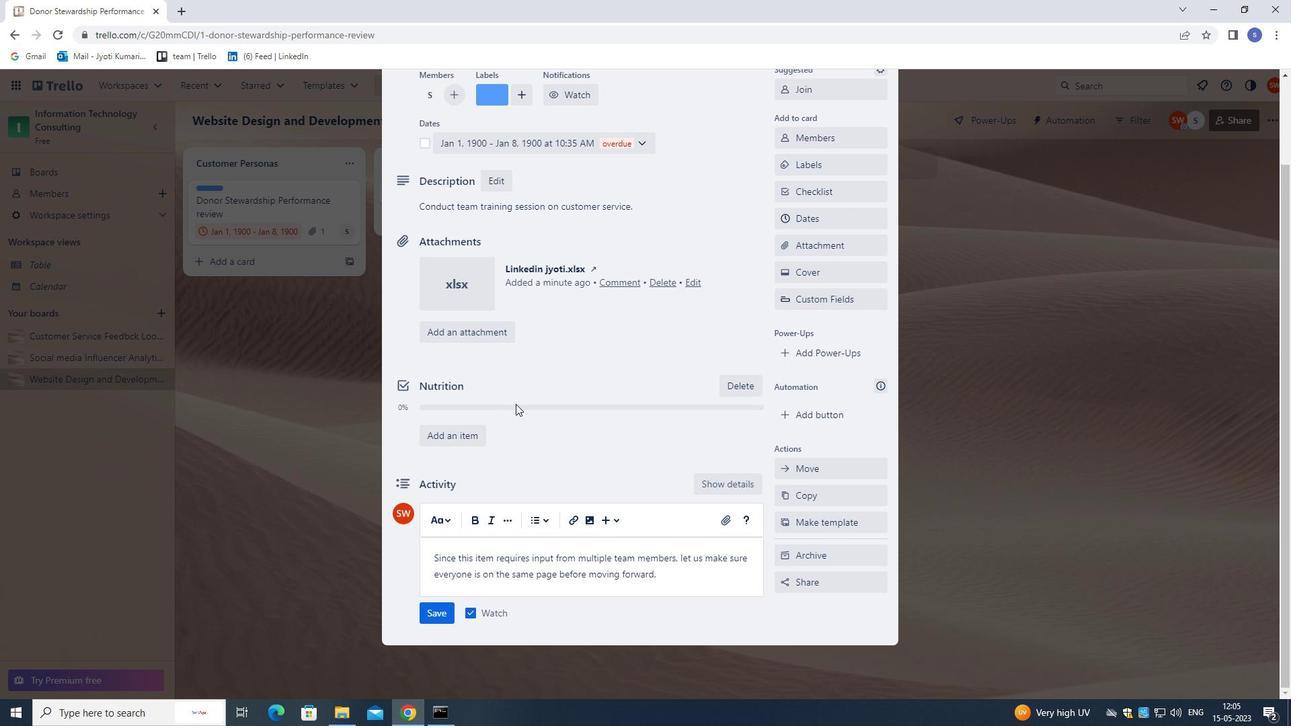 
Action: Mouse moved to (523, 422)
Screenshot: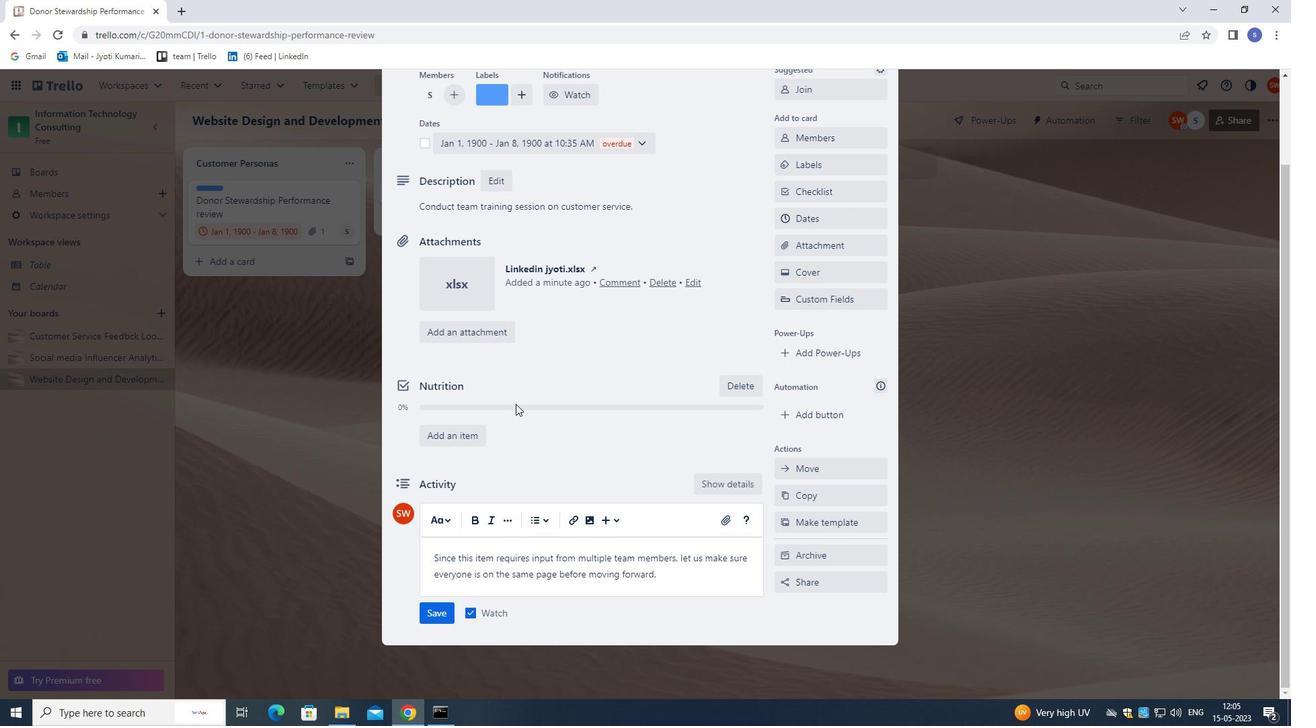 
Action: Mouse scrolled (523, 421) with delta (0, 0)
Screenshot: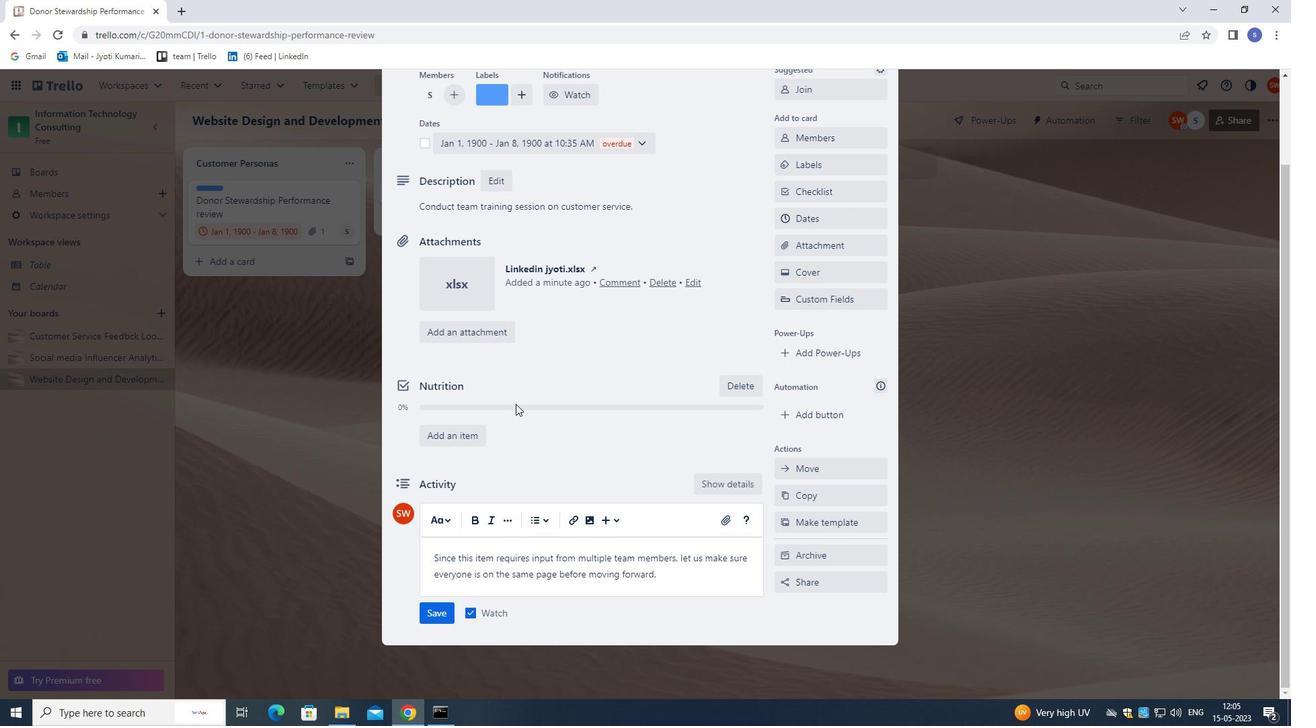 
Action: Mouse moved to (525, 425)
Screenshot: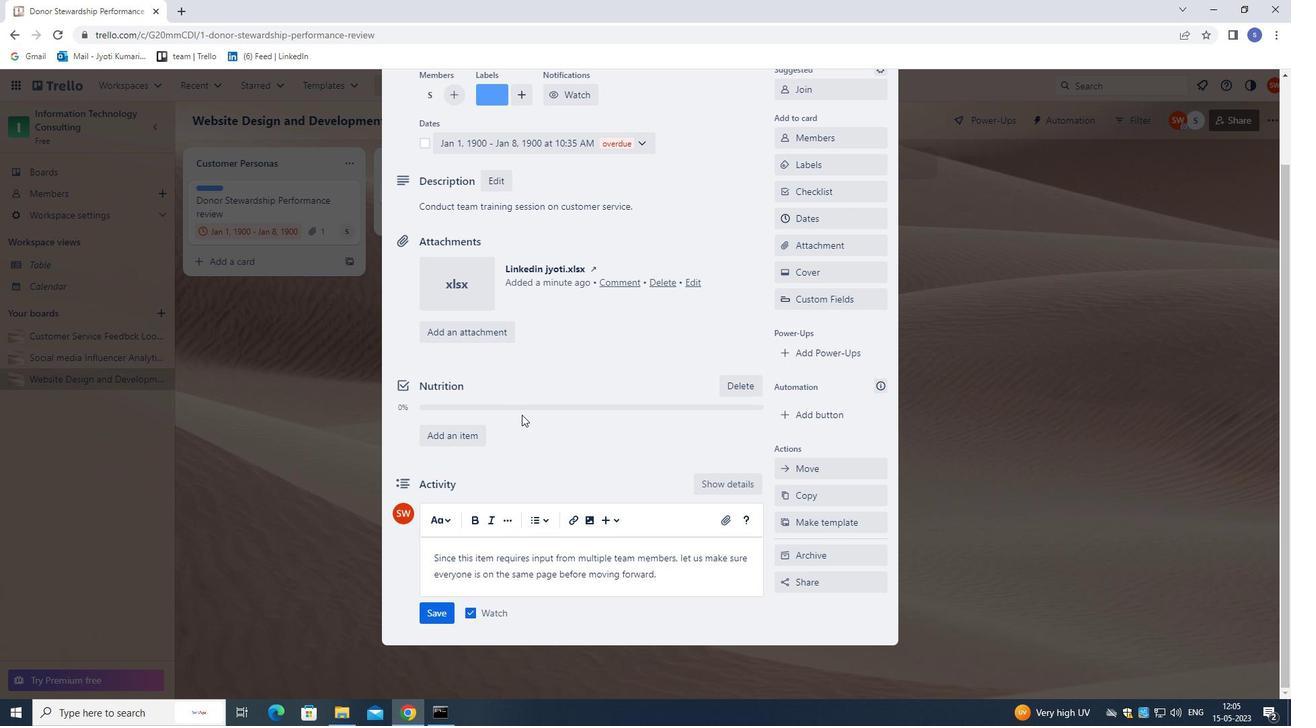 
Action: Mouse scrolled (525, 425) with delta (0, 0)
Screenshot: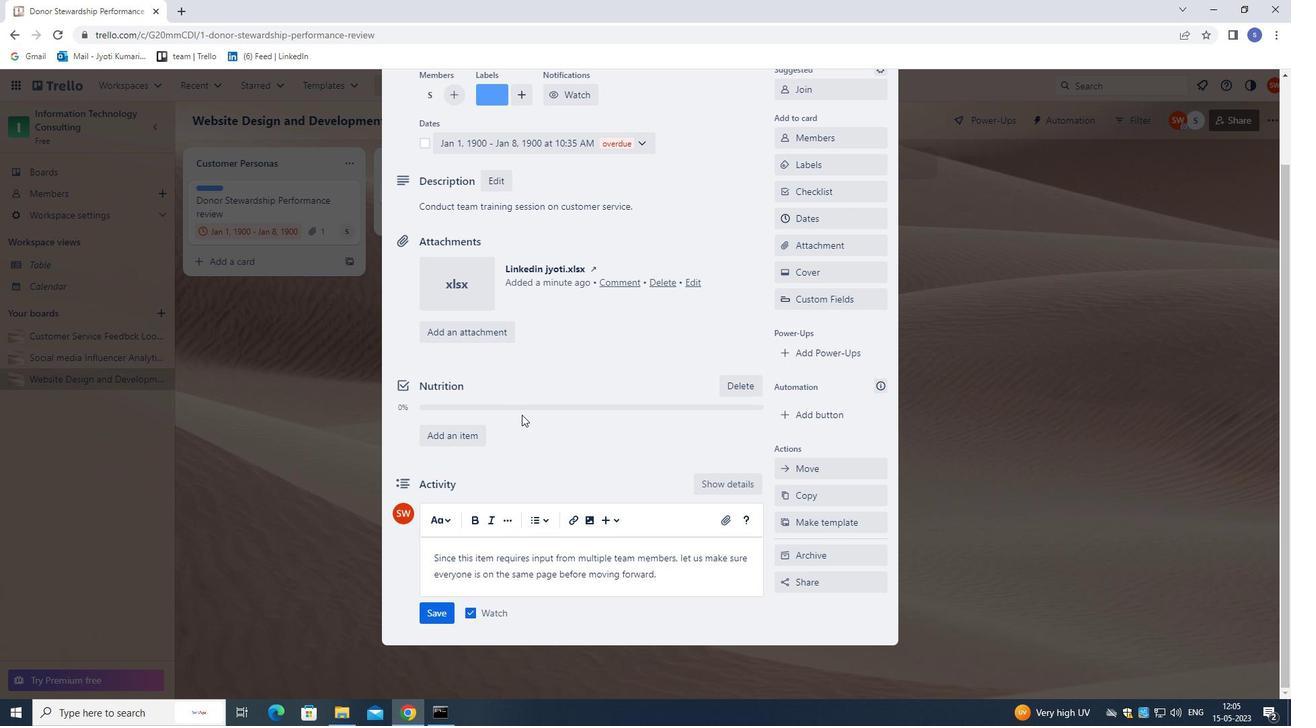 
Action: Mouse moved to (527, 431)
Screenshot: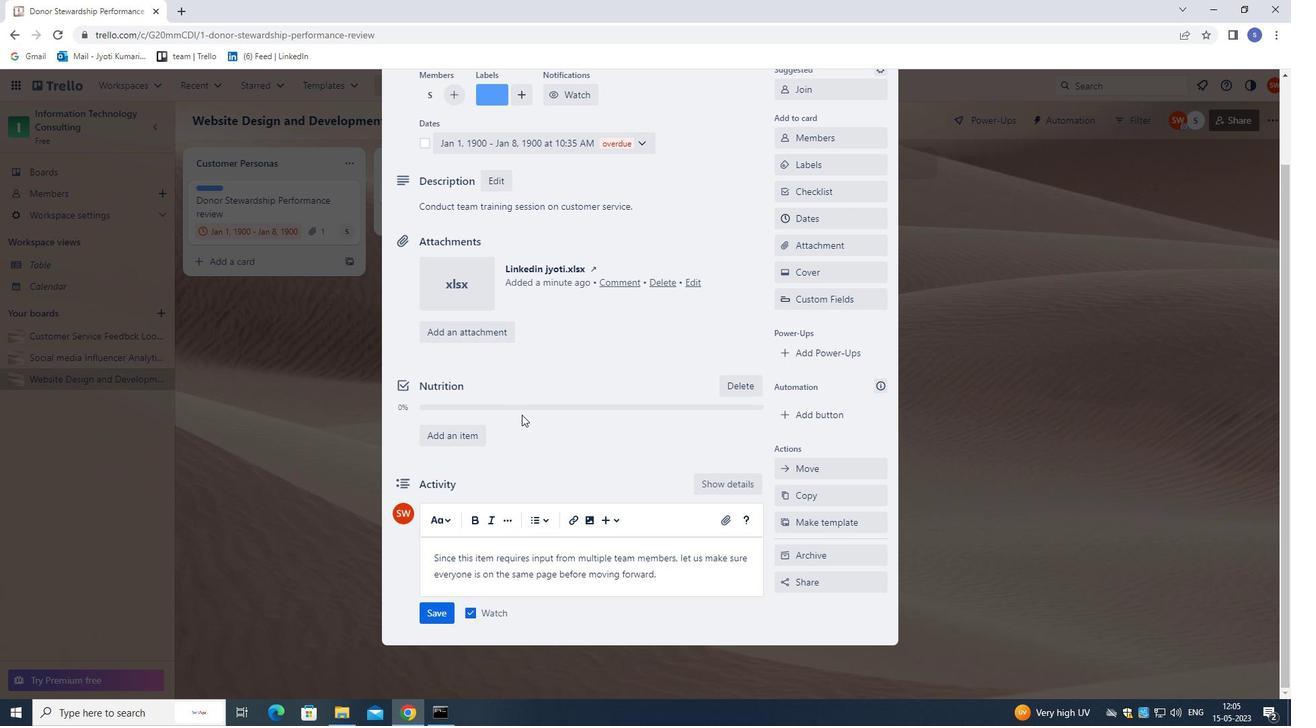 
Action: Mouse scrolled (527, 431) with delta (0, 0)
Screenshot: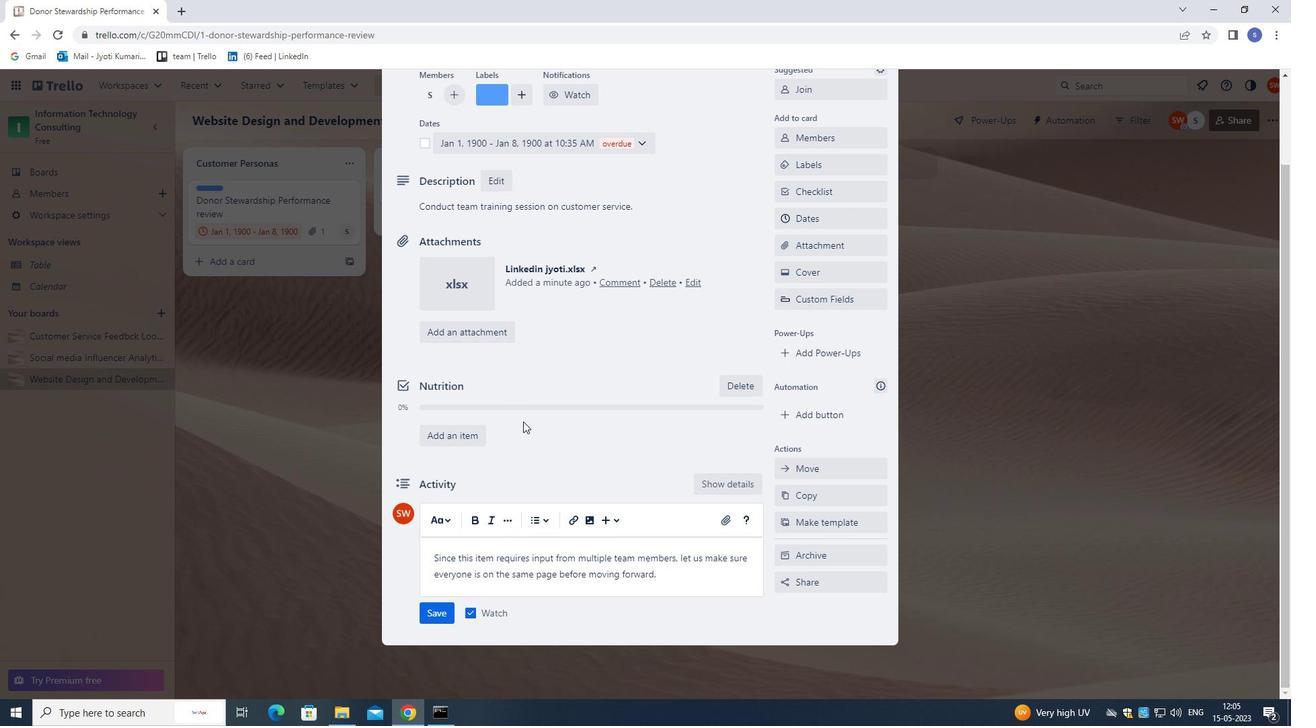 
Action: Mouse moved to (513, 489)
Screenshot: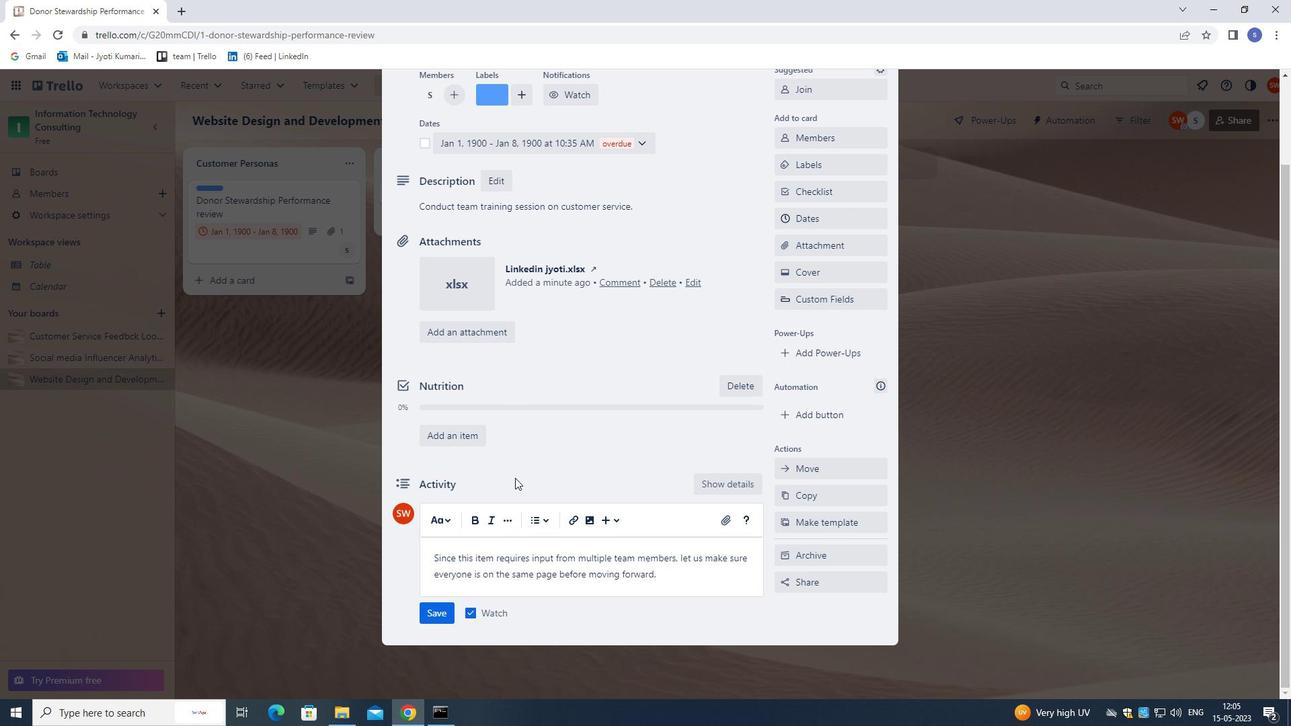 
Action: Mouse scrolled (513, 488) with delta (0, 0)
Screenshot: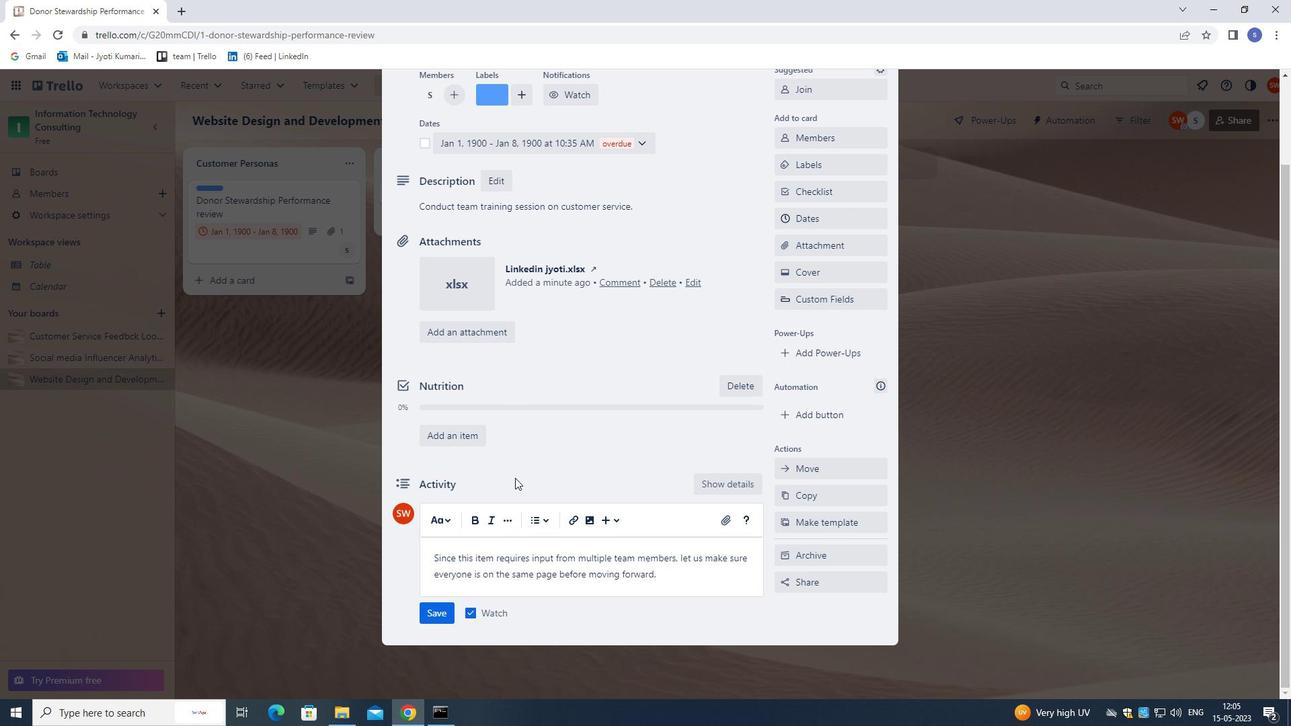 
Action: Mouse moved to (449, 610)
Screenshot: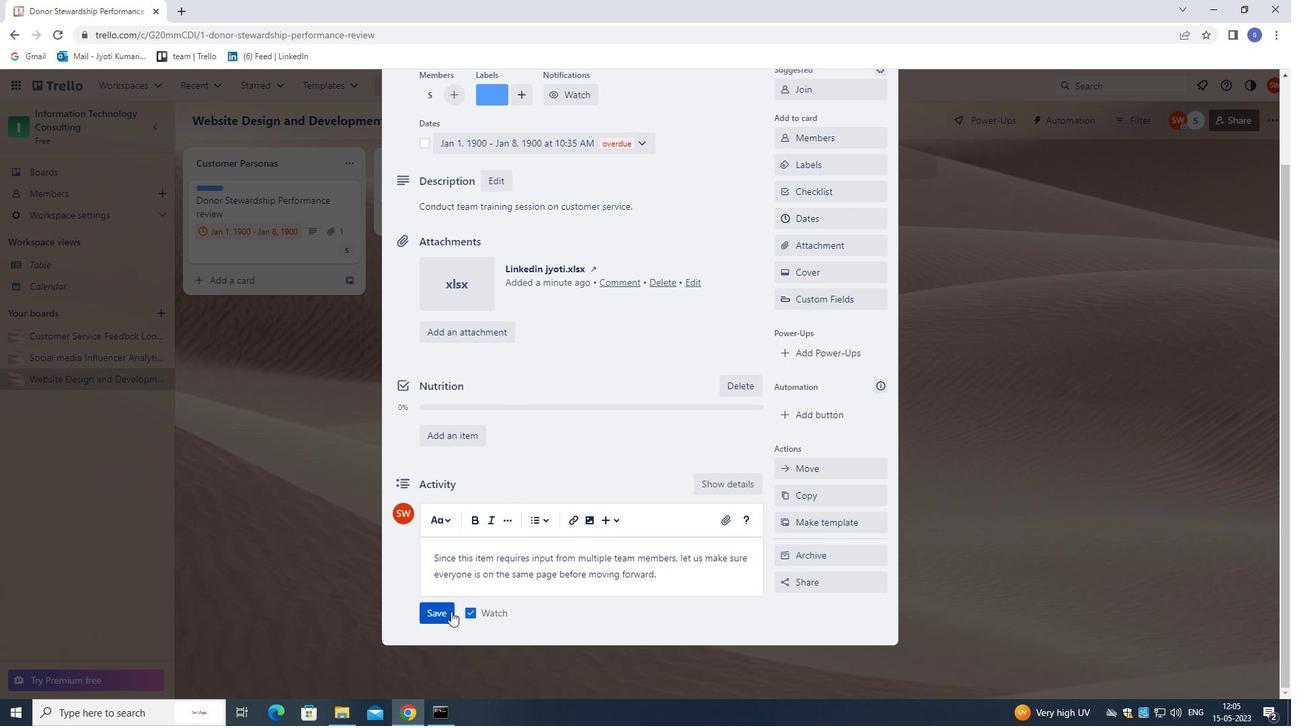 
Action: Mouse pressed left at (449, 610)
Screenshot: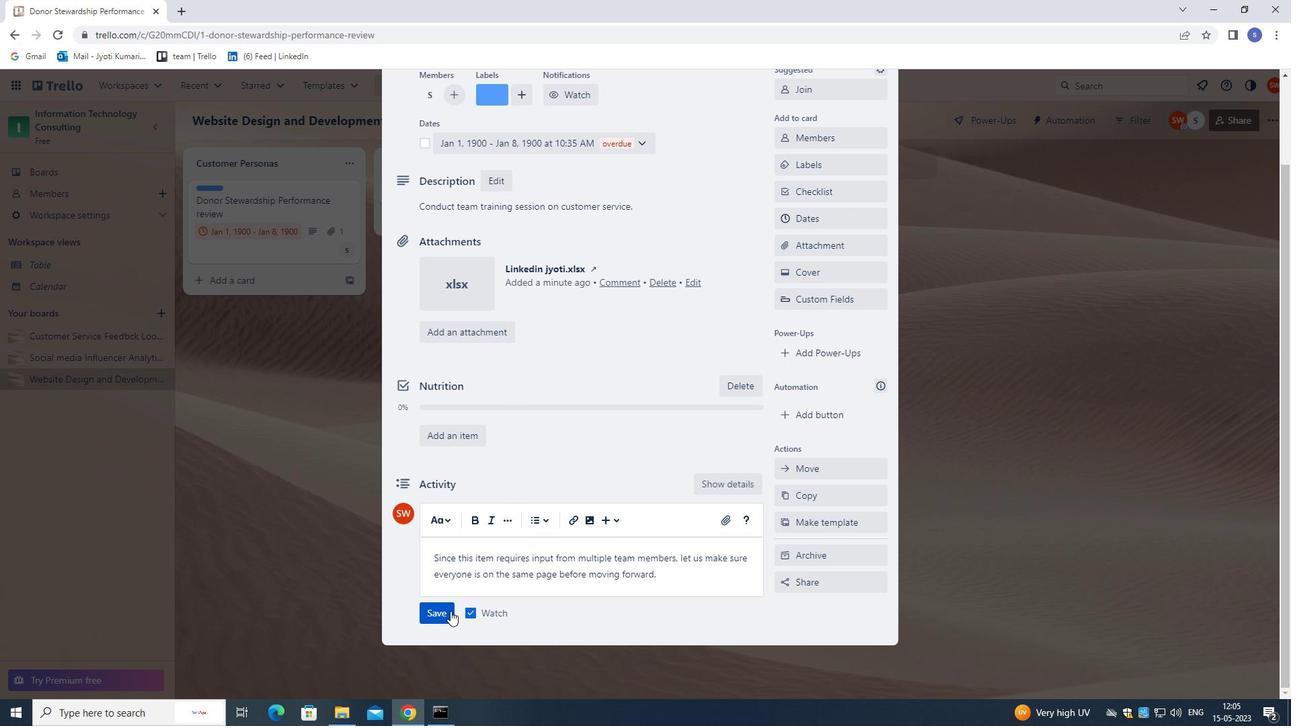 
Action: Mouse moved to (570, 560)
Screenshot: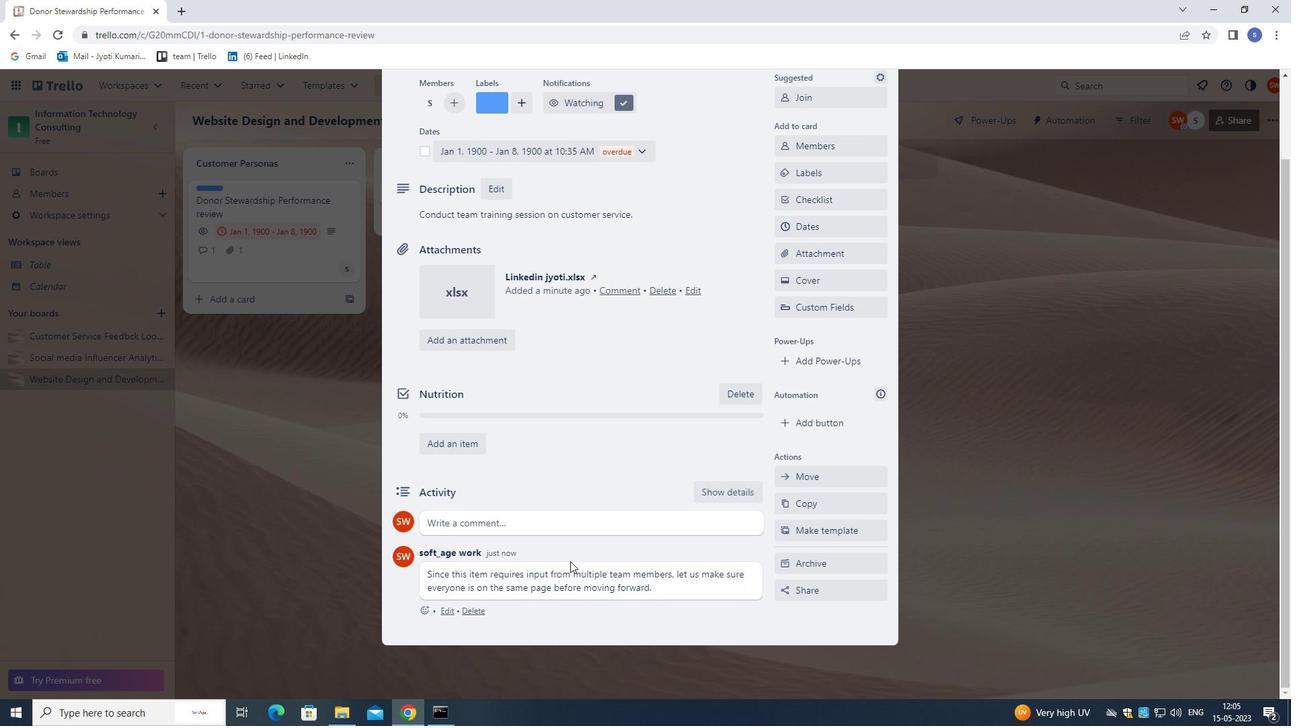 
